 Task: Find people on LinkedIn with the service 'Visual Design', working at 'Edelweiss', attended 'Little Angels High School', located in 'Udumalai', with the title 'Mortgage Loan', and talking about 'Communities'.
Action: Mouse moved to (518, 84)
Screenshot: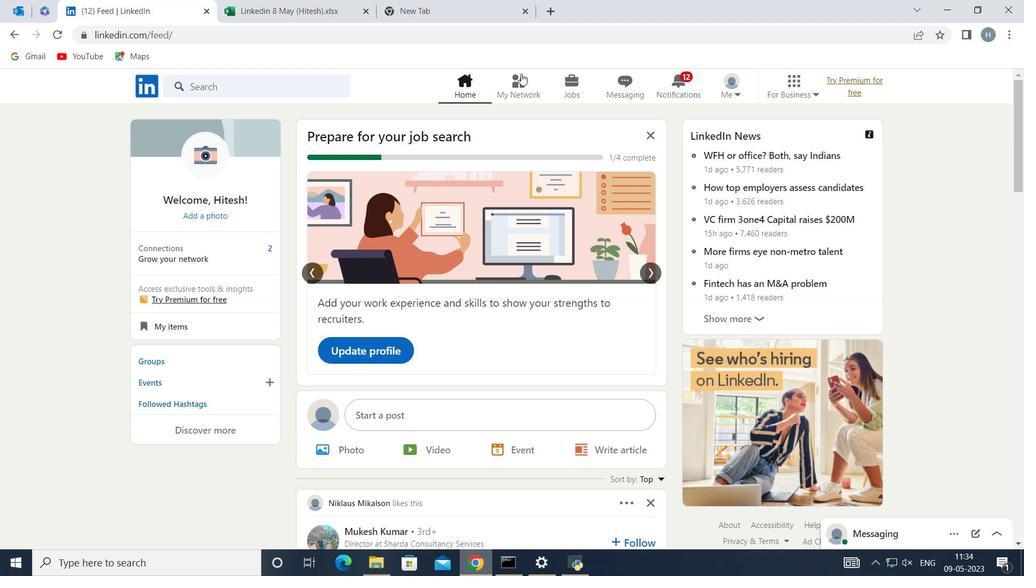 
Action: Mouse pressed left at (518, 84)
Screenshot: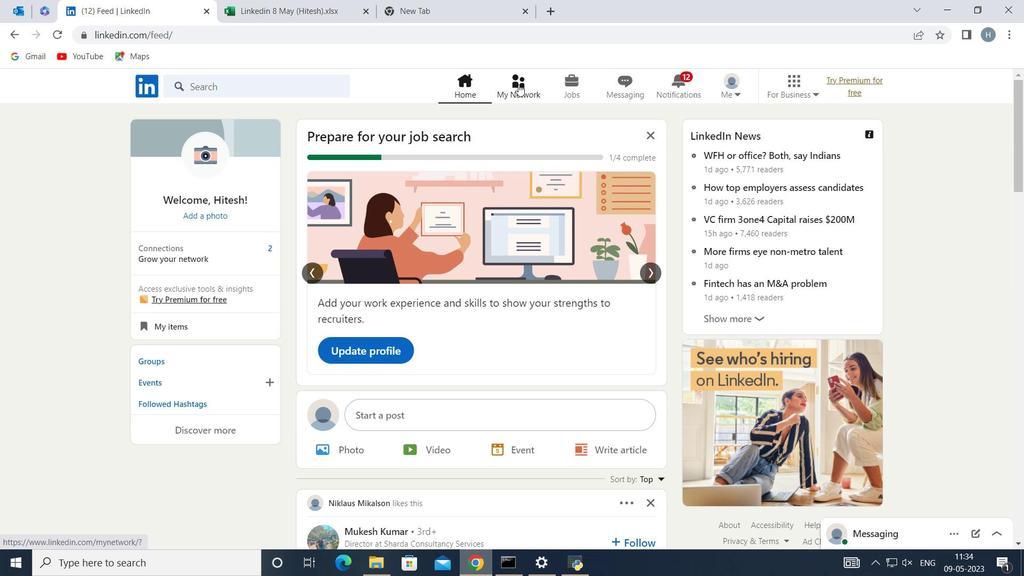 
Action: Mouse moved to (285, 157)
Screenshot: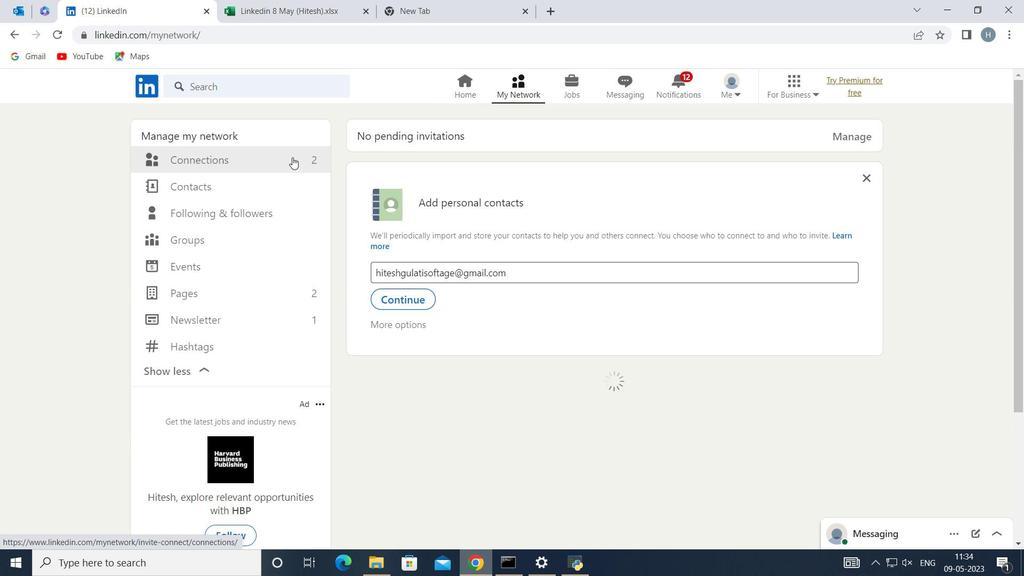 
Action: Mouse pressed left at (285, 157)
Screenshot: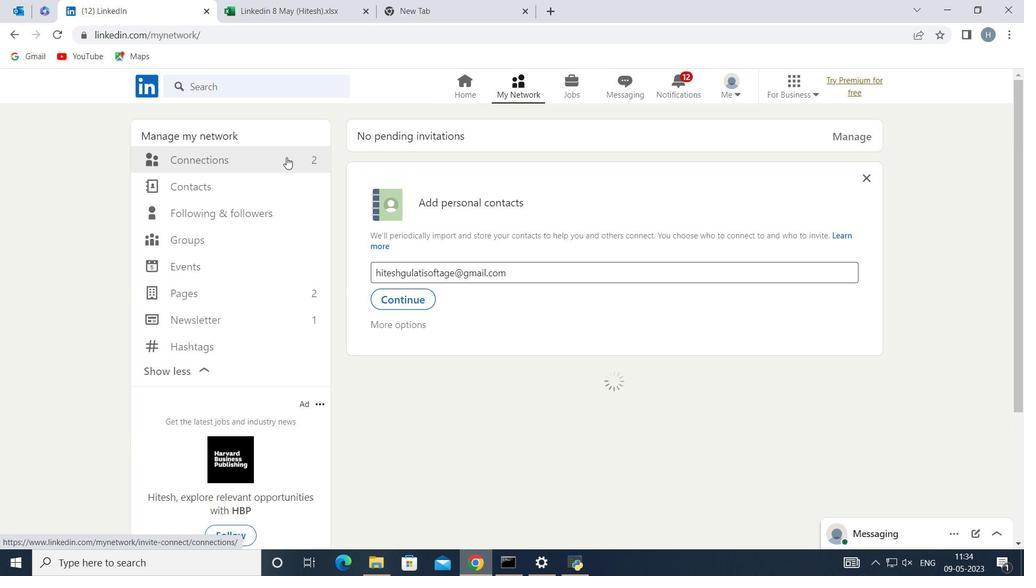 
Action: Mouse moved to (604, 155)
Screenshot: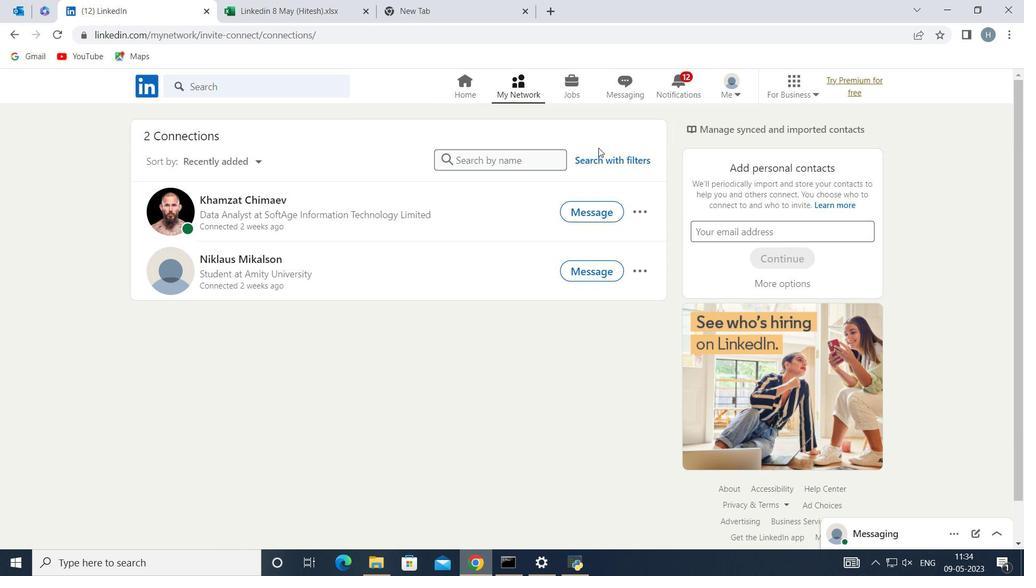 
Action: Mouse pressed left at (604, 155)
Screenshot: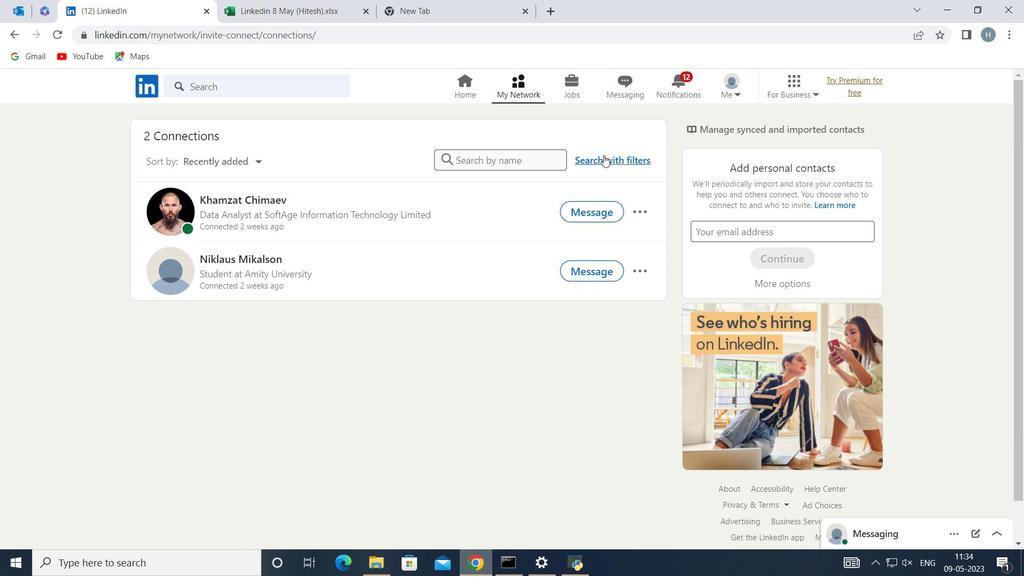 
Action: Mouse moved to (543, 118)
Screenshot: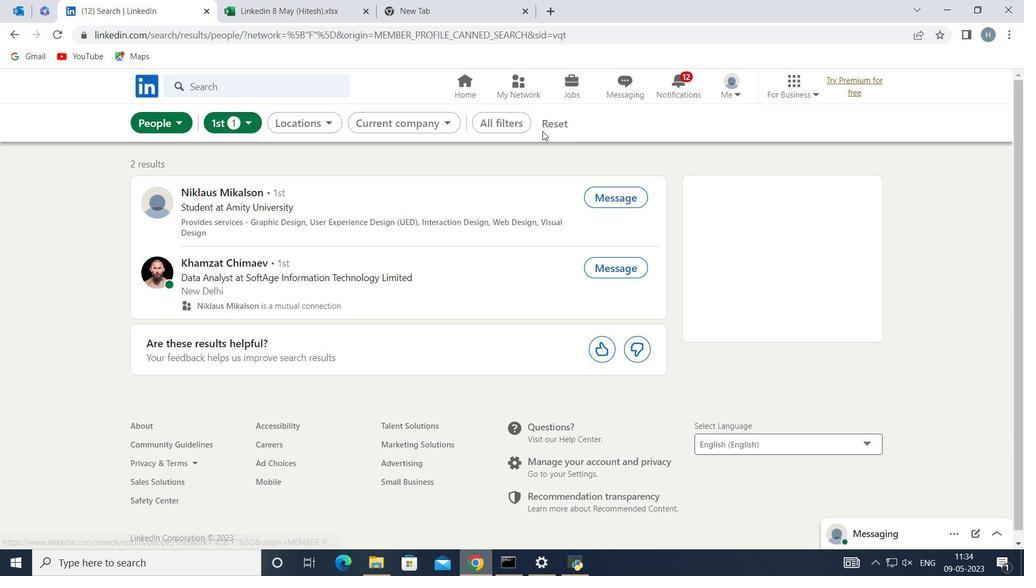
Action: Mouse pressed left at (543, 118)
Screenshot: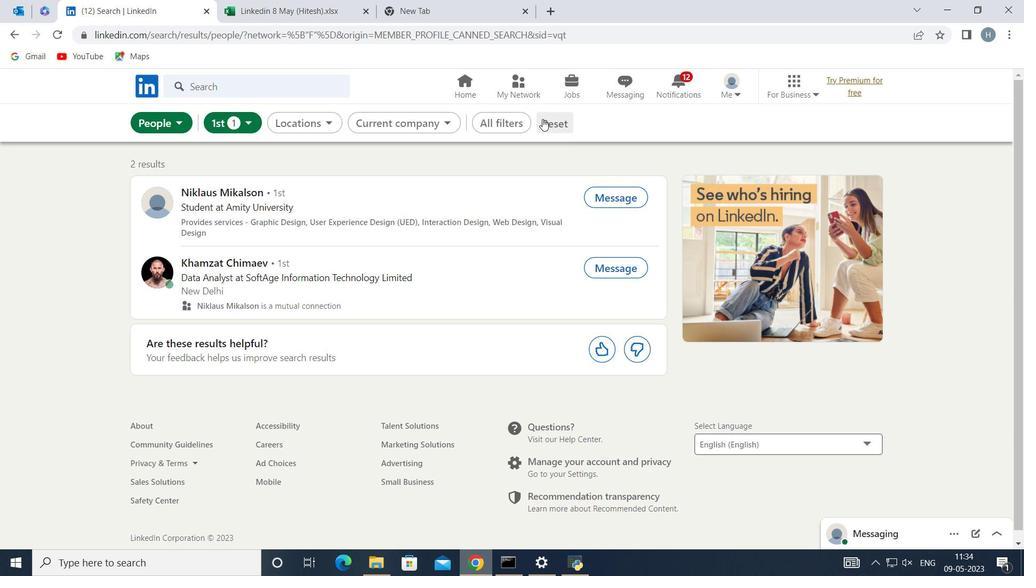 
Action: Mouse moved to (537, 120)
Screenshot: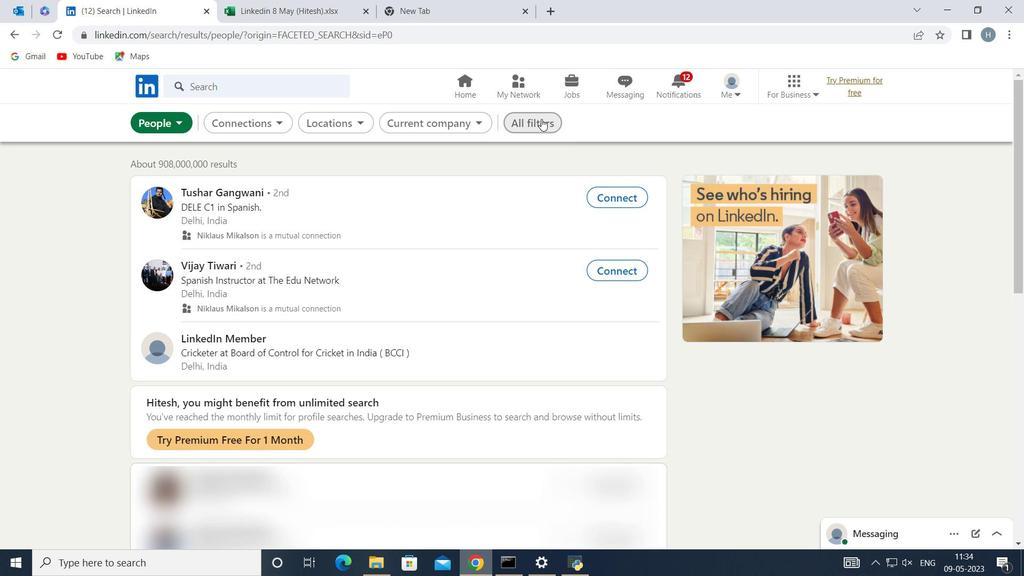 
Action: Mouse pressed left at (537, 120)
Screenshot: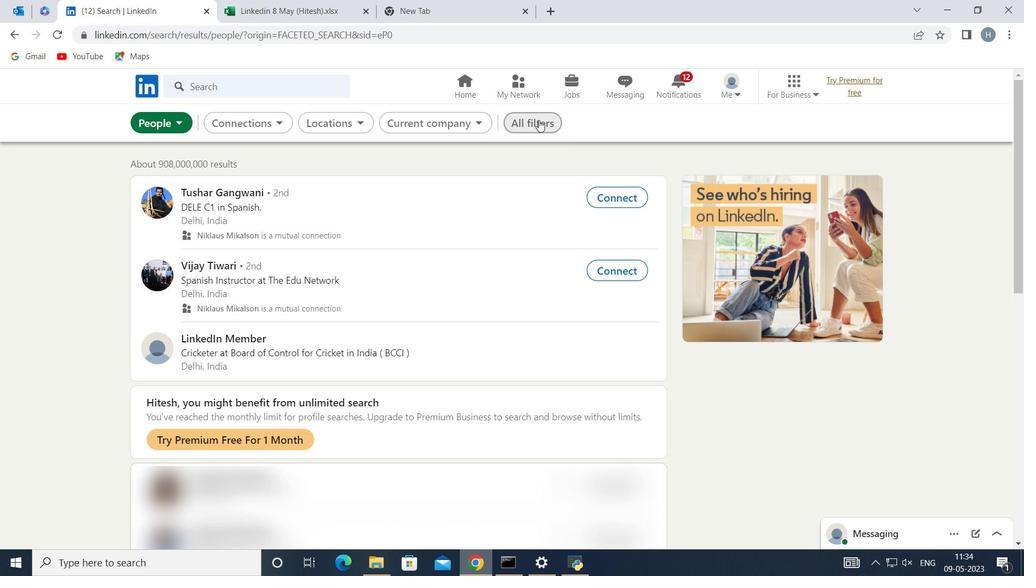 
Action: Mouse moved to (745, 218)
Screenshot: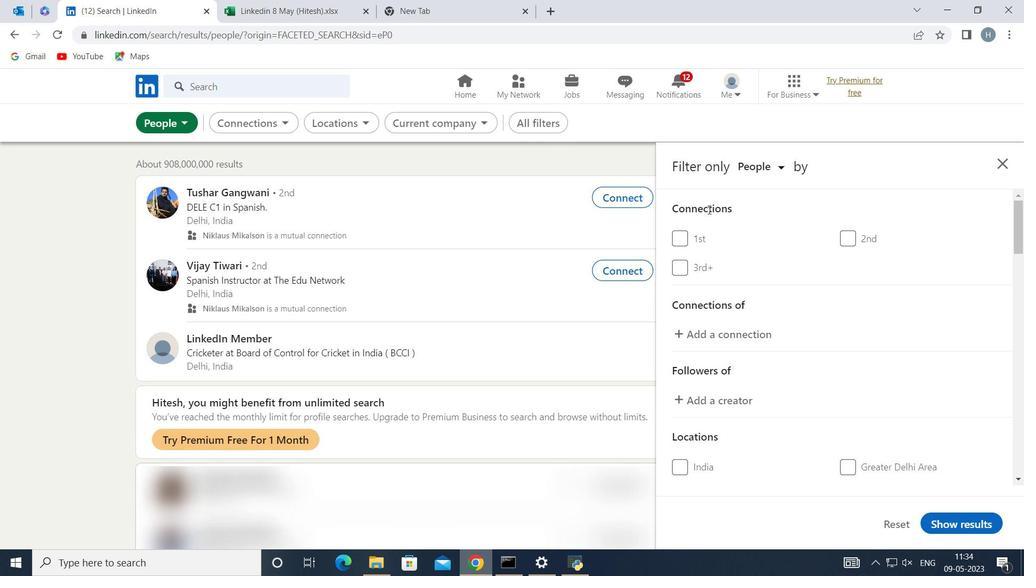 
Action: Mouse scrolled (745, 218) with delta (0, 0)
Screenshot: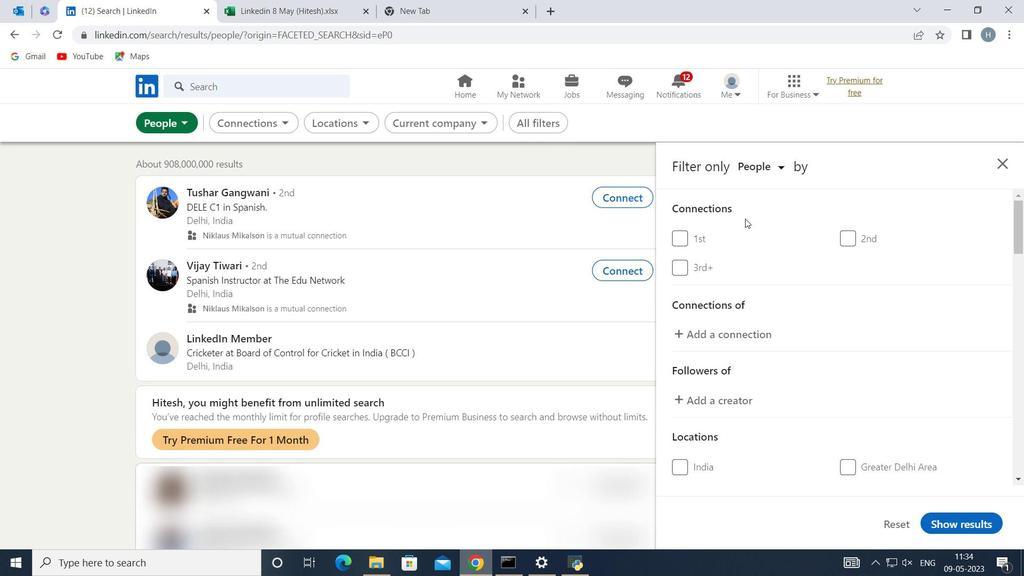 
Action: Mouse moved to (758, 227)
Screenshot: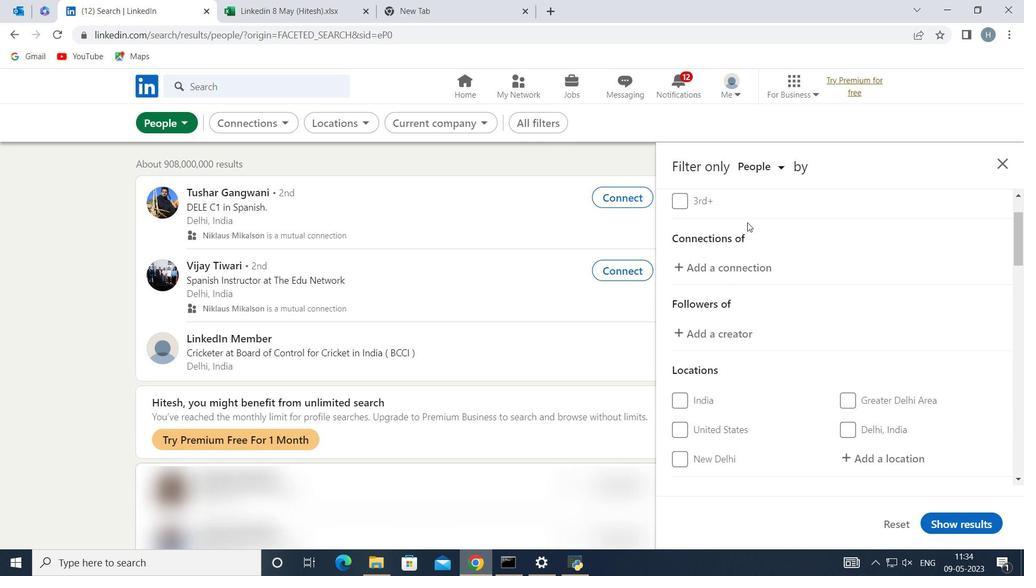
Action: Mouse scrolled (758, 227) with delta (0, 0)
Screenshot: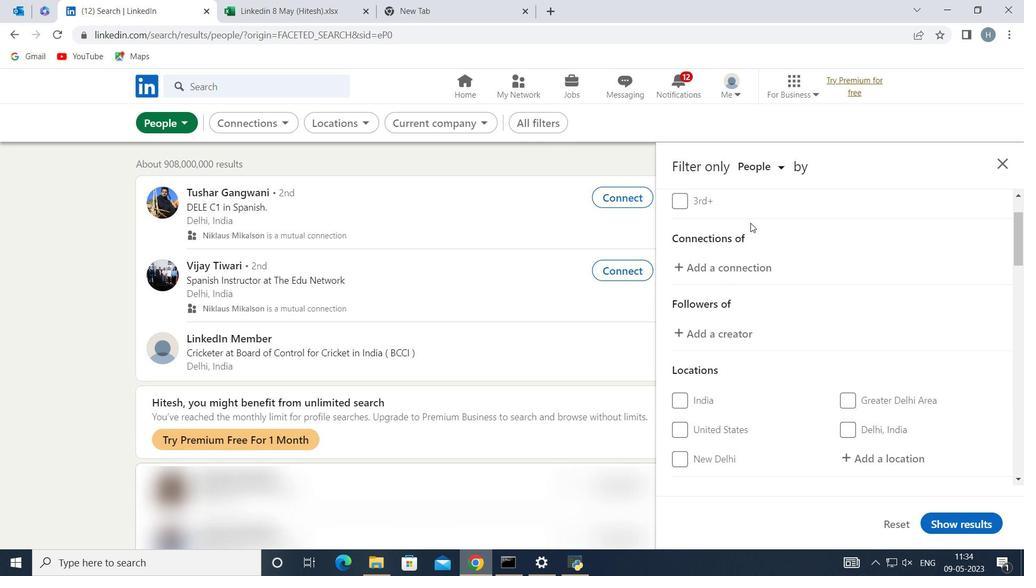 
Action: Mouse moved to (767, 231)
Screenshot: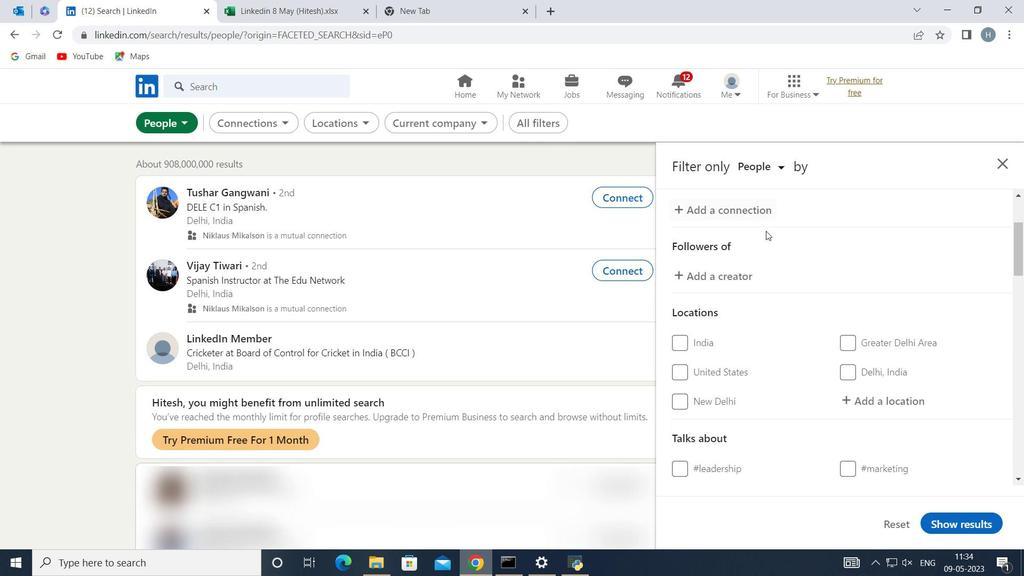 
Action: Mouse scrolled (767, 231) with delta (0, 0)
Screenshot: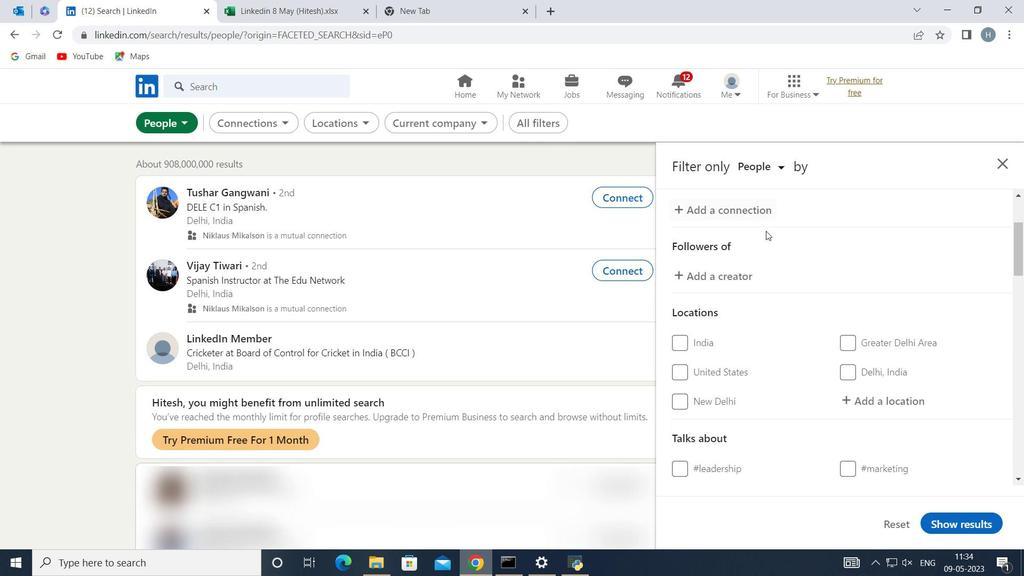 
Action: Mouse moved to (875, 321)
Screenshot: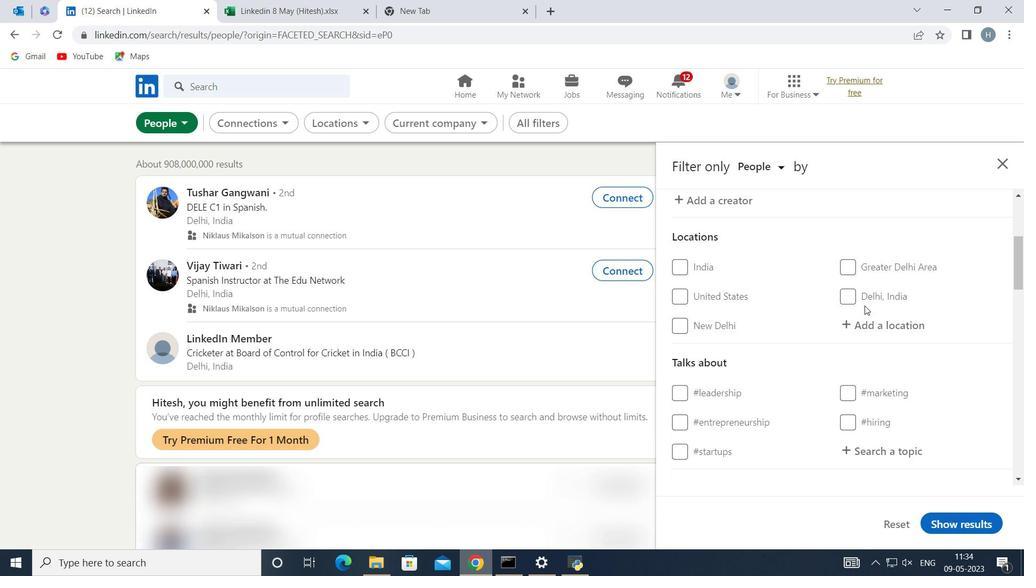 
Action: Mouse pressed left at (875, 321)
Screenshot: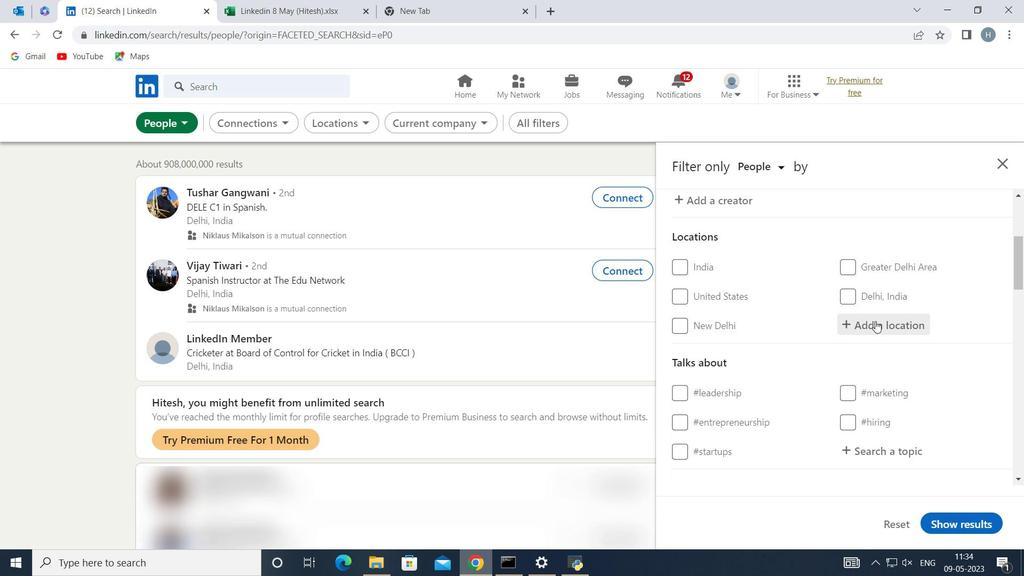 
Action: Key pressed <Key.shift>Udumalaipp
Screenshot: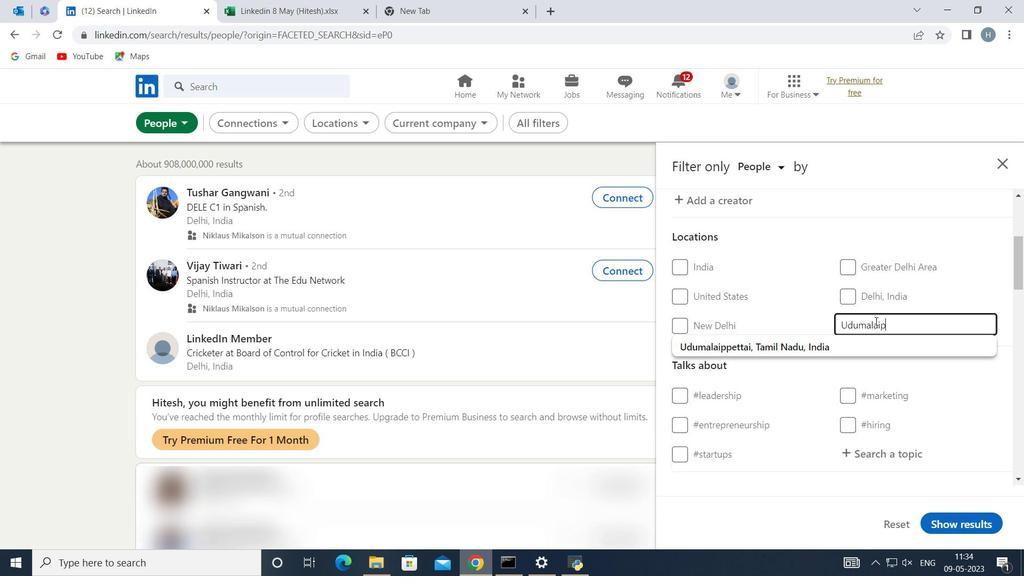 
Action: Mouse moved to (809, 350)
Screenshot: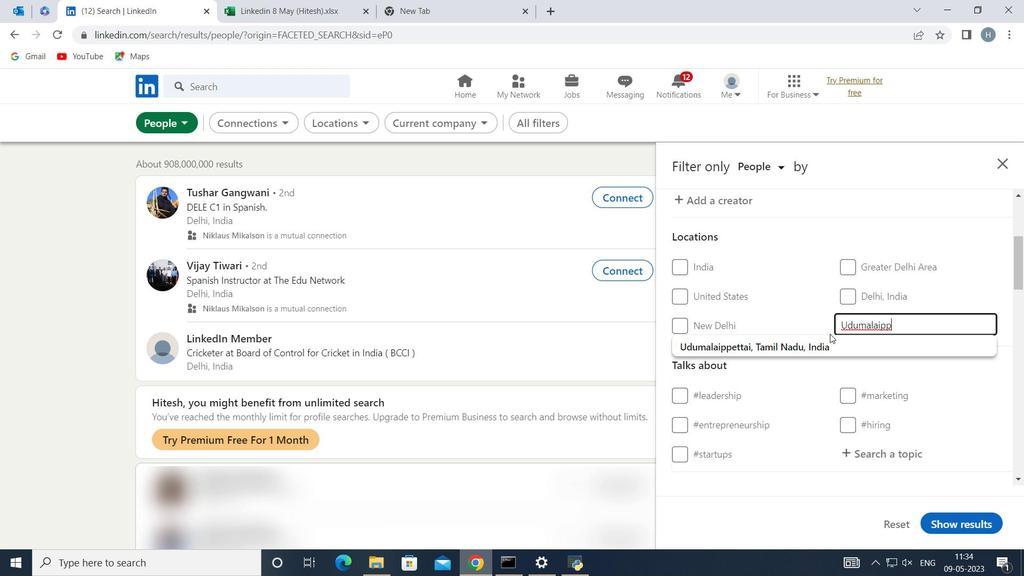 
Action: Mouse pressed left at (809, 350)
Screenshot: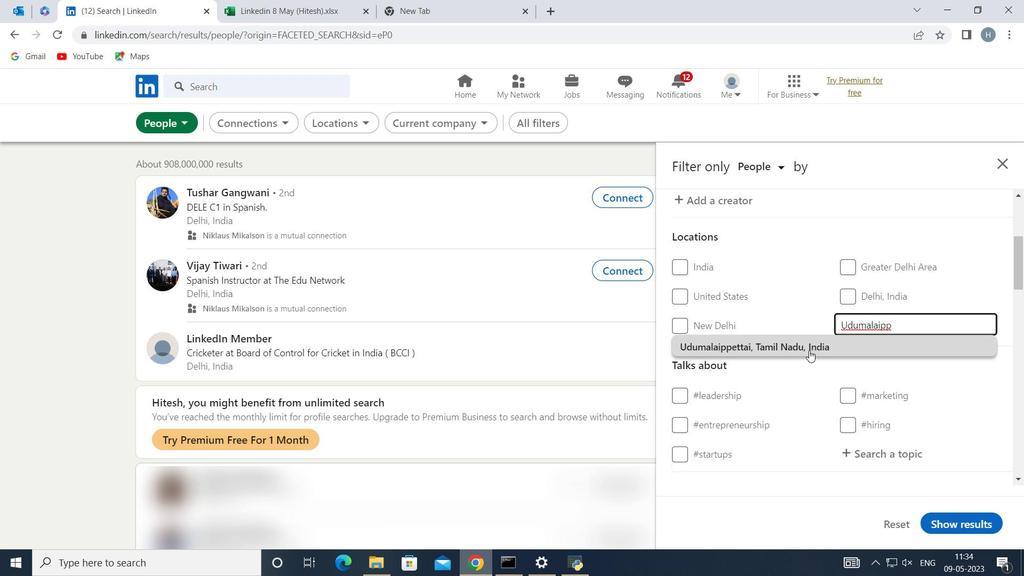 
Action: Mouse moved to (810, 343)
Screenshot: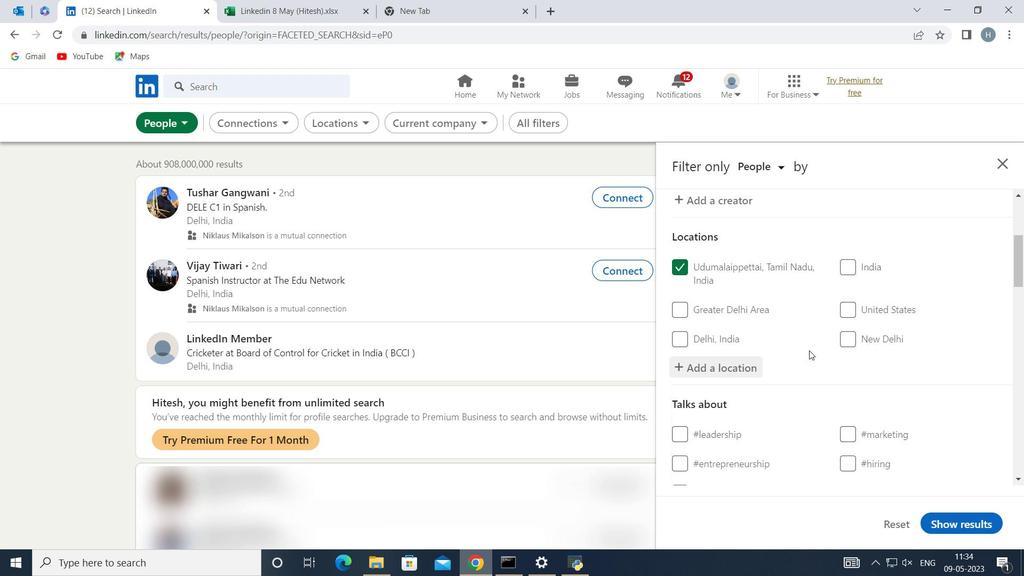 
Action: Mouse scrolled (810, 343) with delta (0, 0)
Screenshot: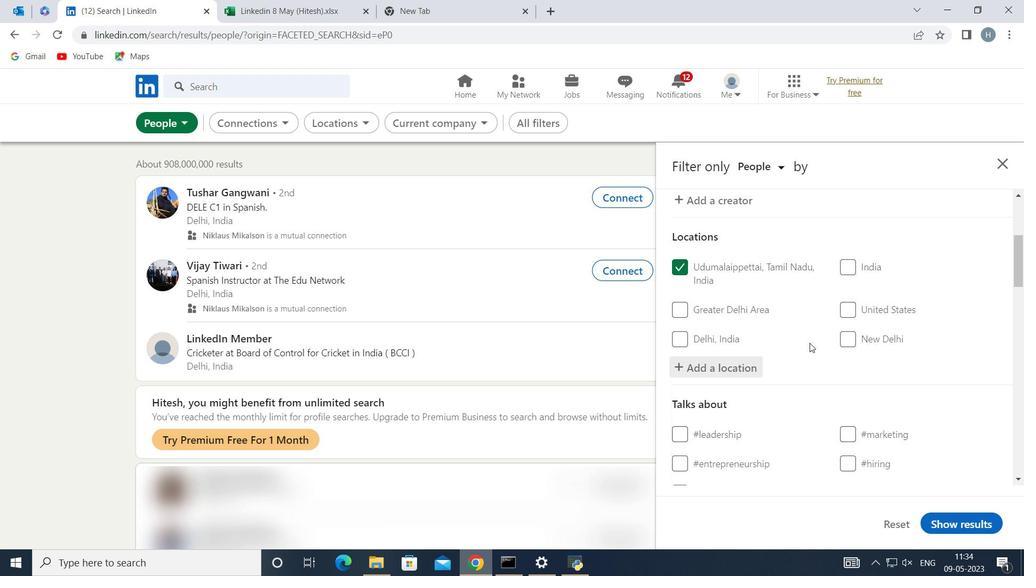 
Action: Mouse scrolled (810, 343) with delta (0, 0)
Screenshot: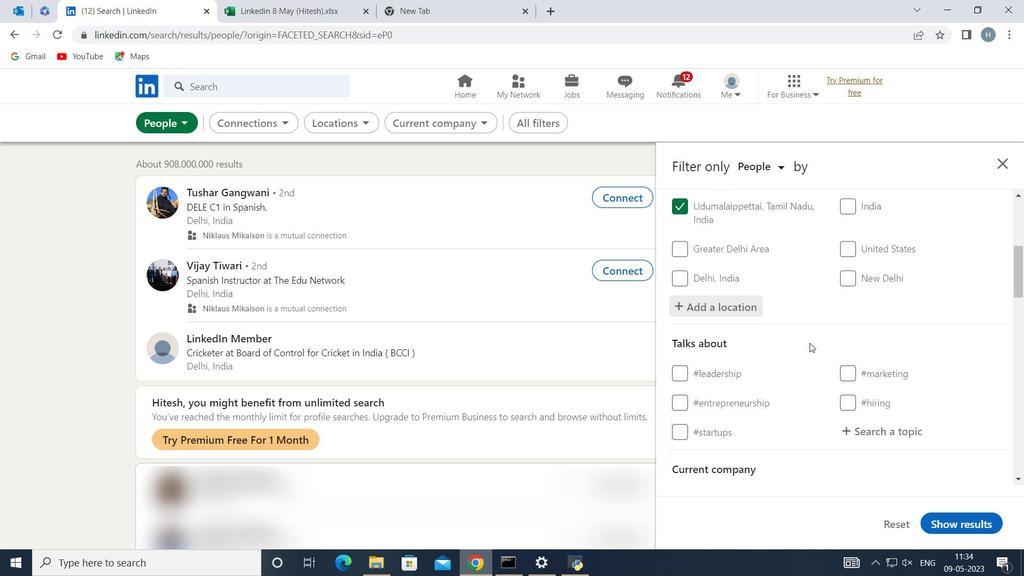 
Action: Mouse moved to (886, 359)
Screenshot: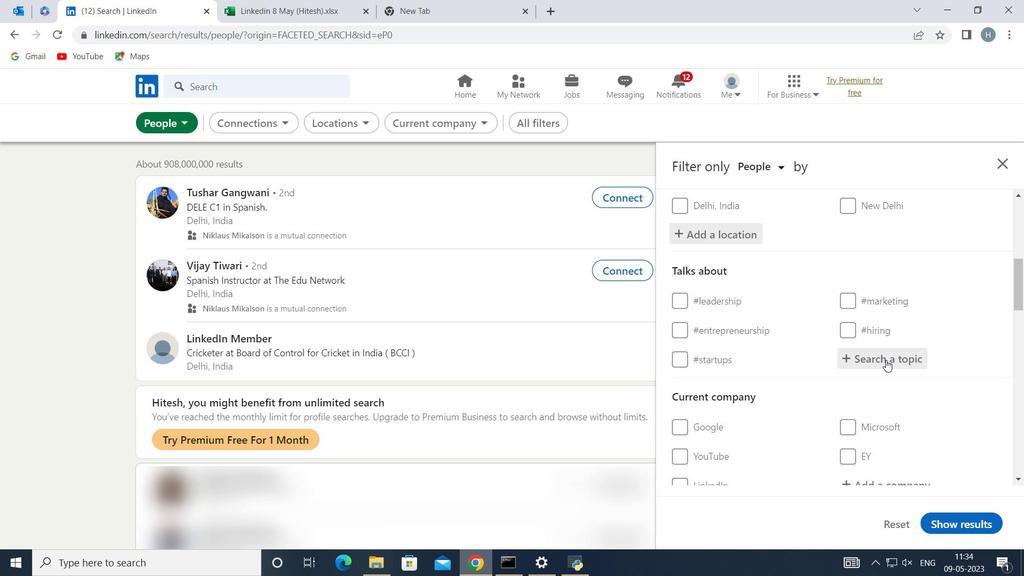 
Action: Mouse pressed left at (886, 359)
Screenshot: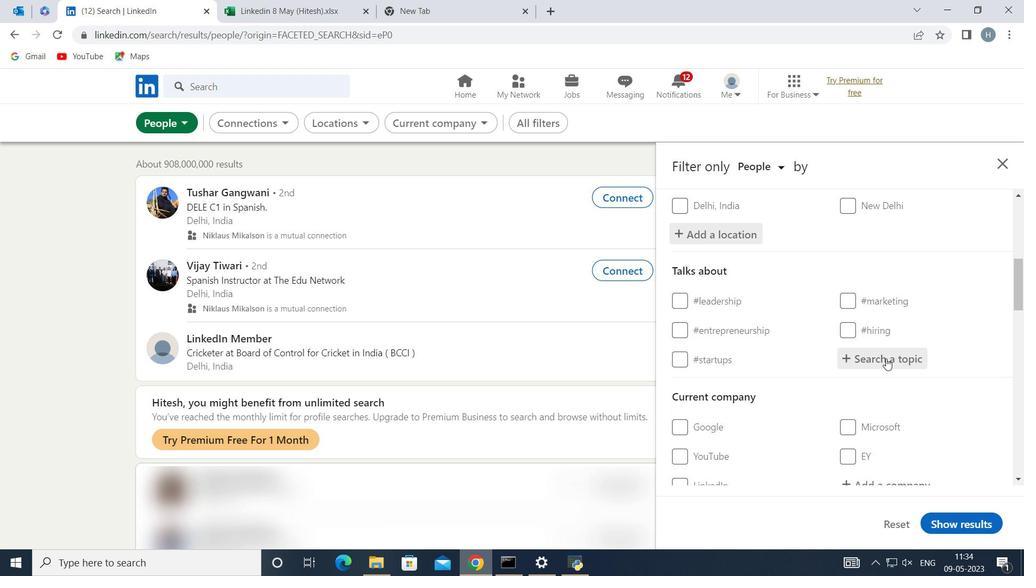 
Action: Key pressed communities
Screenshot: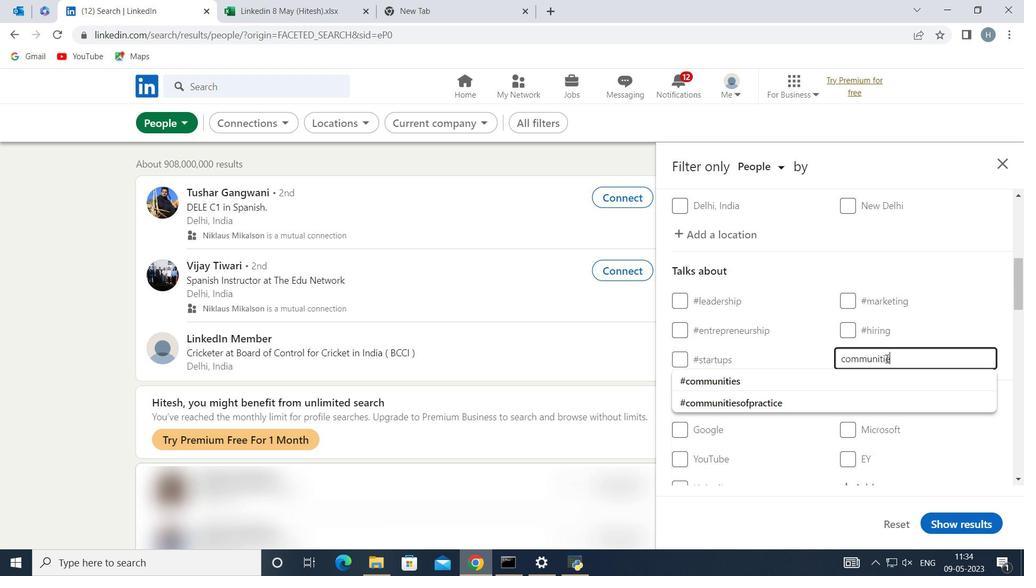 
Action: Mouse moved to (820, 372)
Screenshot: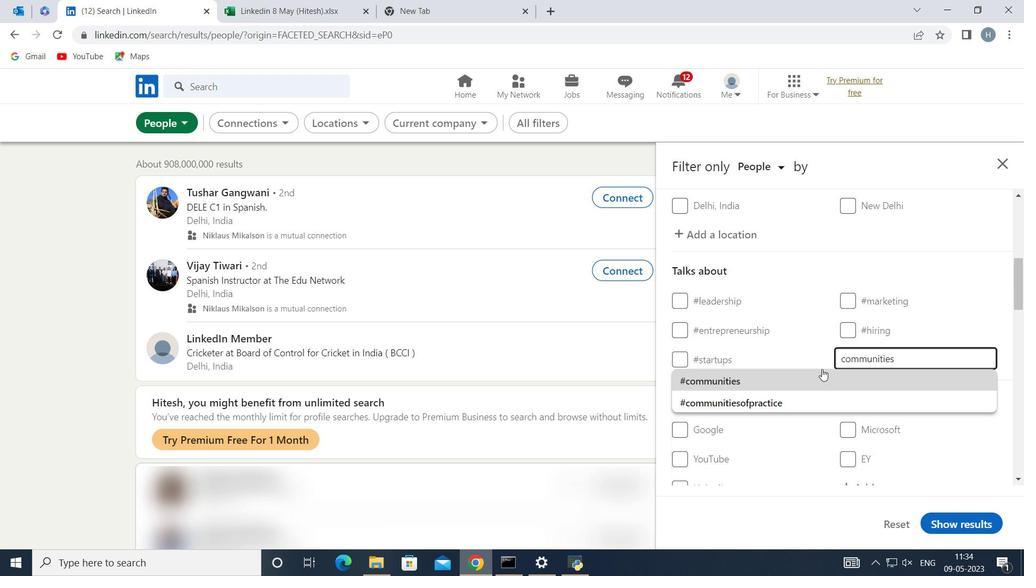
Action: Mouse pressed left at (820, 372)
Screenshot: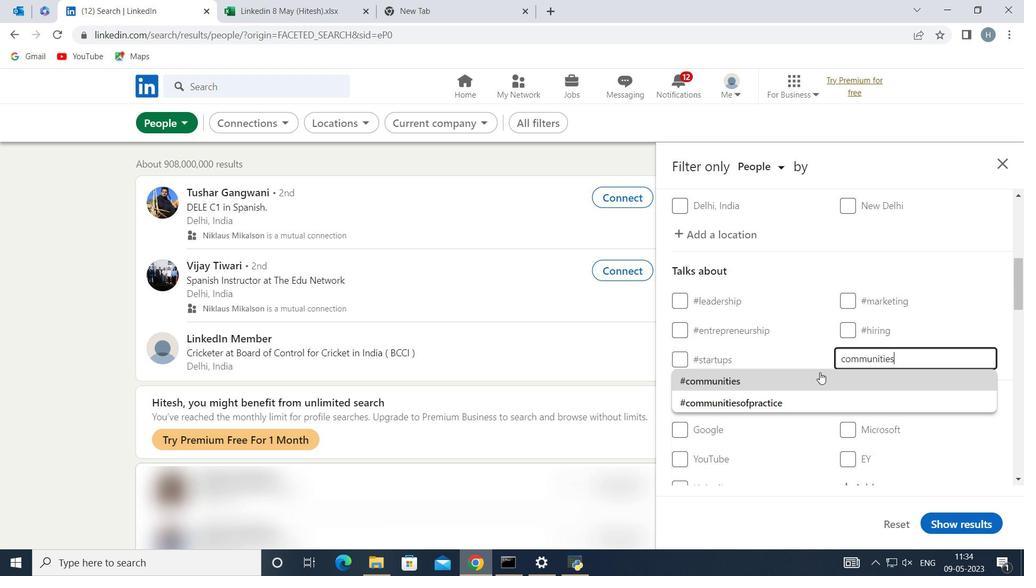 
Action: Mouse moved to (822, 353)
Screenshot: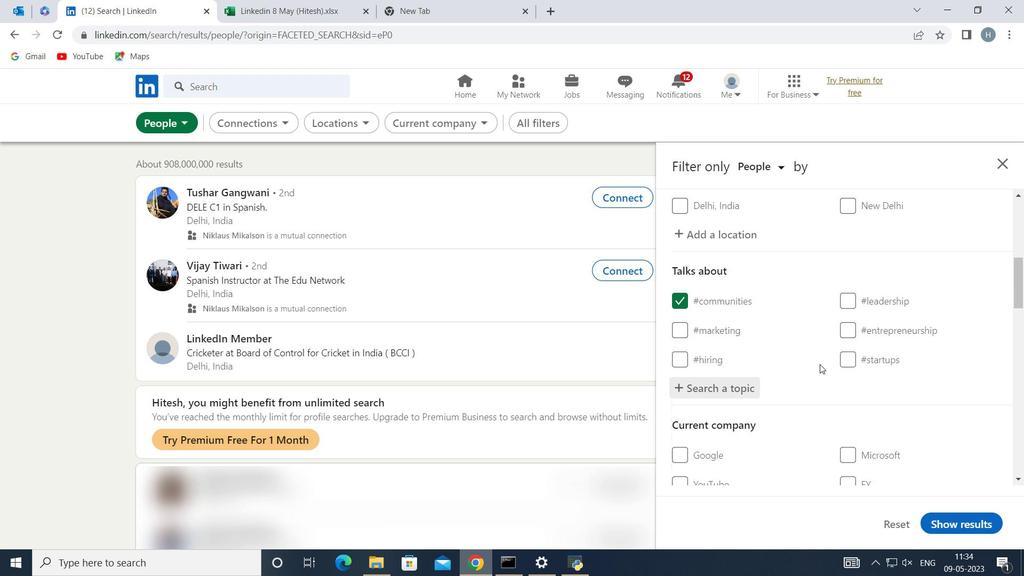 
Action: Mouse scrolled (822, 352) with delta (0, 0)
Screenshot: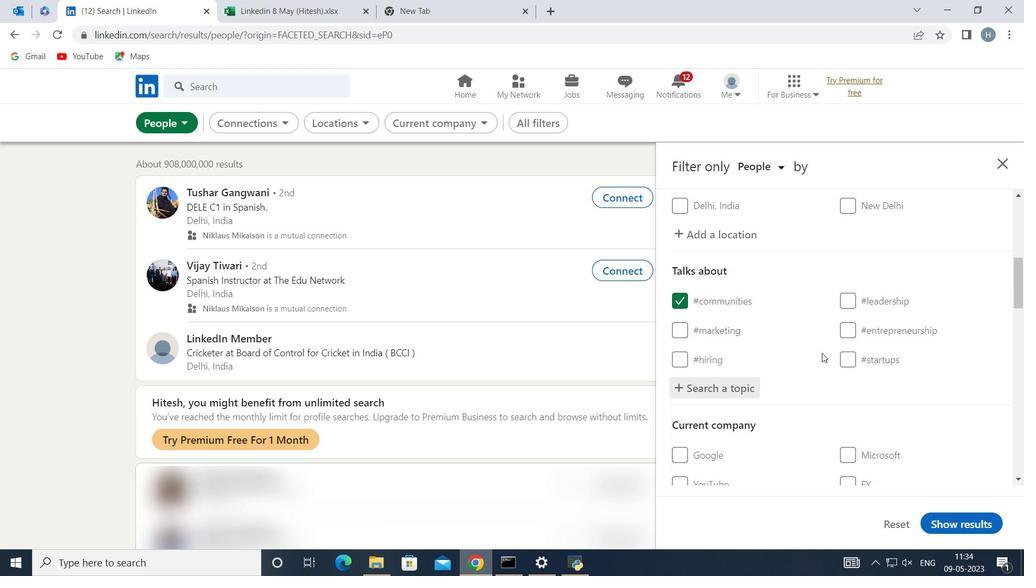 
Action: Mouse moved to (817, 347)
Screenshot: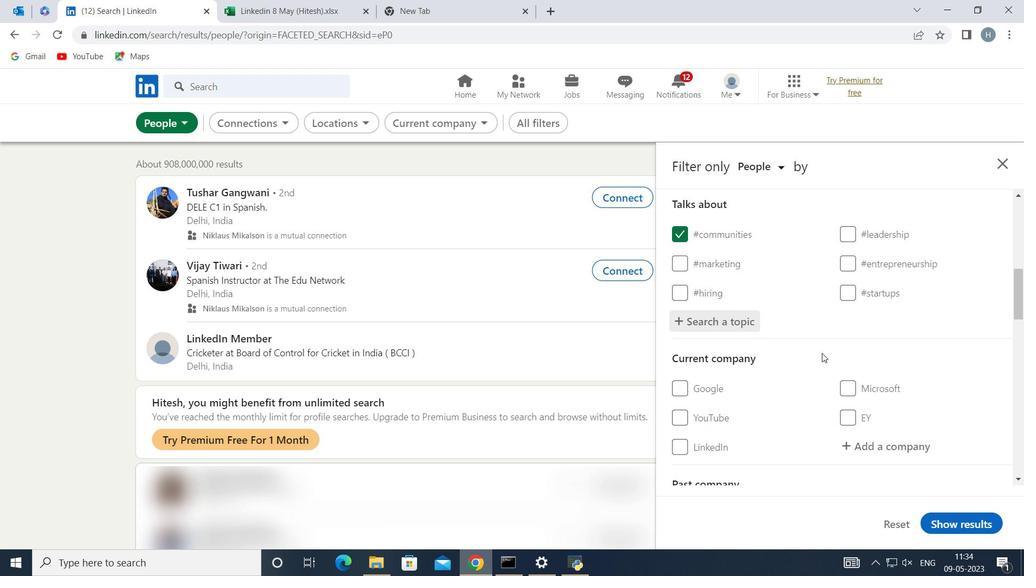 
Action: Mouse scrolled (817, 346) with delta (0, 0)
Screenshot: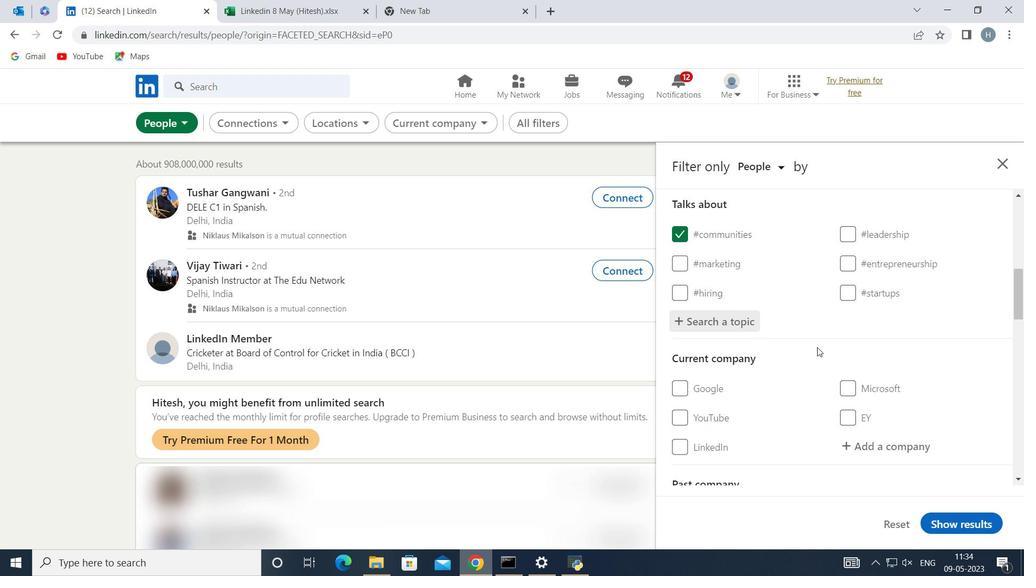 
Action: Mouse moved to (817, 344)
Screenshot: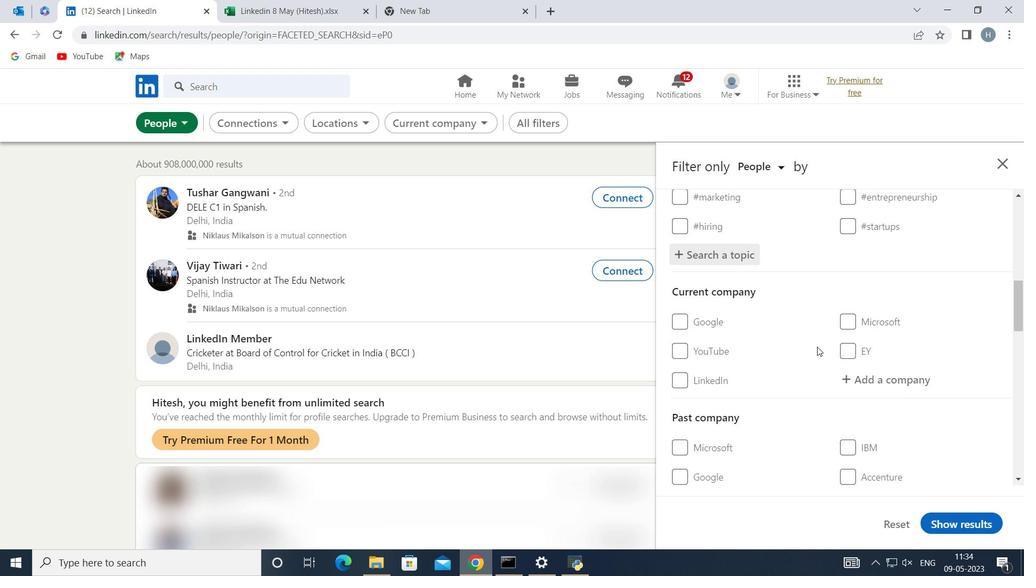 
Action: Mouse scrolled (817, 343) with delta (0, 0)
Screenshot: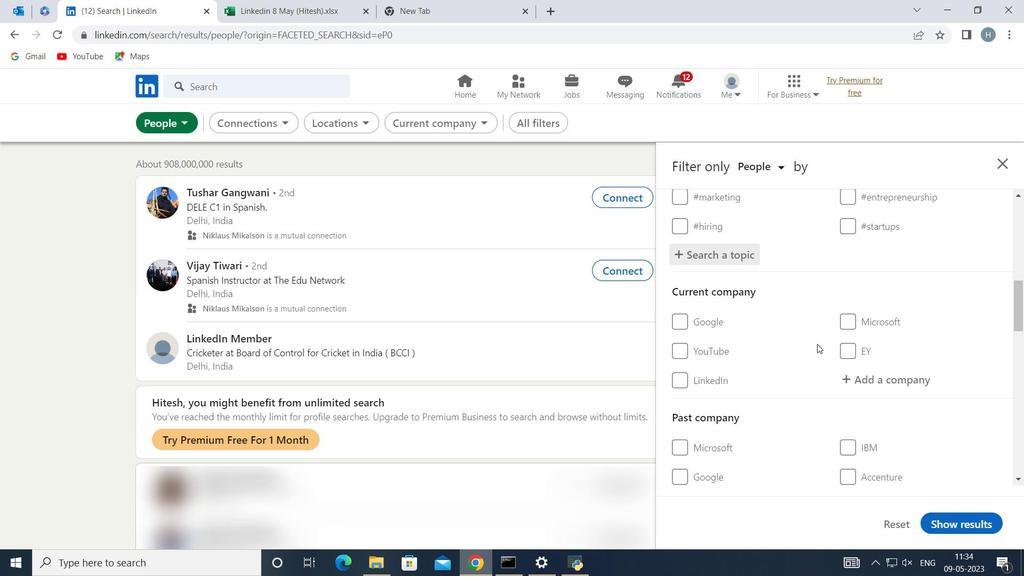 
Action: Mouse scrolled (817, 343) with delta (0, 0)
Screenshot: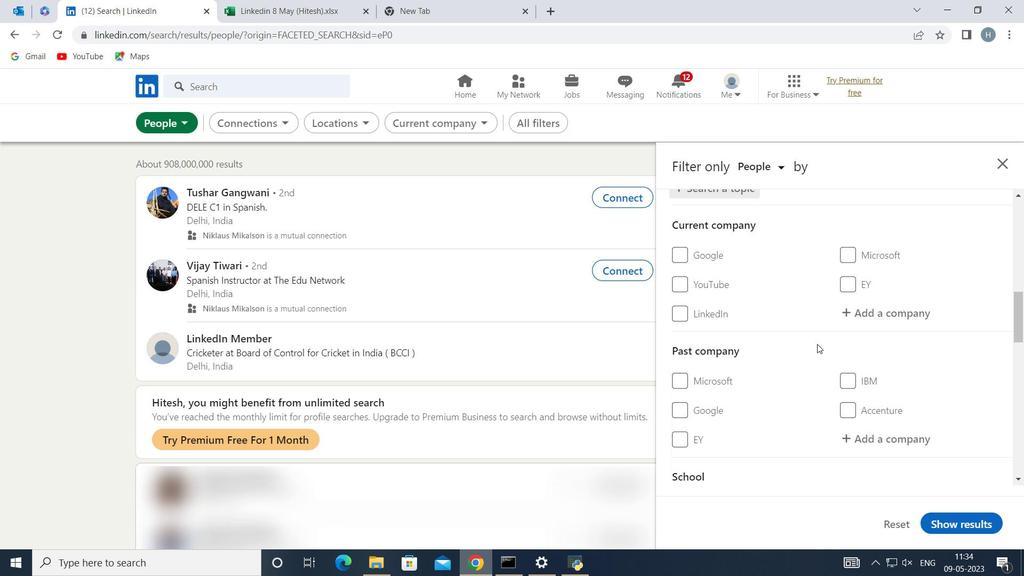 
Action: Mouse moved to (817, 342)
Screenshot: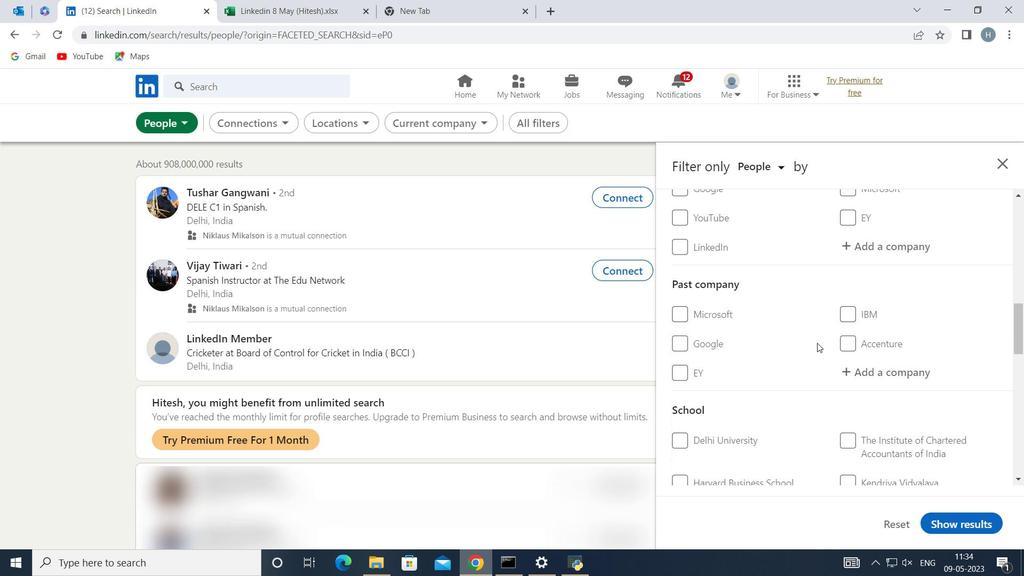 
Action: Mouse scrolled (817, 341) with delta (0, 0)
Screenshot: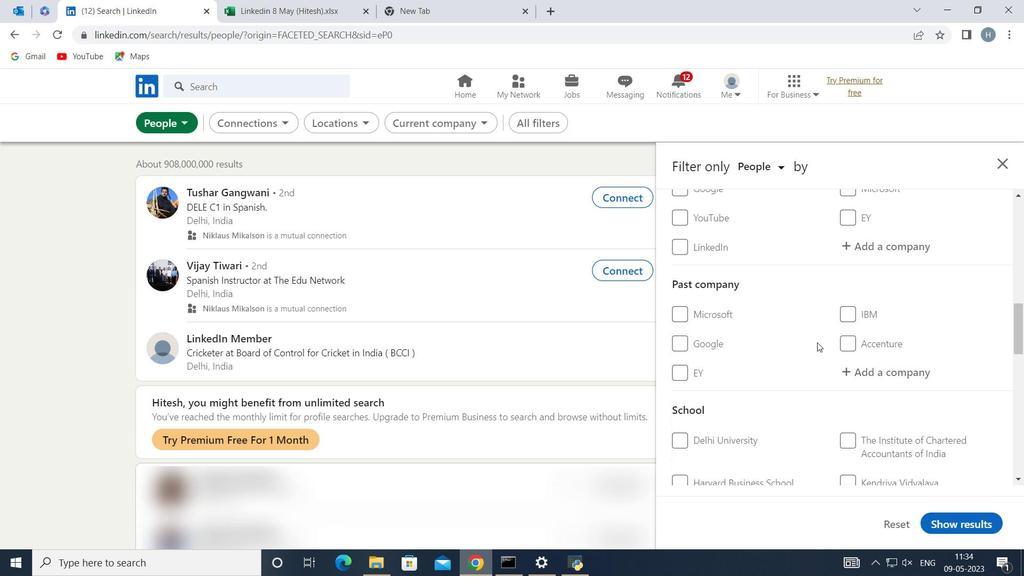 
Action: Mouse scrolled (817, 341) with delta (0, 0)
Screenshot: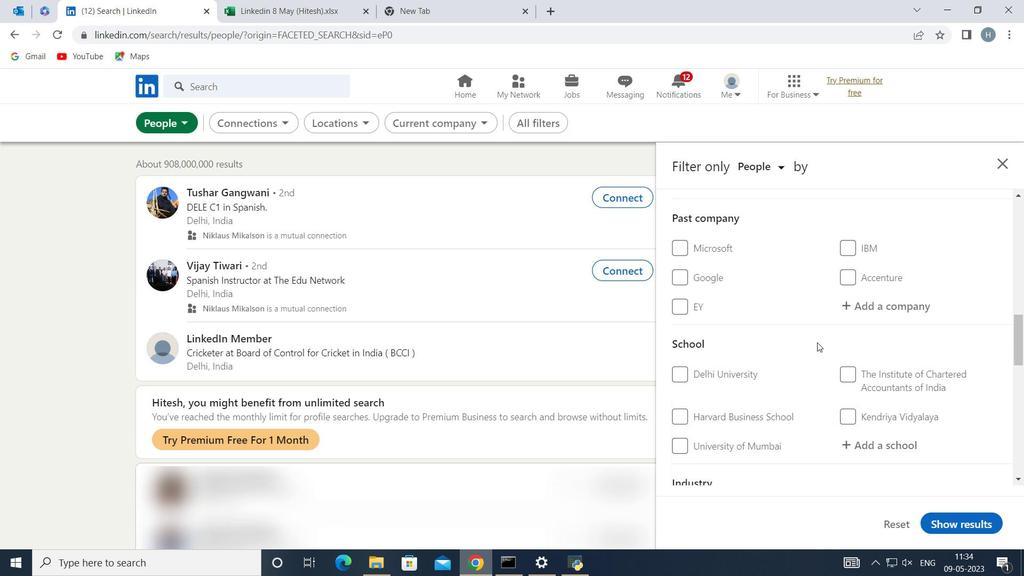 
Action: Mouse moved to (836, 342)
Screenshot: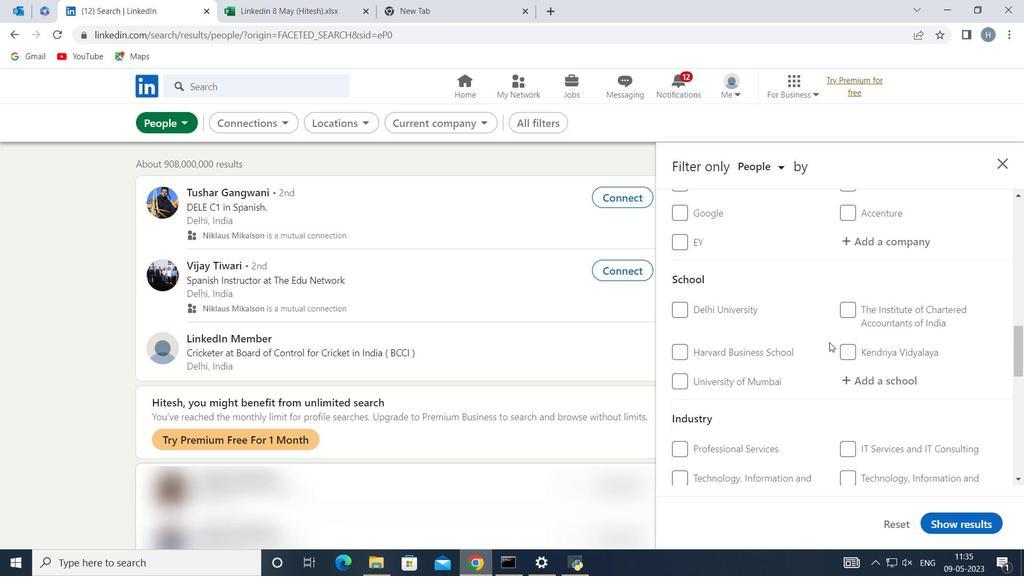 
Action: Mouse scrolled (836, 341) with delta (0, 0)
Screenshot: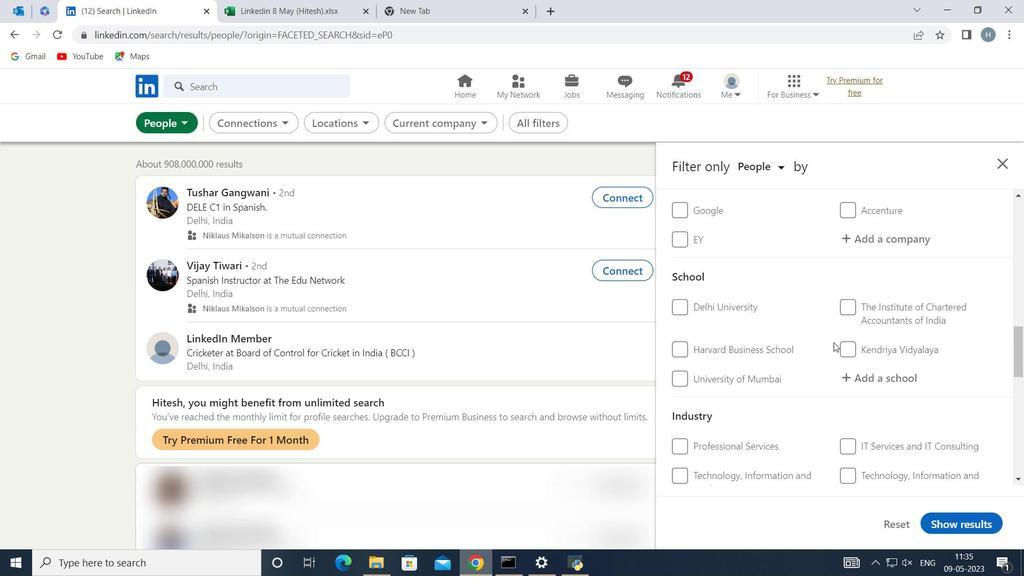 
Action: Mouse scrolled (836, 341) with delta (0, 0)
Screenshot: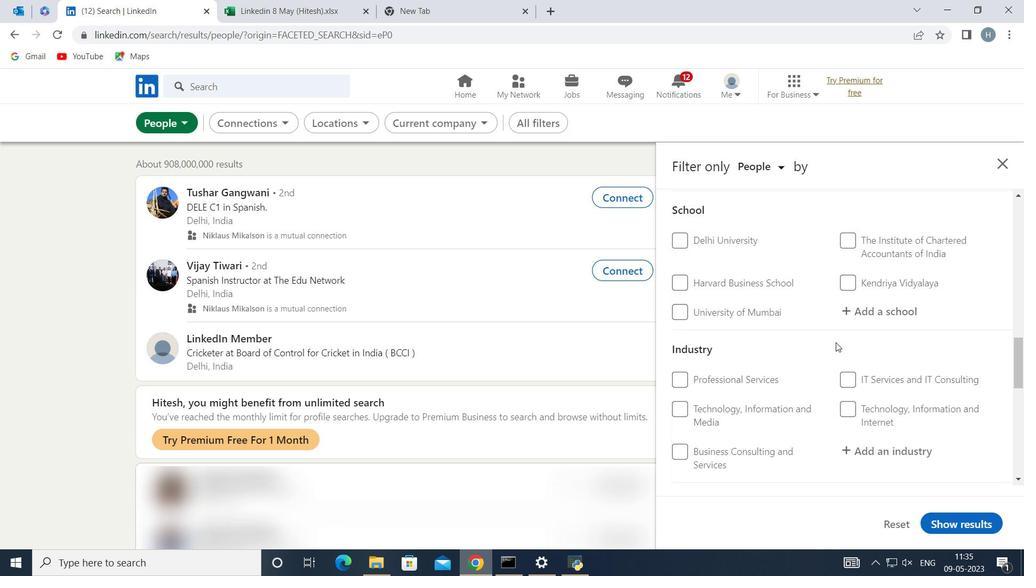 
Action: Mouse scrolled (836, 341) with delta (0, 0)
Screenshot: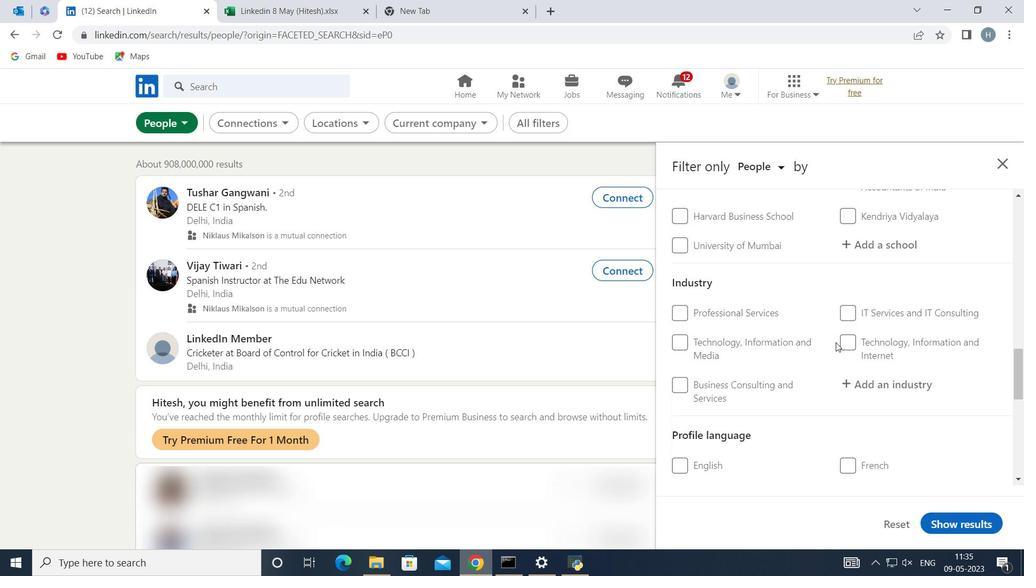 
Action: Mouse scrolled (836, 341) with delta (0, 0)
Screenshot: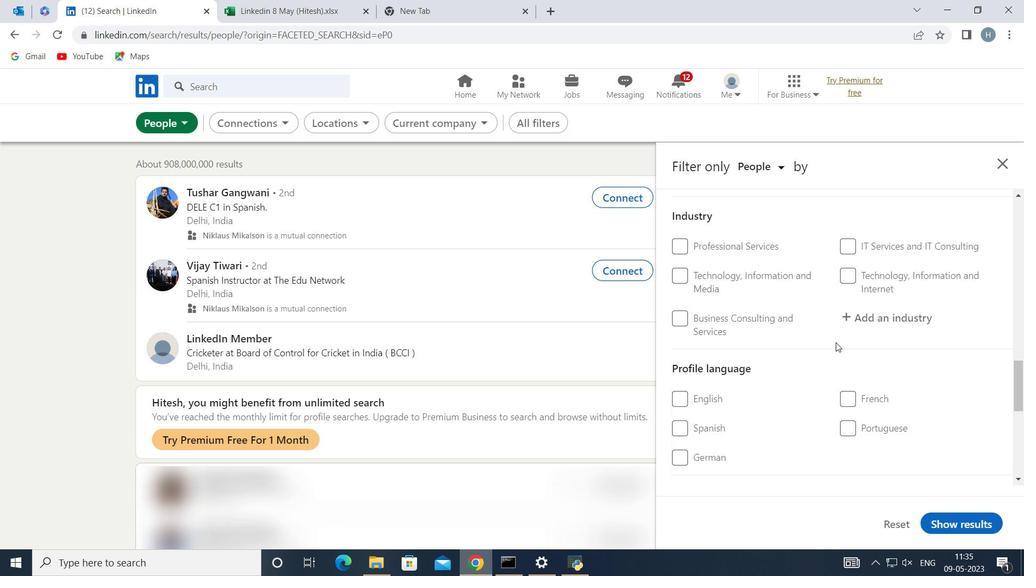 
Action: Mouse moved to (853, 359)
Screenshot: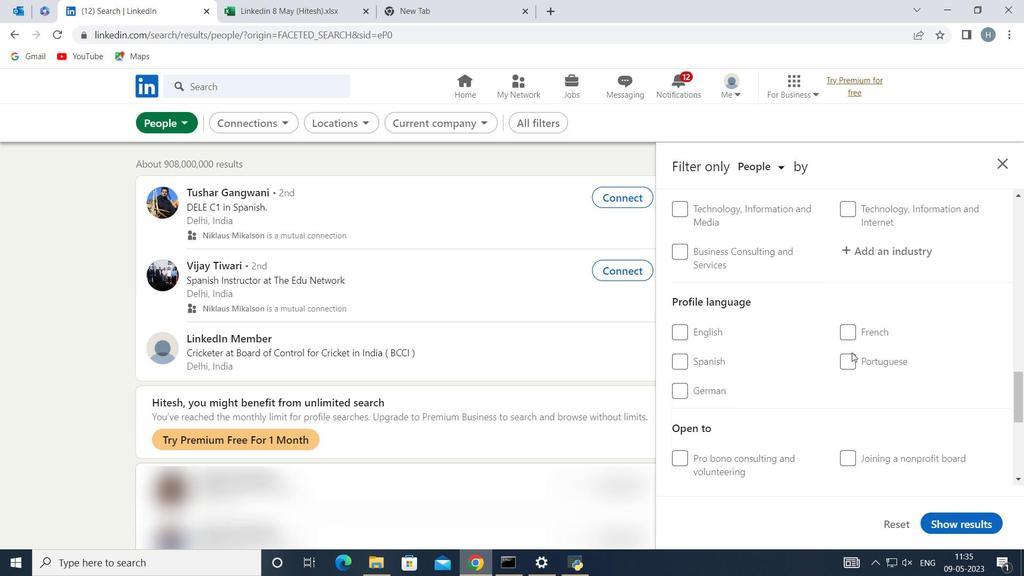
Action: Mouse pressed left at (853, 359)
Screenshot: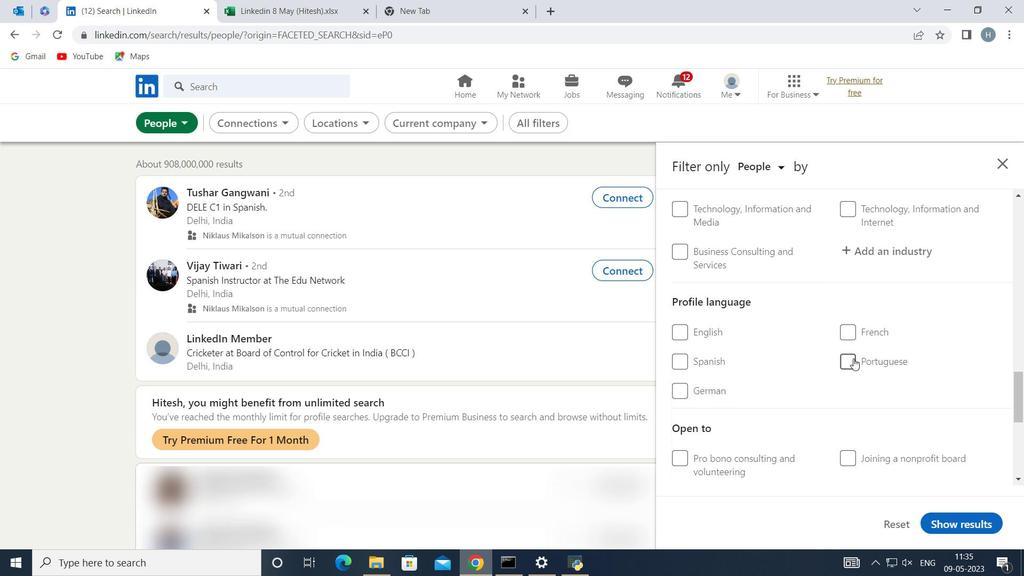 
Action: Mouse moved to (817, 370)
Screenshot: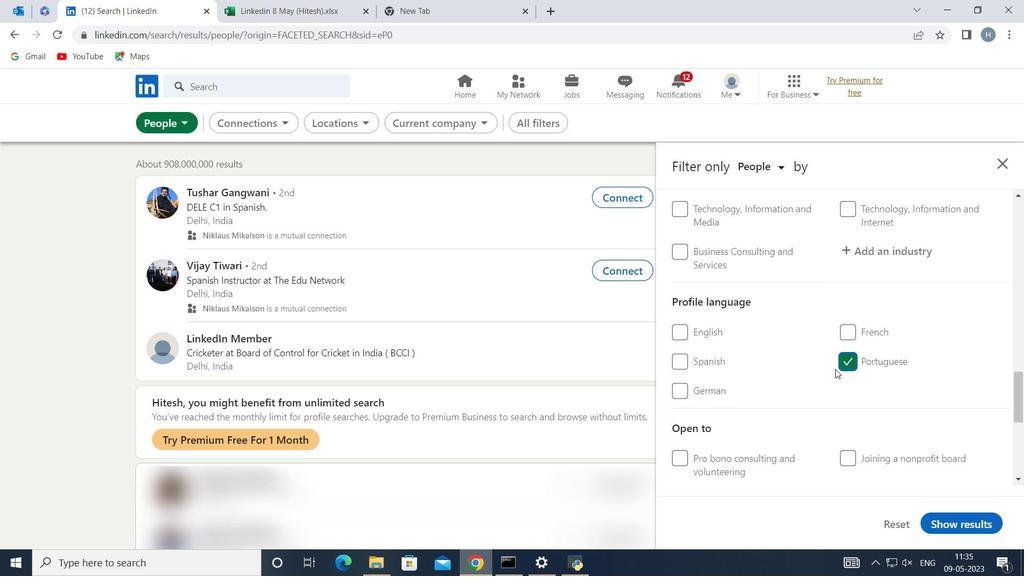 
Action: Mouse scrolled (817, 370) with delta (0, 0)
Screenshot: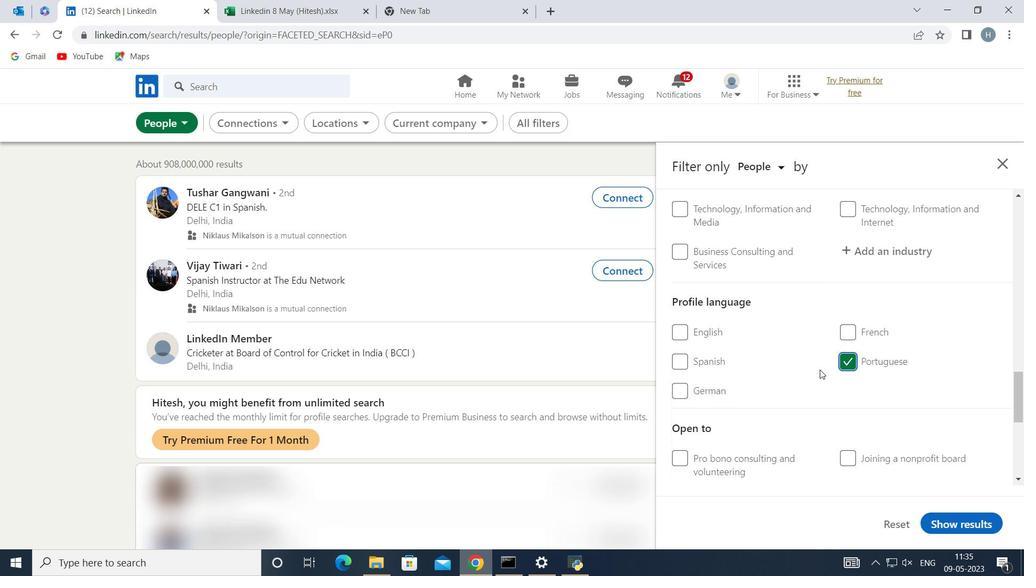 
Action: Mouse moved to (812, 359)
Screenshot: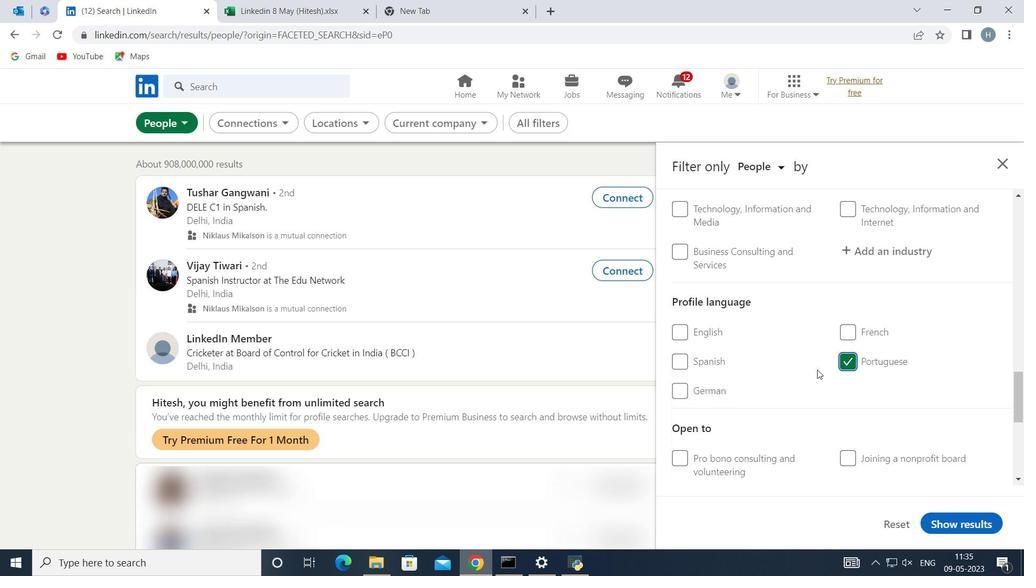 
Action: Mouse scrolled (812, 360) with delta (0, 0)
Screenshot: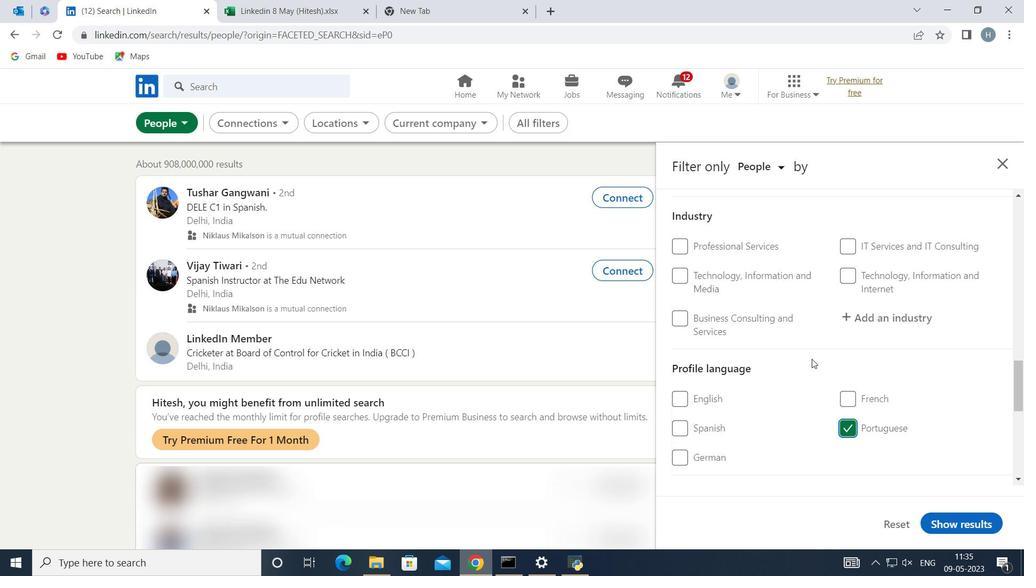 
Action: Mouse scrolled (812, 360) with delta (0, 0)
Screenshot: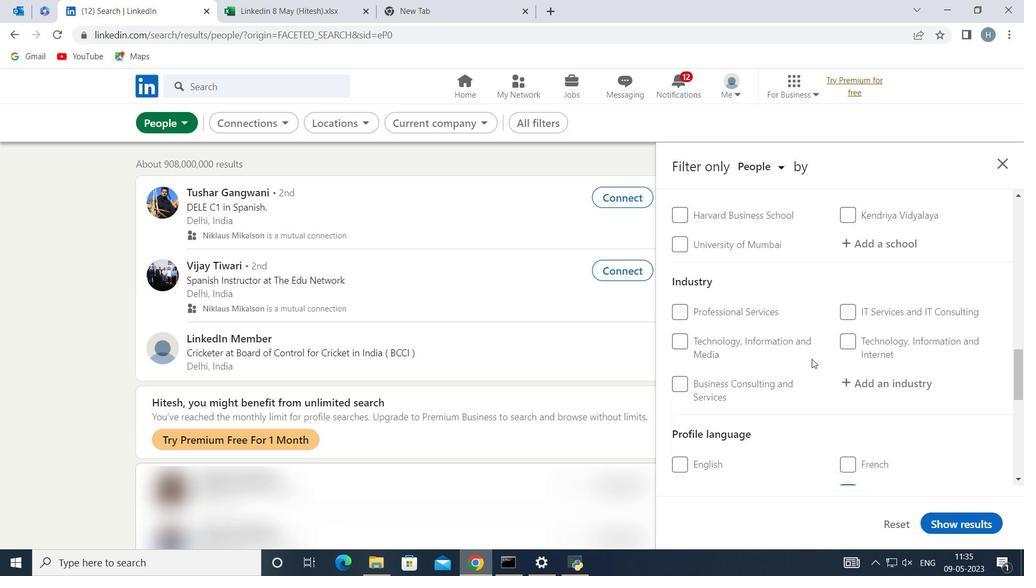 
Action: Mouse scrolled (812, 360) with delta (0, 0)
Screenshot: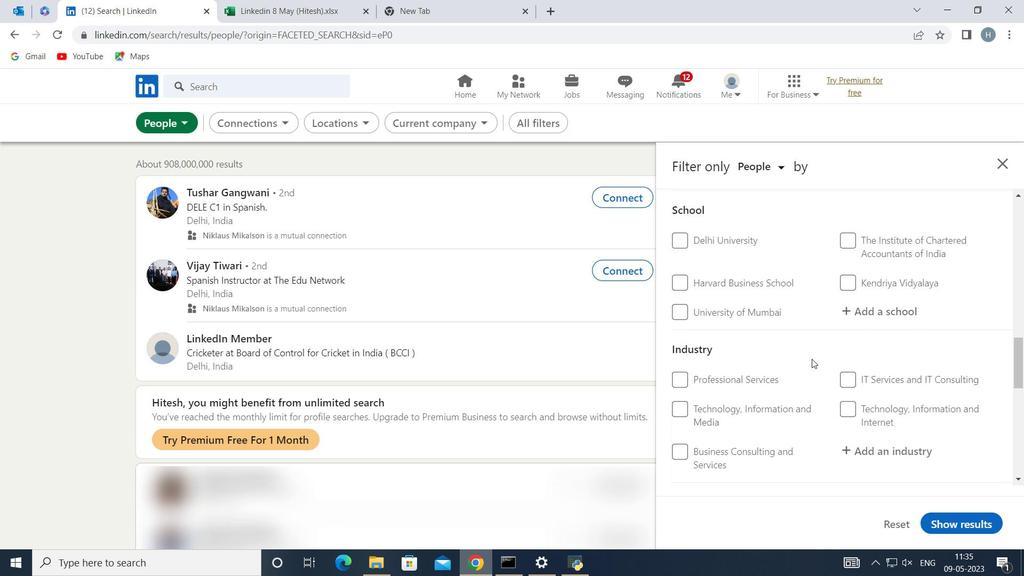 
Action: Mouse scrolled (812, 360) with delta (0, 0)
Screenshot: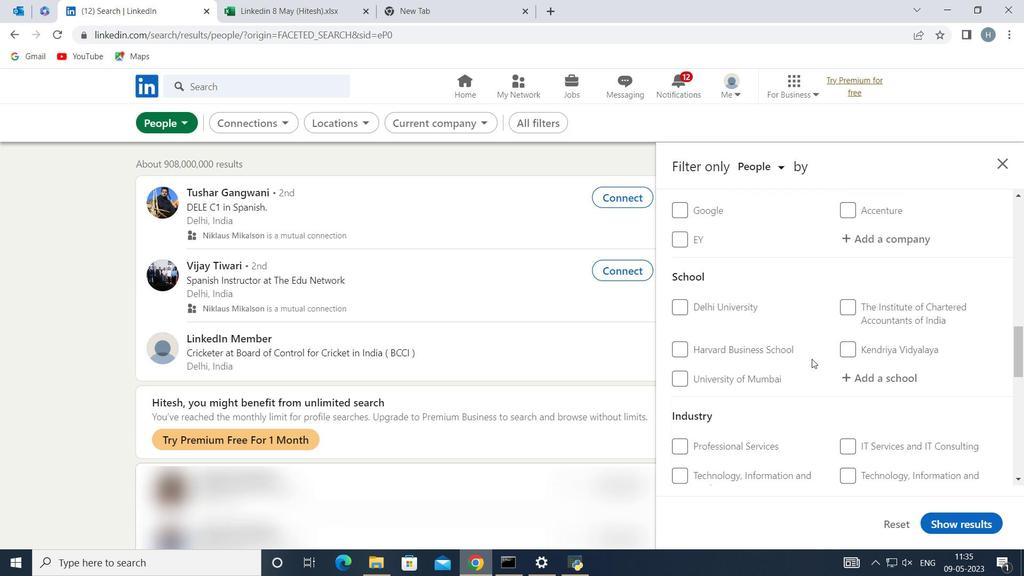 
Action: Mouse scrolled (812, 360) with delta (0, 0)
Screenshot: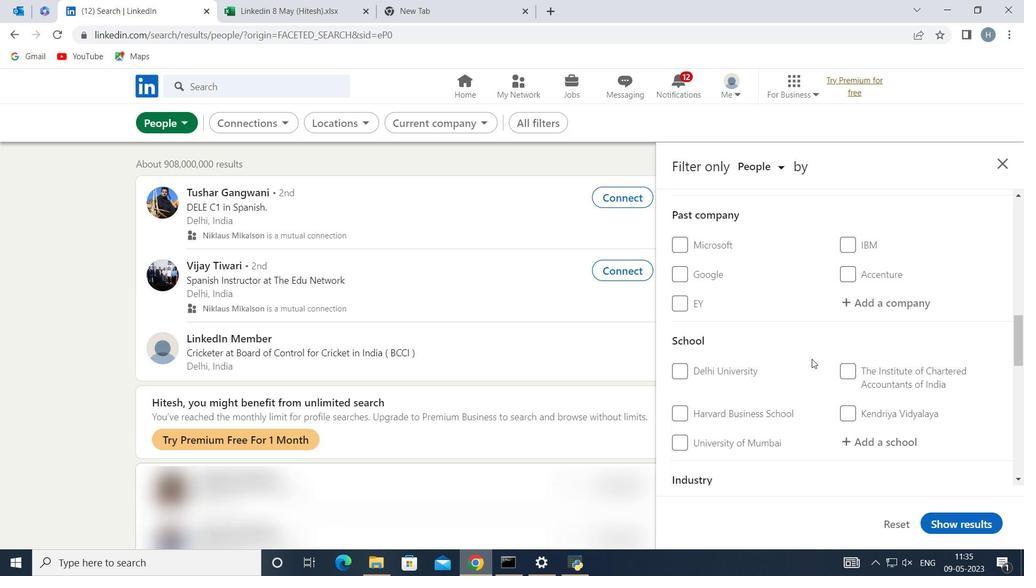 
Action: Mouse scrolled (812, 360) with delta (0, 0)
Screenshot: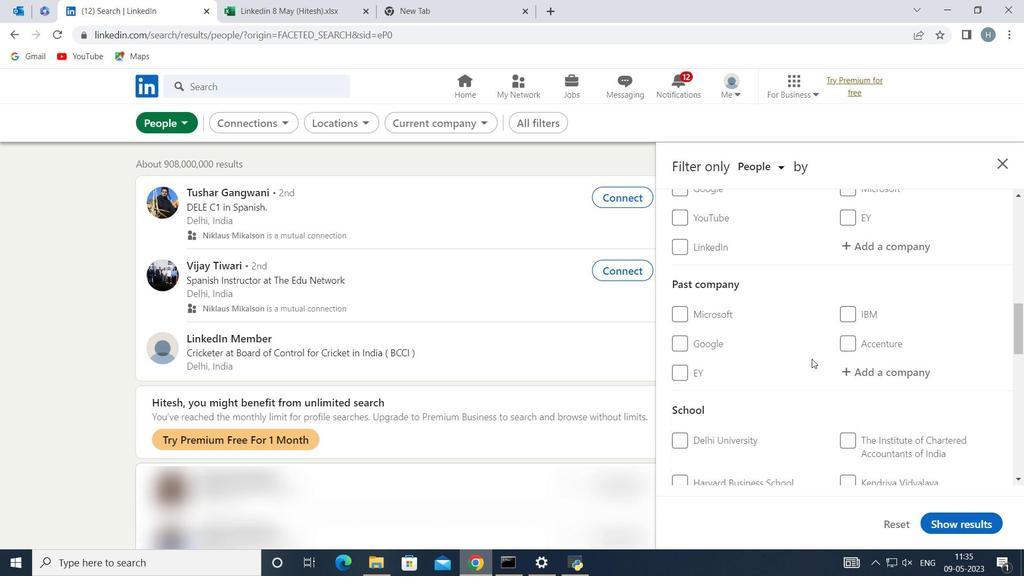 
Action: Mouse scrolled (812, 360) with delta (0, 0)
Screenshot: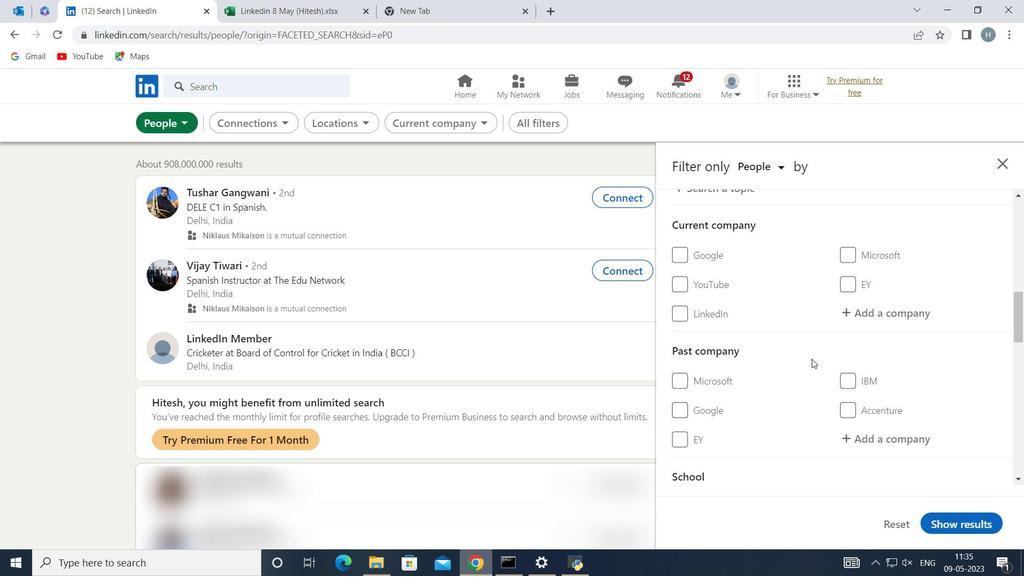 
Action: Mouse scrolled (812, 360) with delta (0, 0)
Screenshot: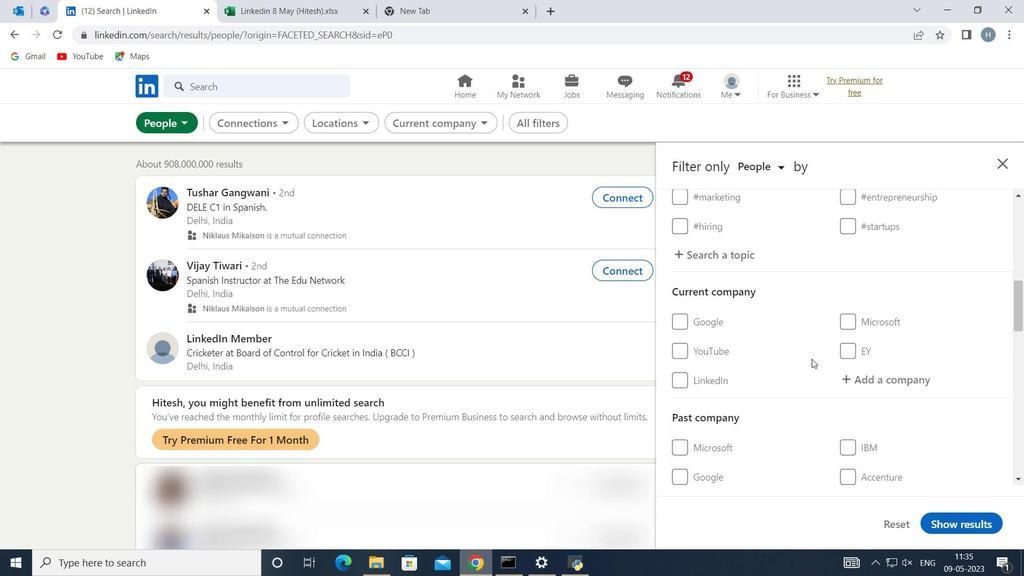 
Action: Mouse scrolled (812, 359) with delta (0, 0)
Screenshot: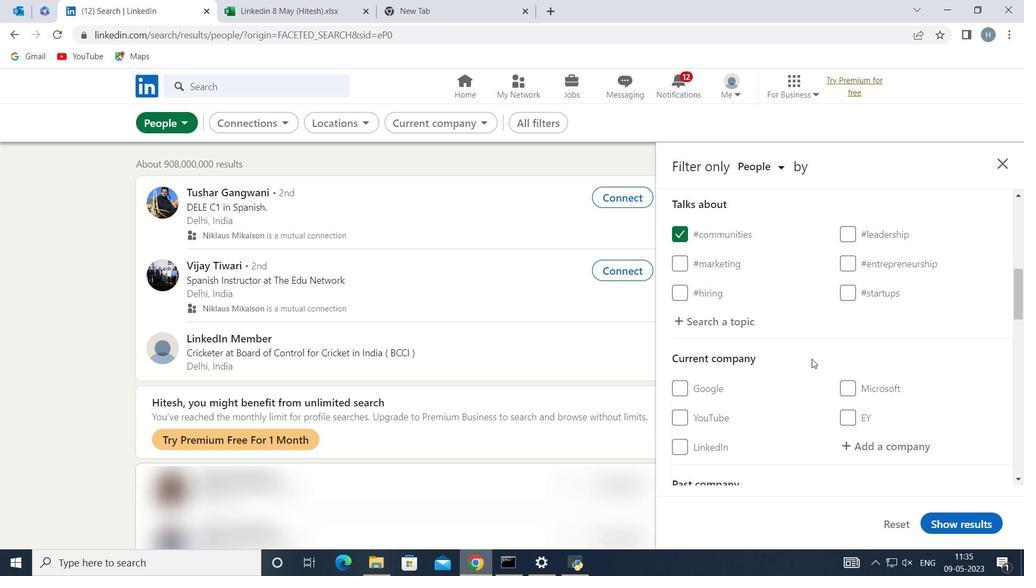 
Action: Mouse moved to (869, 377)
Screenshot: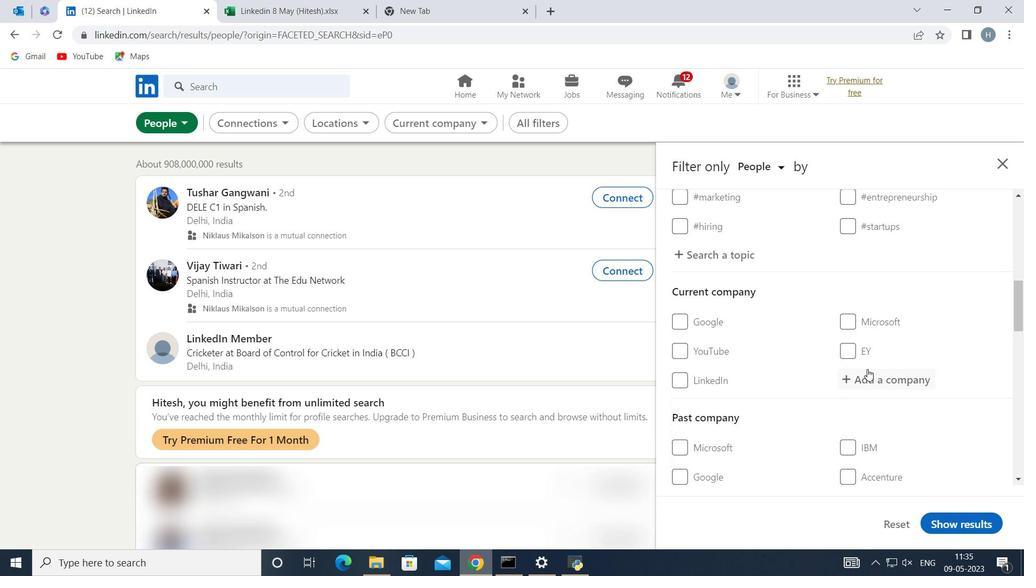 
Action: Mouse pressed left at (869, 377)
Screenshot: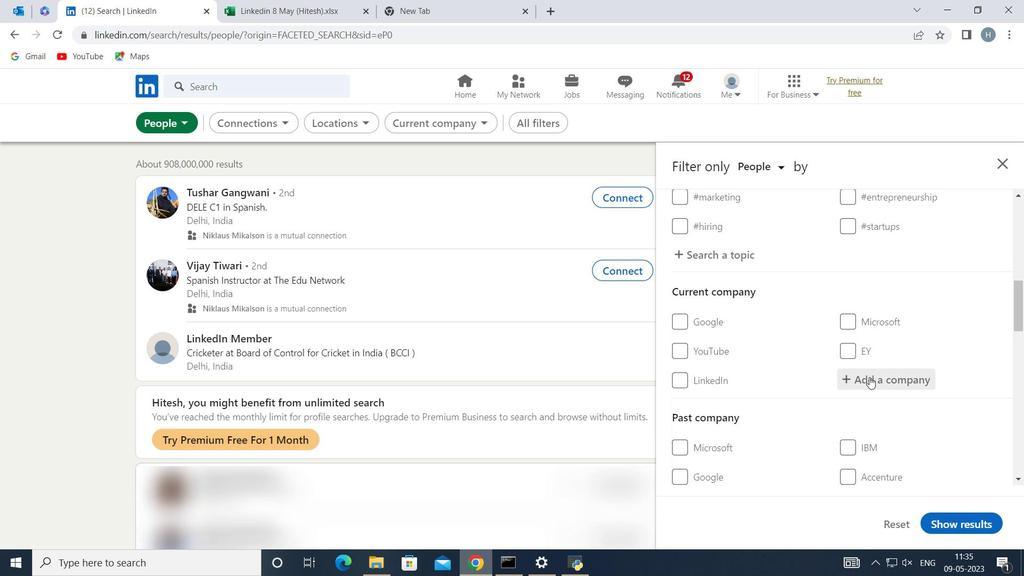
Action: Mouse moved to (853, 374)
Screenshot: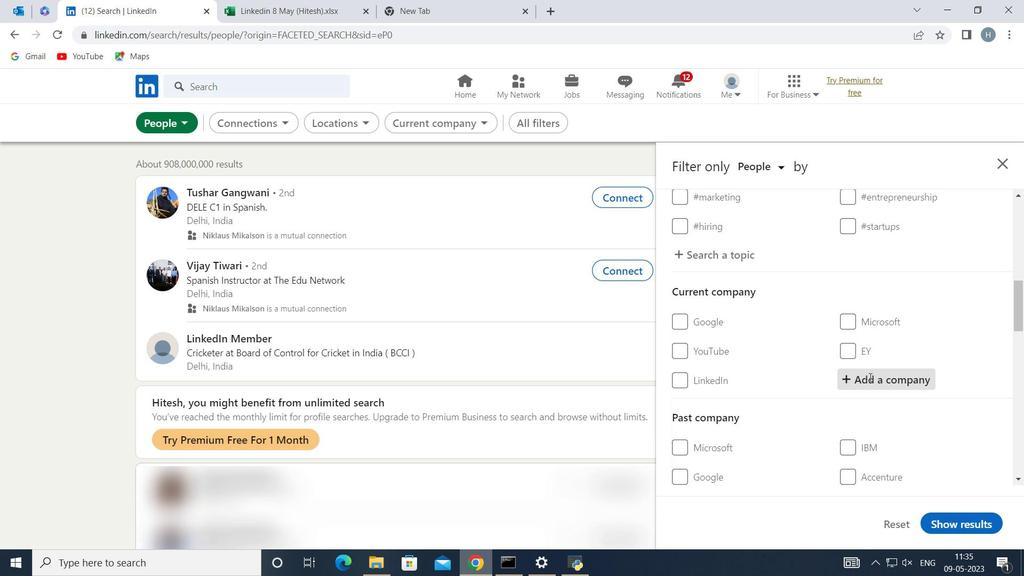 
Action: Key pressed <Key.shift>Edelweiss
Screenshot: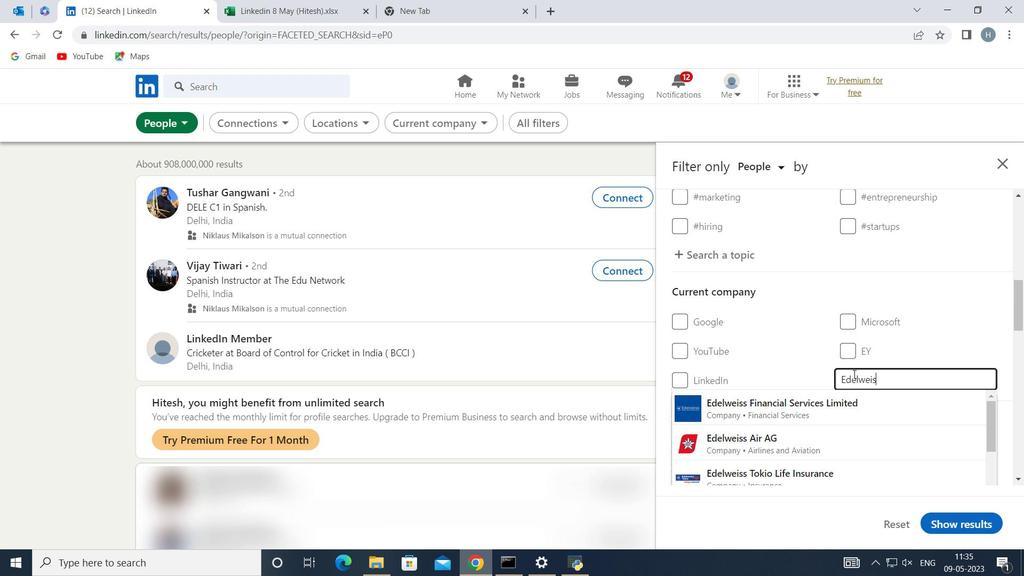 
Action: Mouse moved to (813, 432)
Screenshot: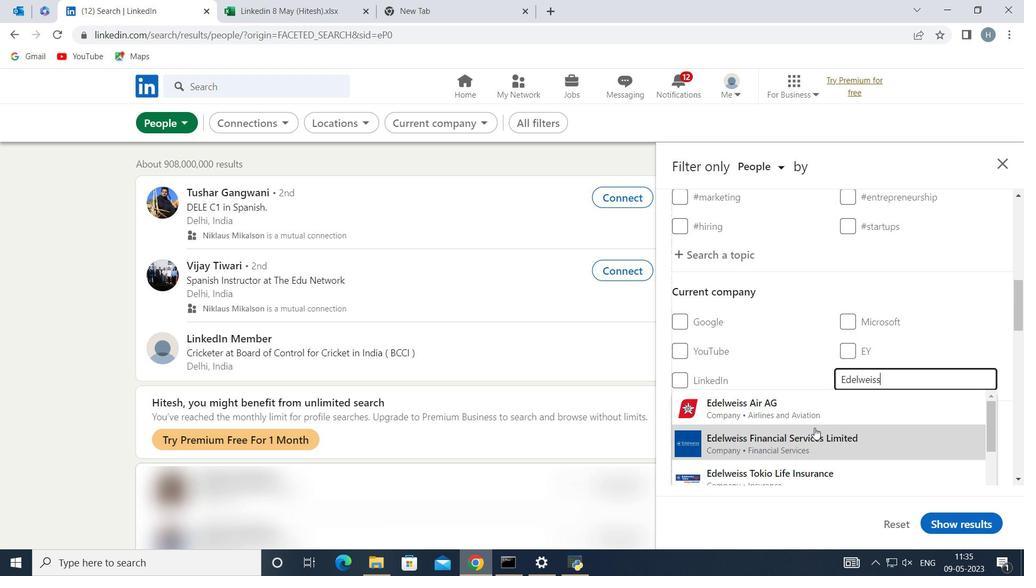
Action: Mouse pressed left at (813, 432)
Screenshot: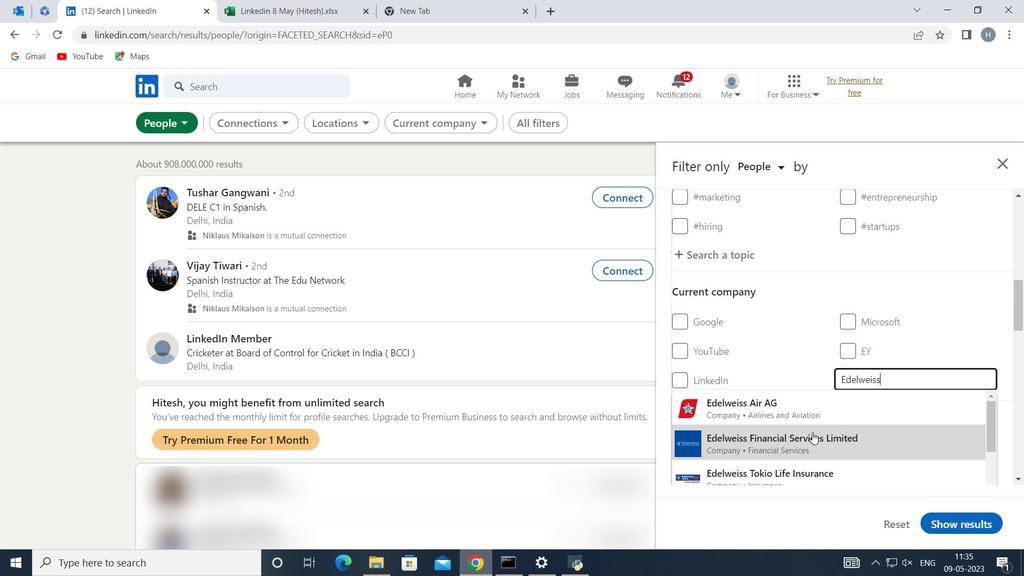 
Action: Mouse moved to (839, 358)
Screenshot: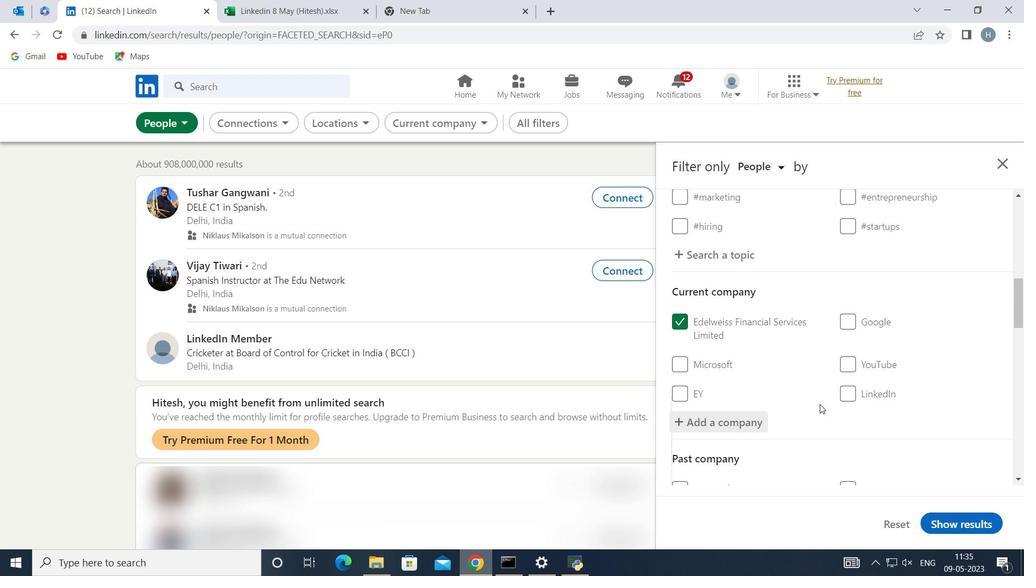 
Action: Mouse scrolled (839, 357) with delta (0, 0)
Screenshot: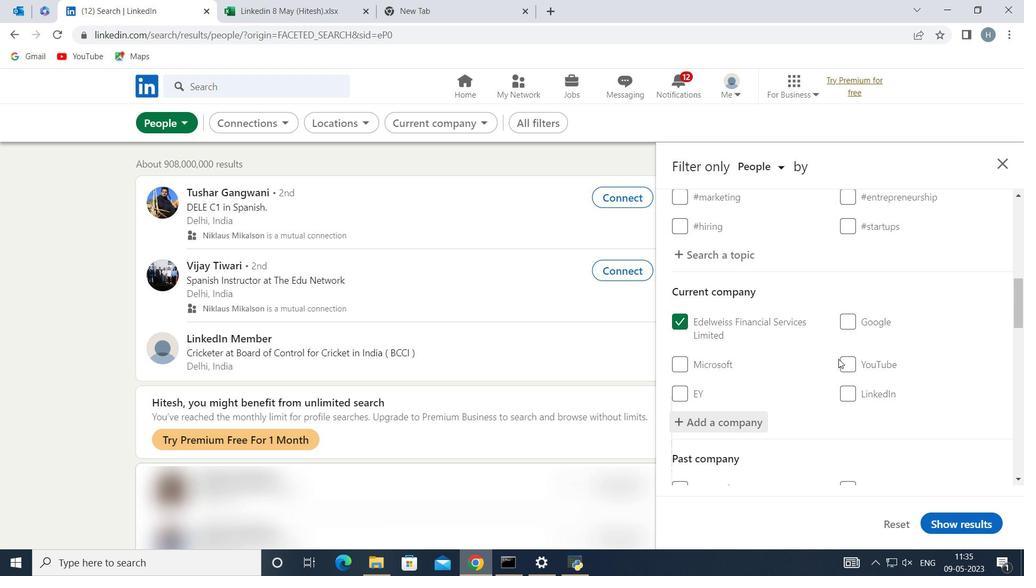 
Action: Mouse moved to (839, 357)
Screenshot: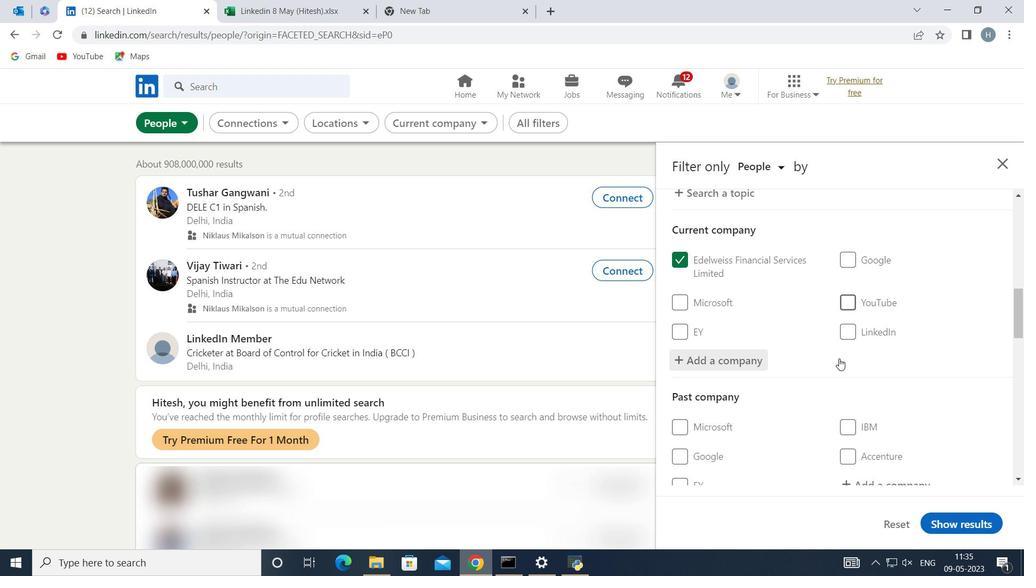 
Action: Mouse scrolled (839, 357) with delta (0, 0)
Screenshot: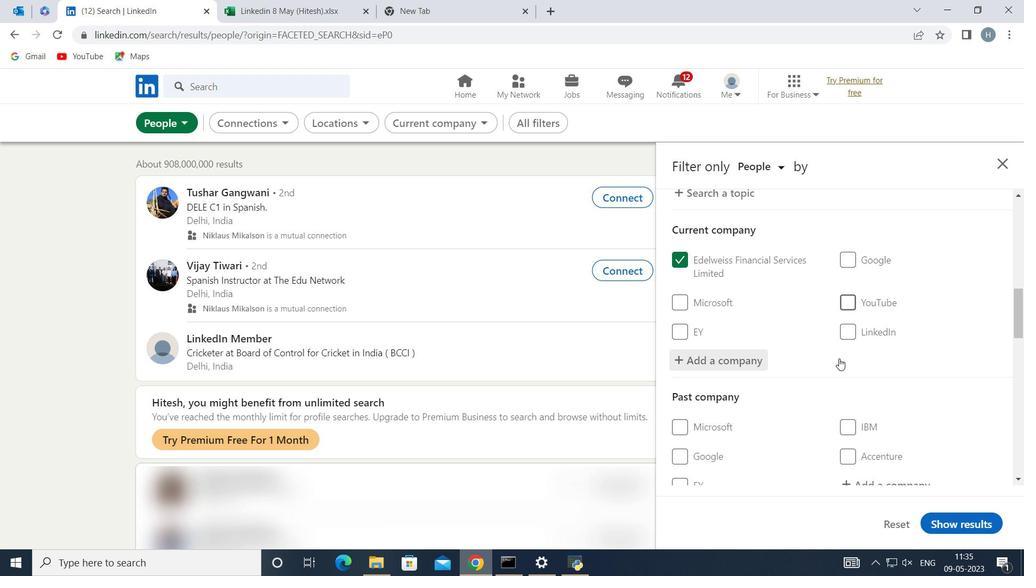 
Action: Mouse scrolled (839, 357) with delta (0, 0)
Screenshot: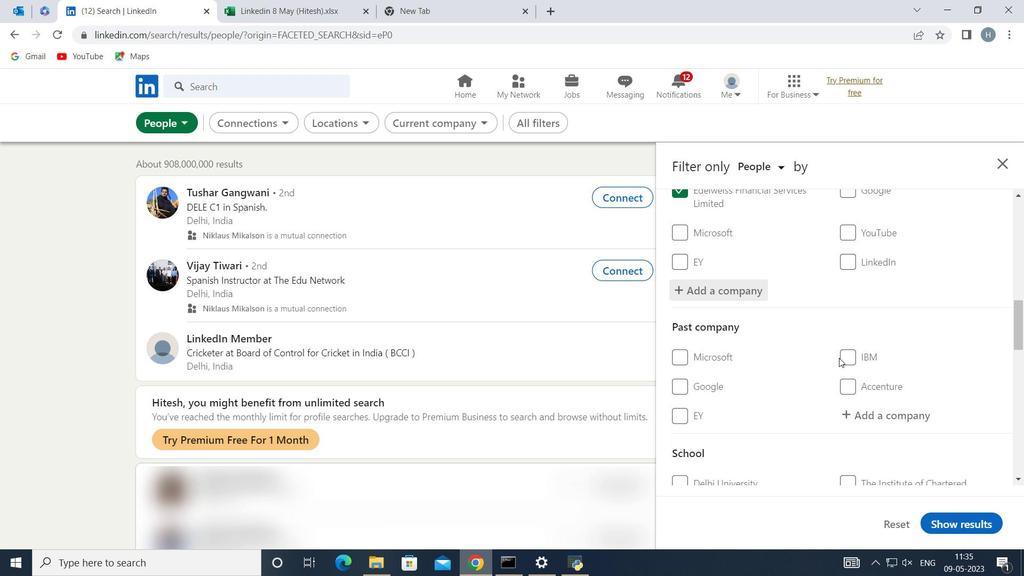 
Action: Mouse moved to (843, 357)
Screenshot: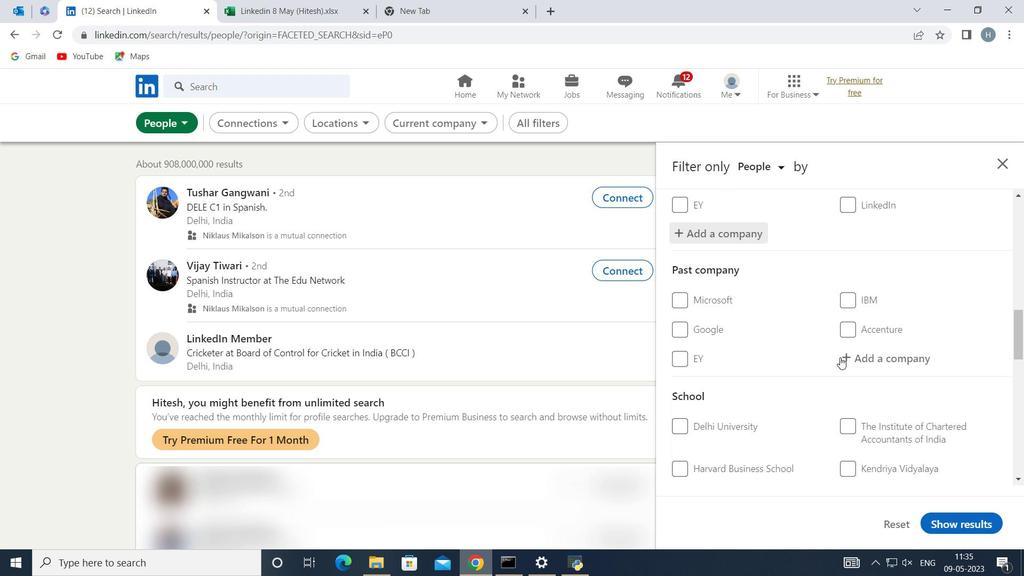 
Action: Mouse scrolled (843, 356) with delta (0, 0)
Screenshot: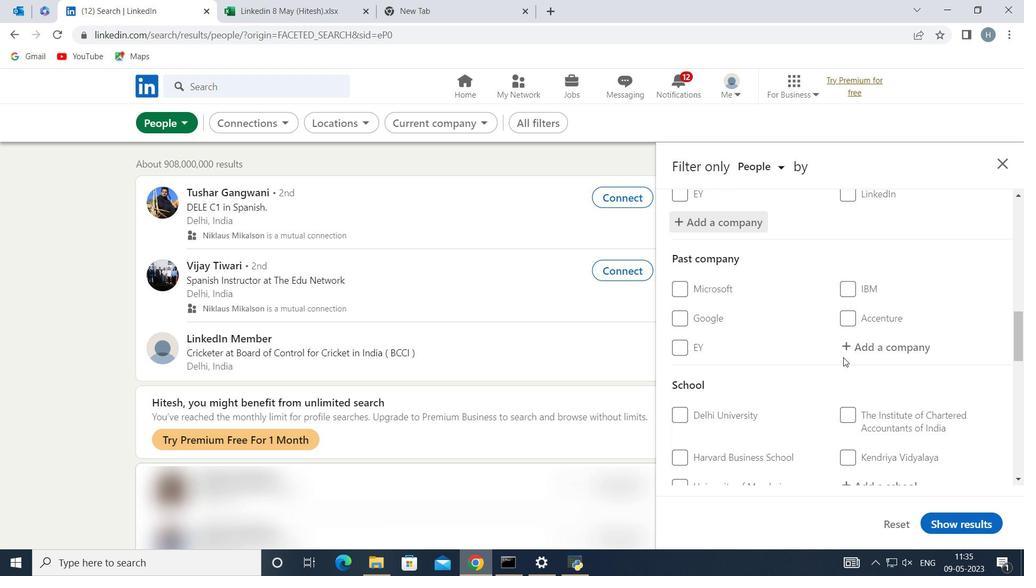 
Action: Mouse scrolled (843, 356) with delta (0, 0)
Screenshot: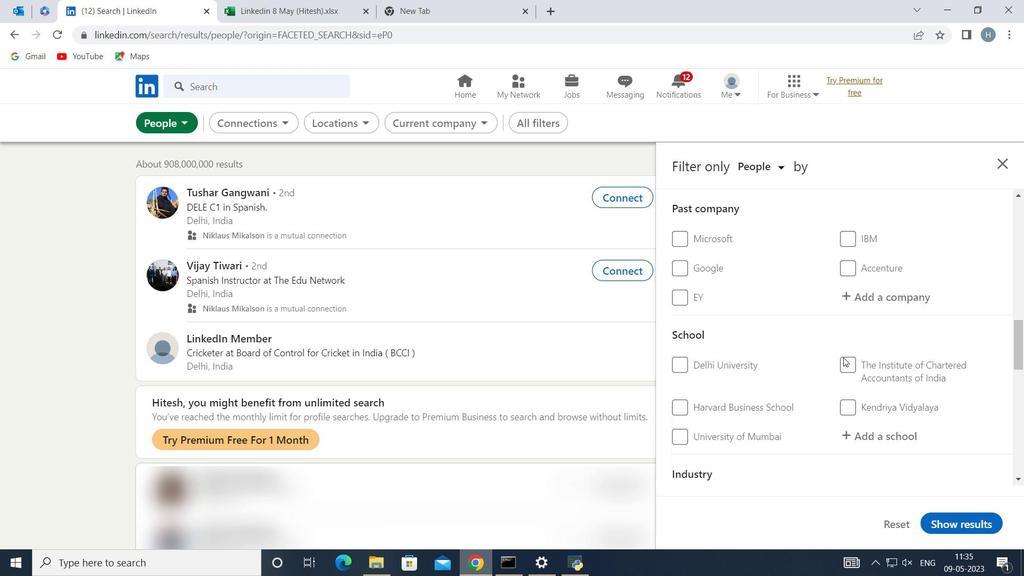 
Action: Mouse moved to (886, 353)
Screenshot: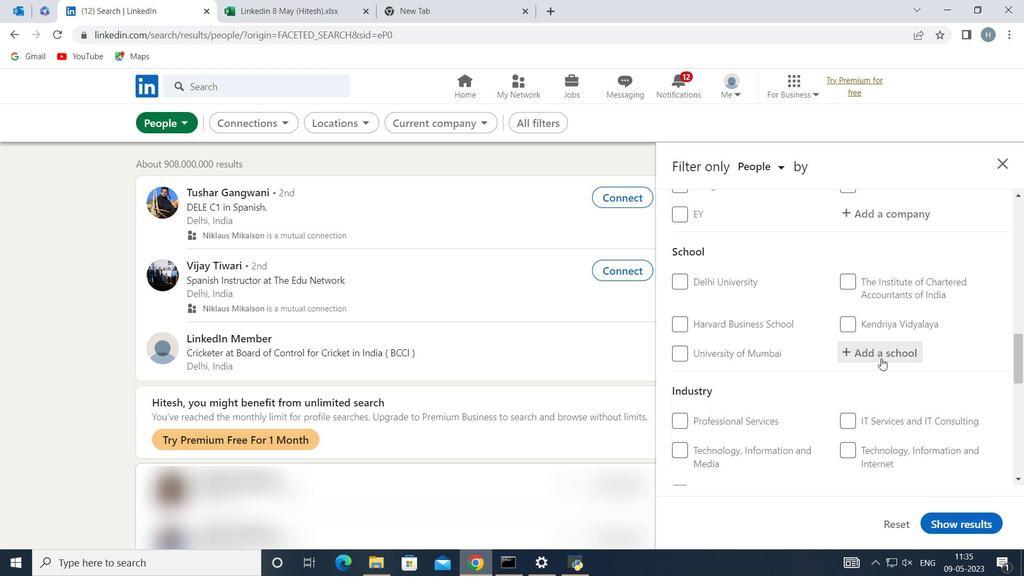 
Action: Mouse pressed left at (886, 353)
Screenshot: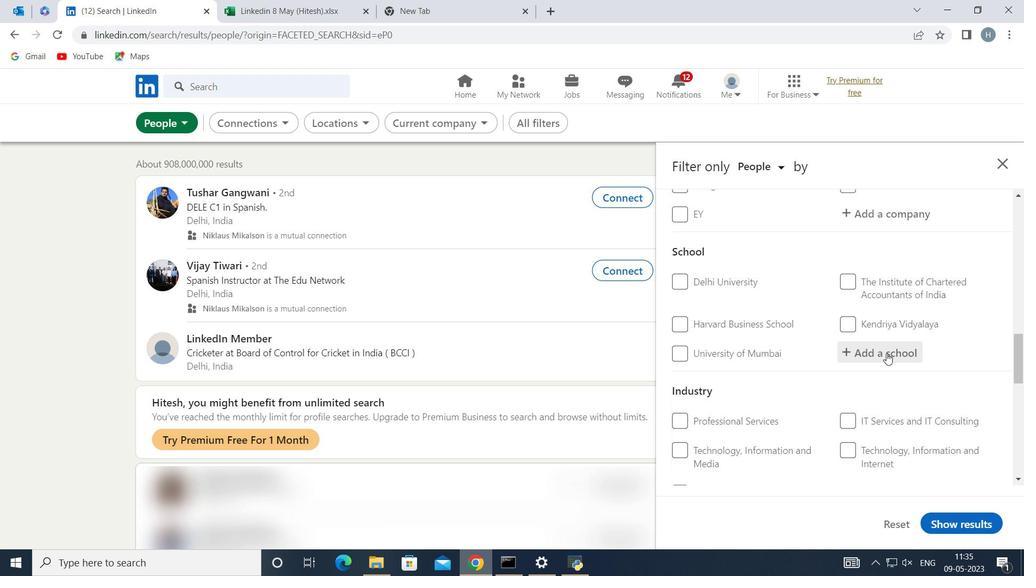 
Action: Mouse moved to (881, 353)
Screenshot: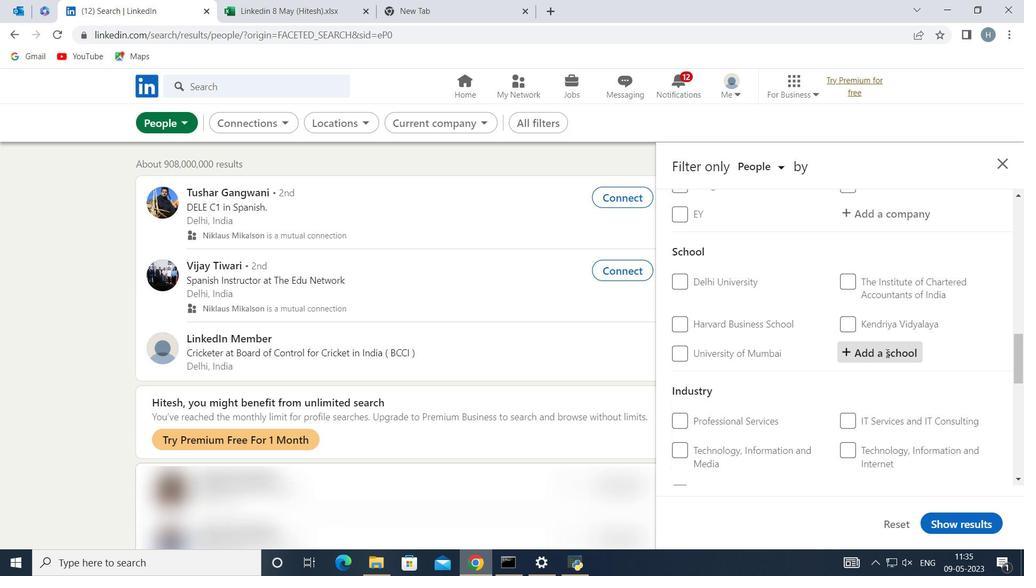 
Action: Key pressed <Key.shift>Little<Key.space><Key.shift>Angels<Key.space><Key.shift>High<Key.space><Key.shift>School
Screenshot: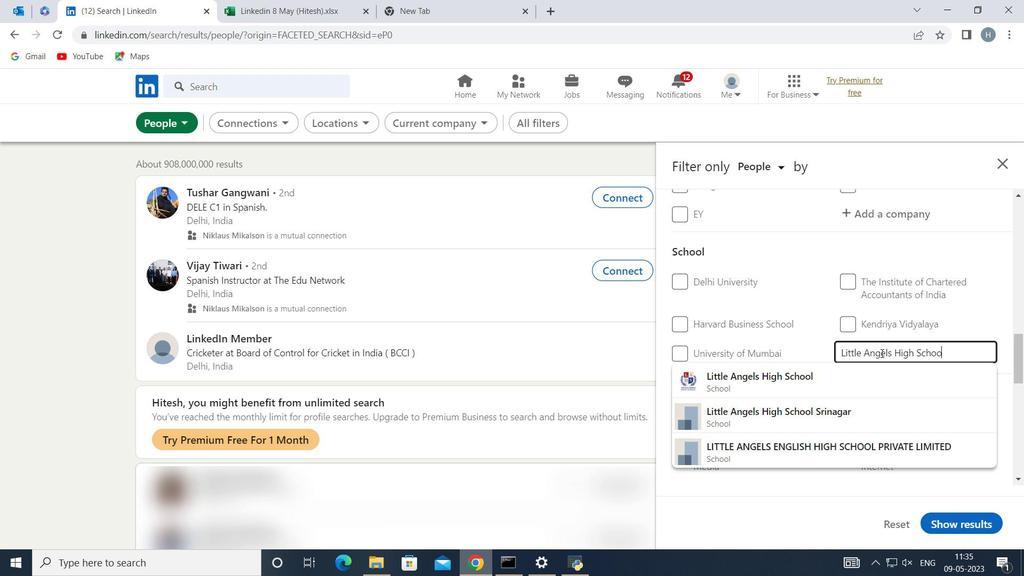 
Action: Mouse moved to (796, 369)
Screenshot: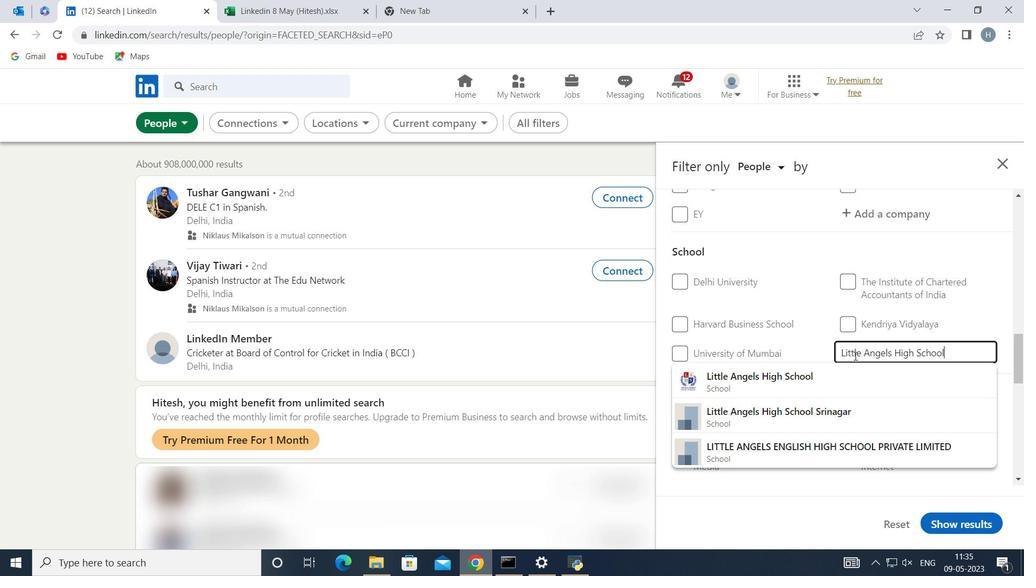 
Action: Mouse pressed left at (796, 369)
Screenshot: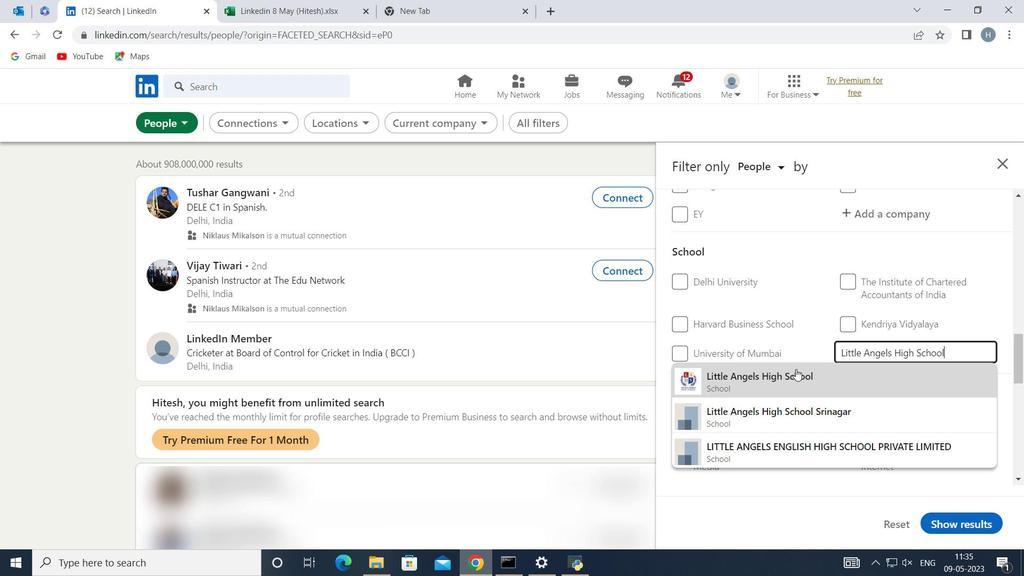 
Action: Mouse moved to (804, 324)
Screenshot: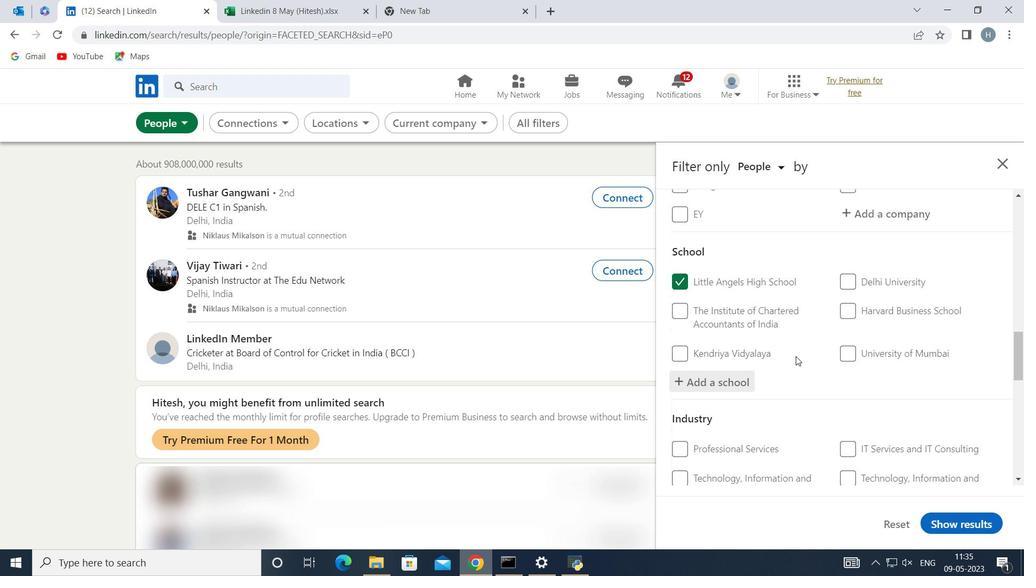 
Action: Mouse scrolled (804, 323) with delta (0, 0)
Screenshot: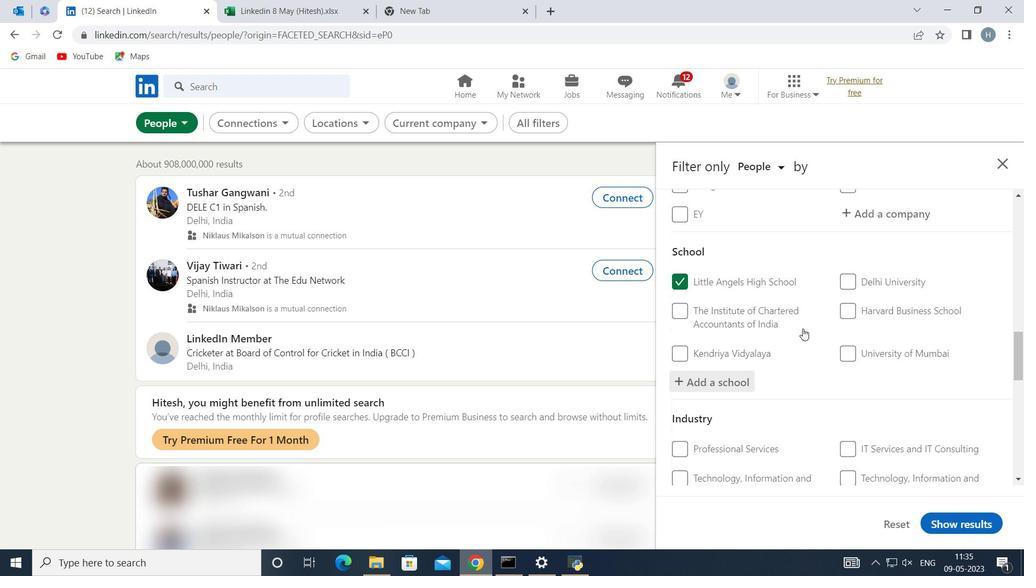 
Action: Mouse scrolled (804, 323) with delta (0, 0)
Screenshot: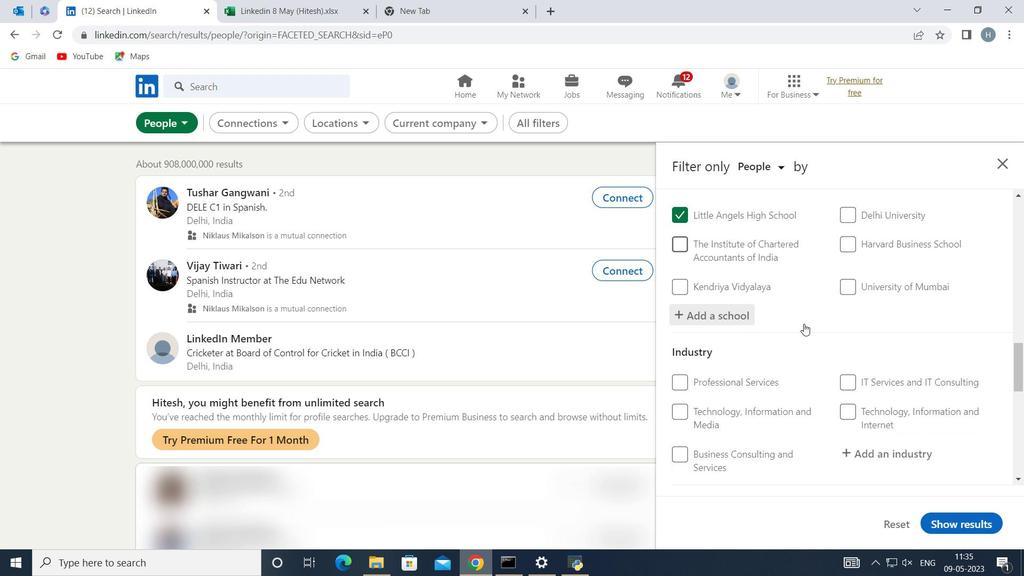 
Action: Mouse moved to (881, 378)
Screenshot: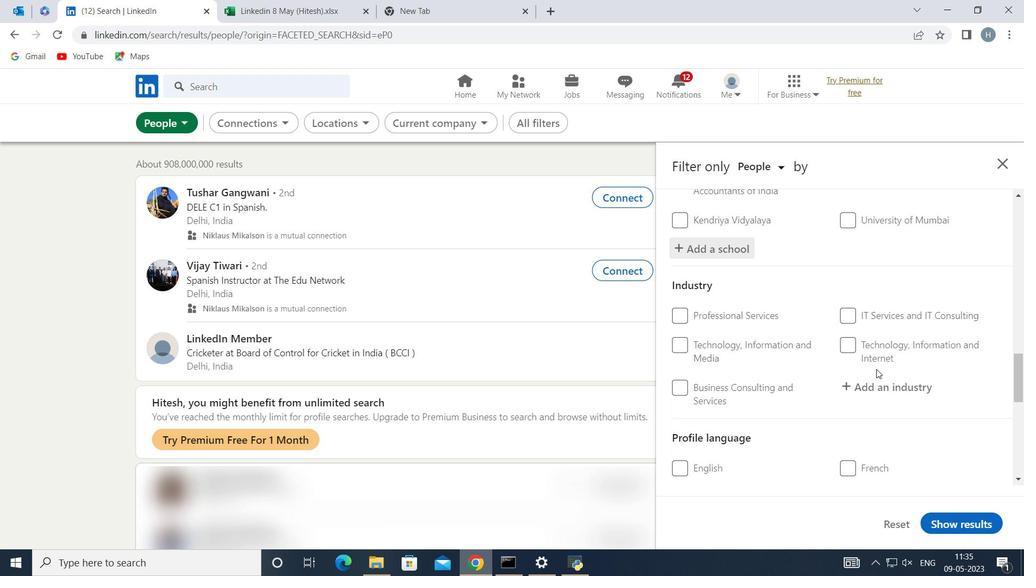 
Action: Mouse pressed left at (881, 378)
Screenshot: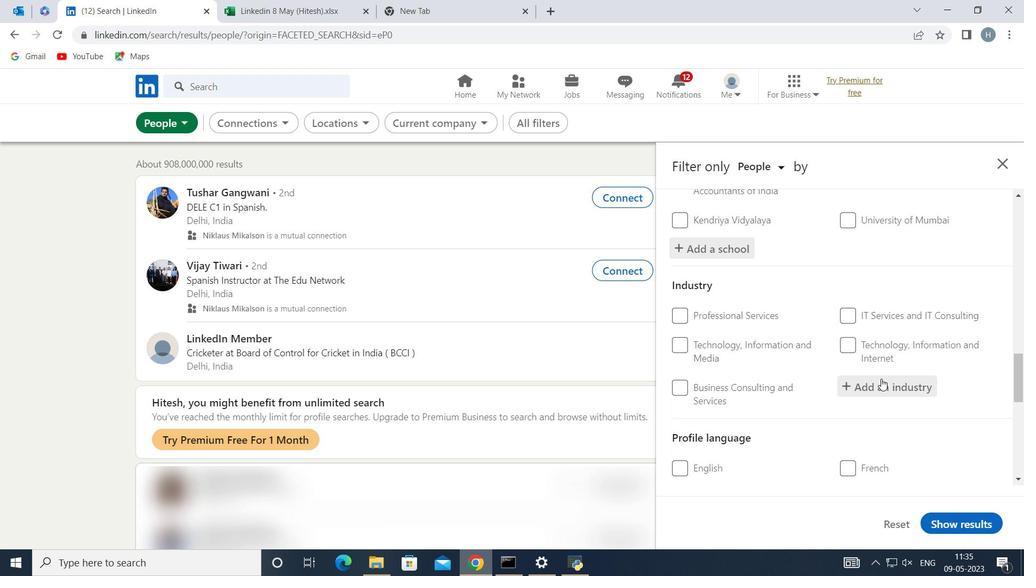 
Action: Mouse moved to (878, 379)
Screenshot: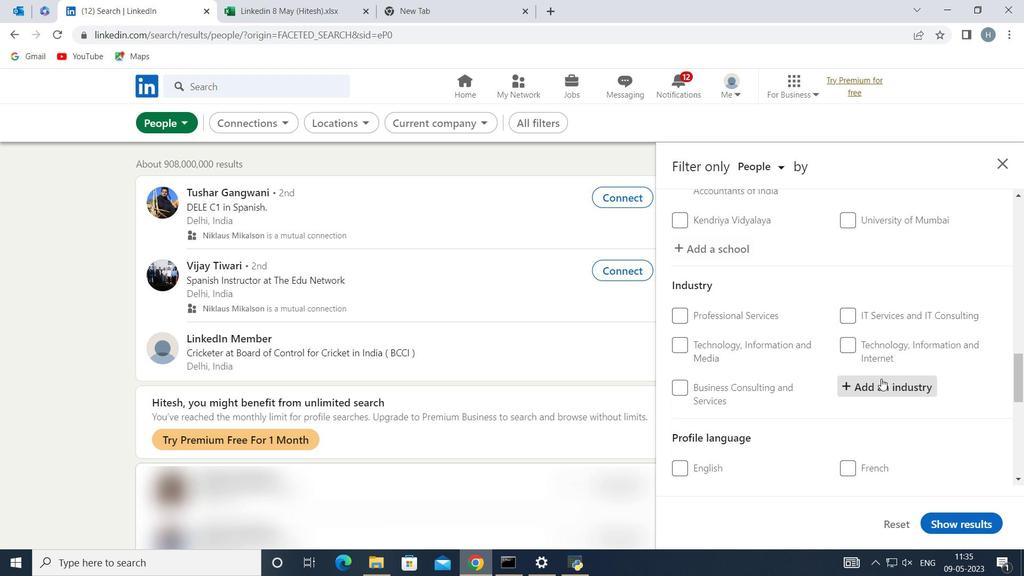
Action: Key pressed <Key.shift>Service<Key.space>for<Key.space><Key.shift>Rene
Screenshot: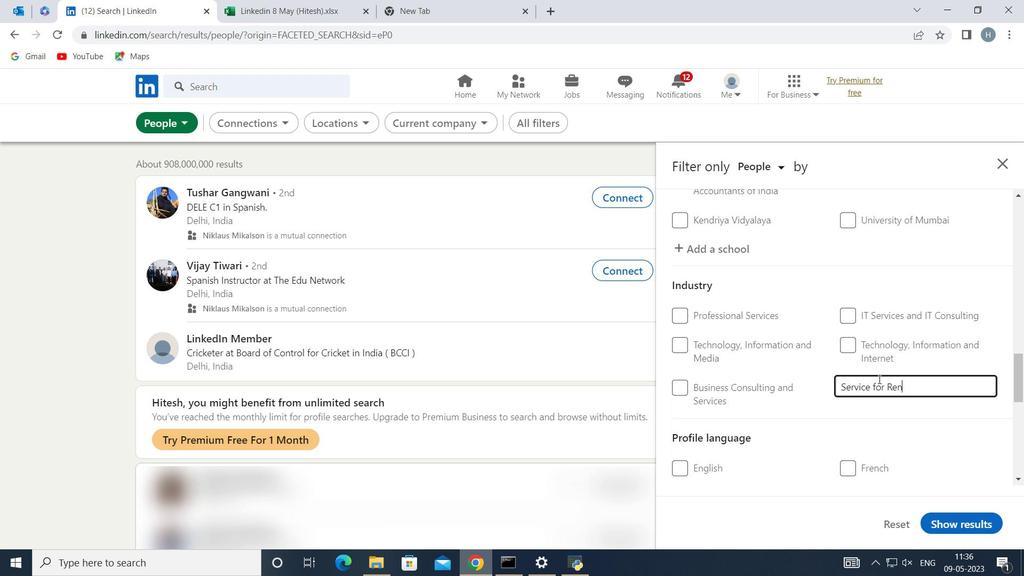 
Action: Mouse moved to (959, 339)
Screenshot: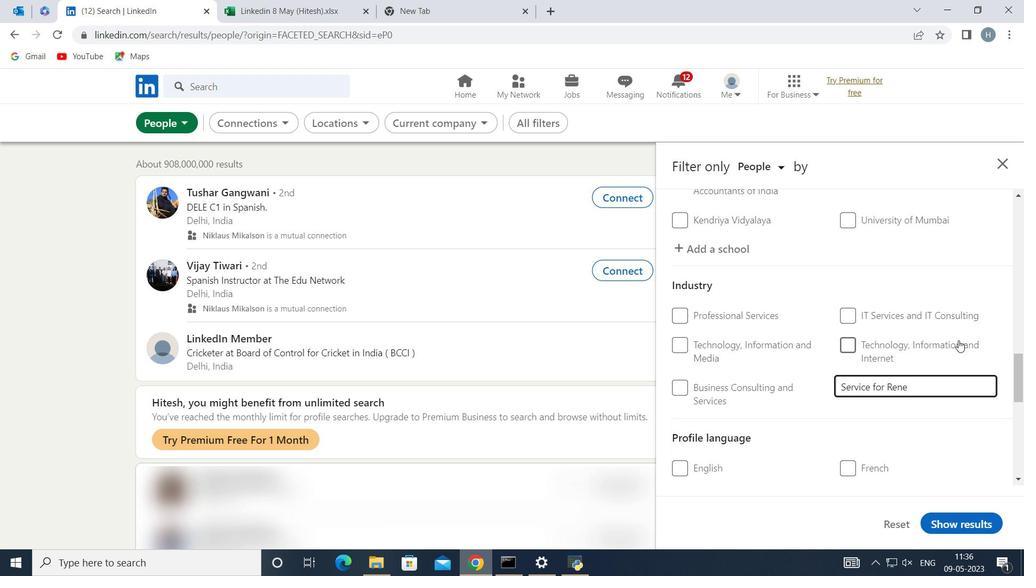 
Action: Key pressed <Key.backspace><Key.backspace><Key.backspace><Key.backspace><Key.backspace><Key.backspace><Key.backspace><Key.backspace><Key.backspace>s<Key.space>for
Screenshot: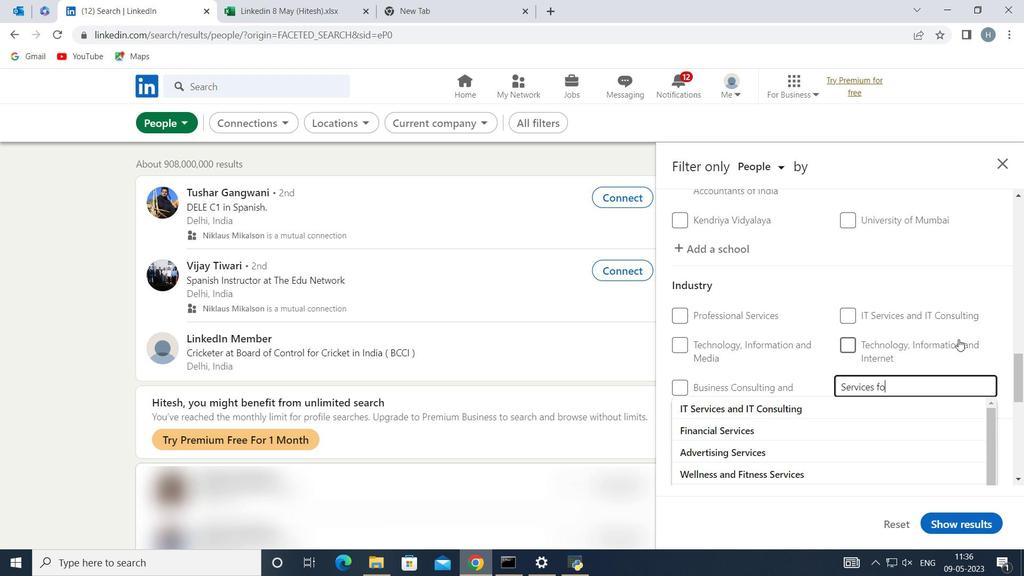 
Action: Mouse moved to (807, 408)
Screenshot: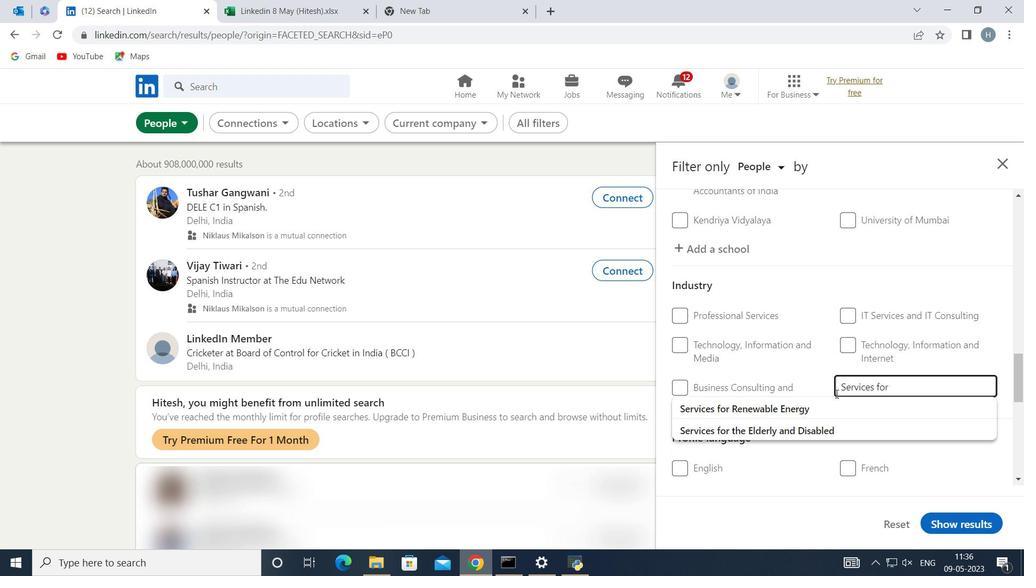 
Action: Mouse pressed left at (807, 408)
Screenshot: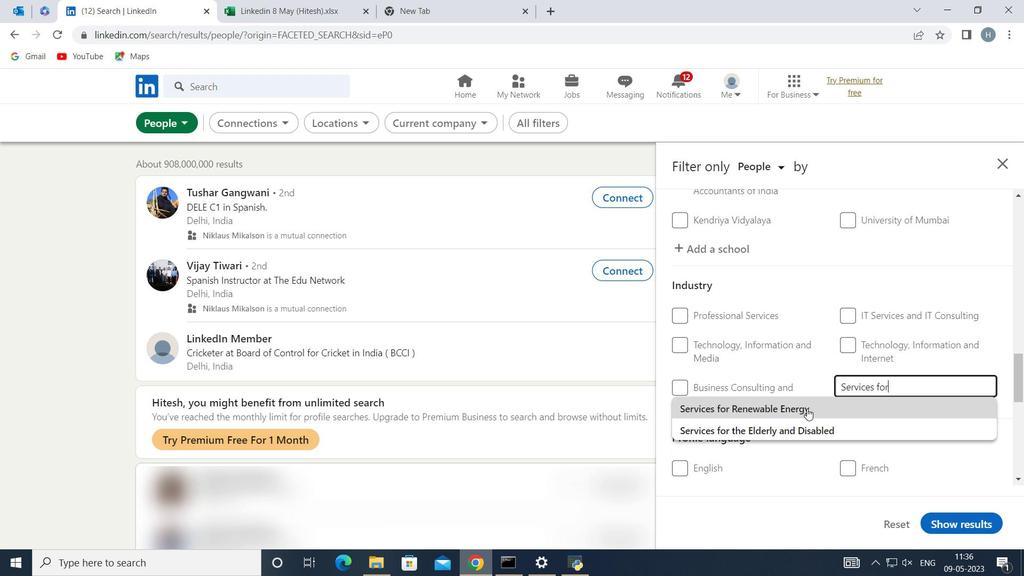 
Action: Mouse moved to (827, 359)
Screenshot: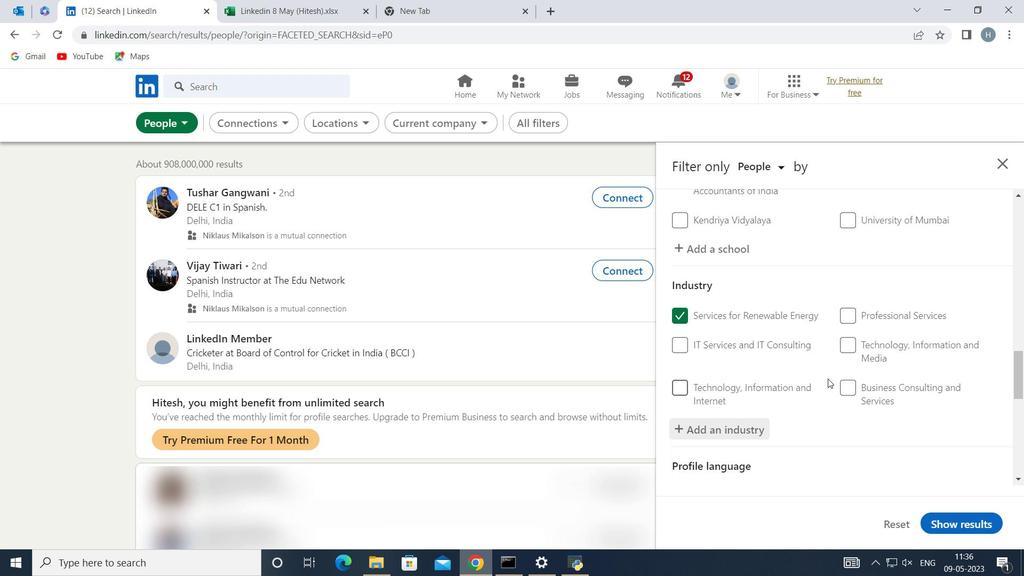 
Action: Mouse scrolled (827, 359) with delta (0, 0)
Screenshot: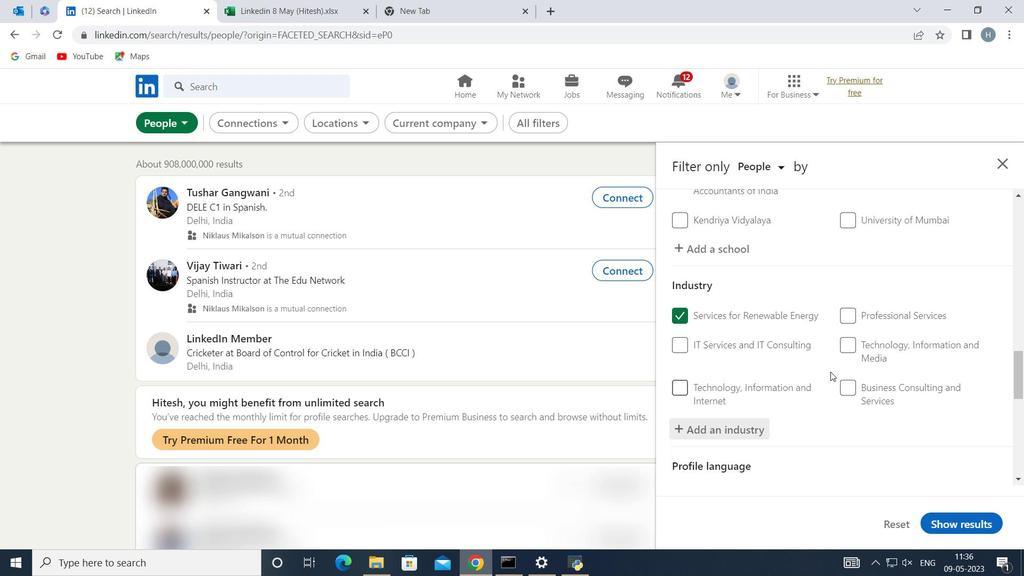 
Action: Mouse scrolled (827, 359) with delta (0, 0)
Screenshot: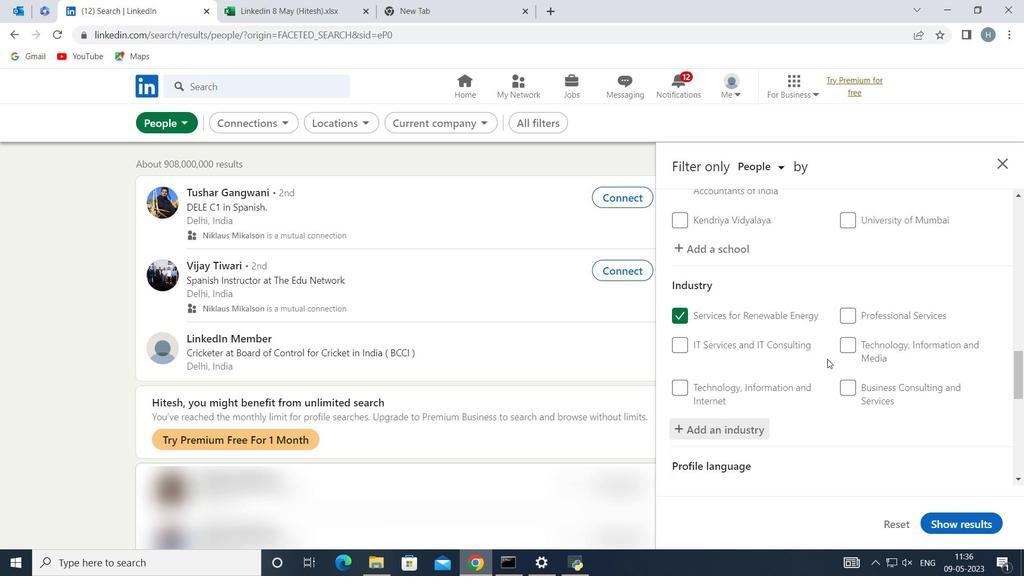 
Action: Mouse moved to (827, 357)
Screenshot: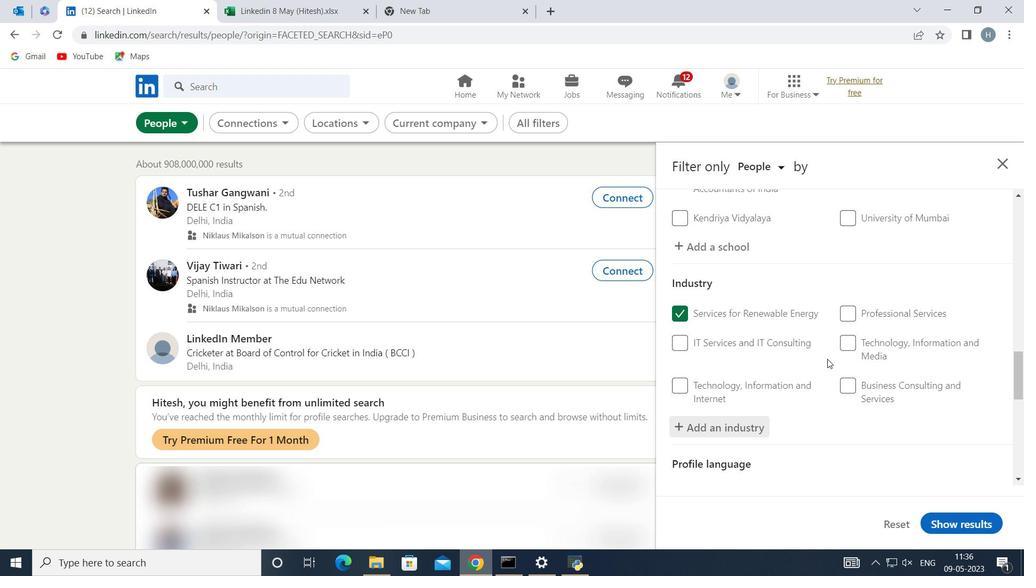 
Action: Mouse scrolled (827, 356) with delta (0, 0)
Screenshot: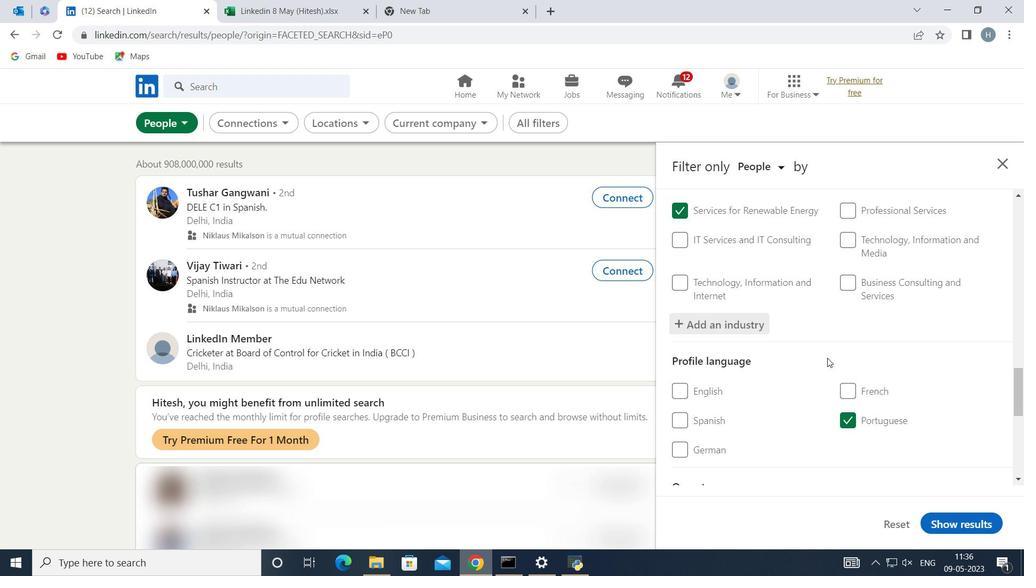 
Action: Mouse moved to (827, 355)
Screenshot: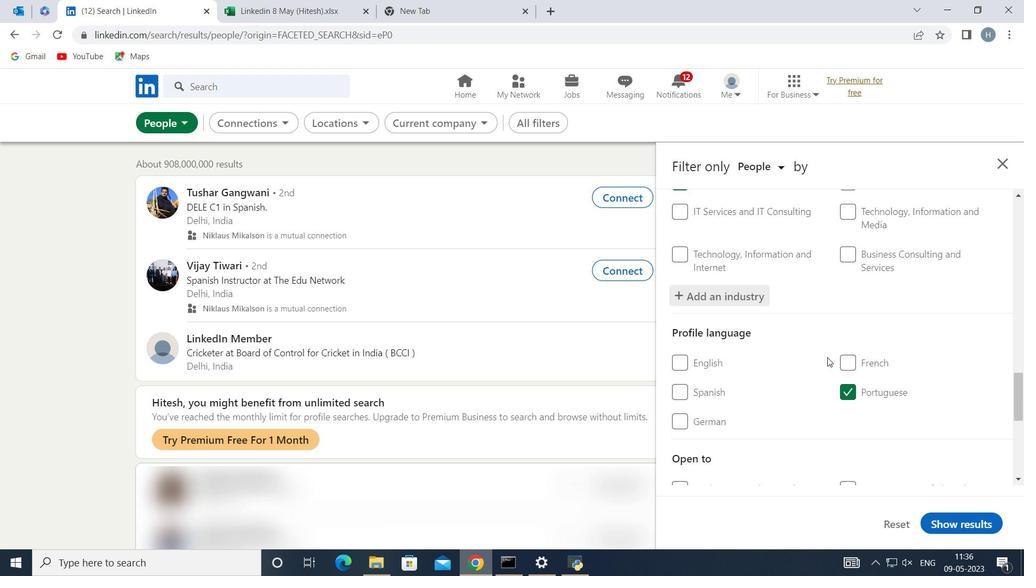 
Action: Mouse scrolled (827, 355) with delta (0, 0)
Screenshot: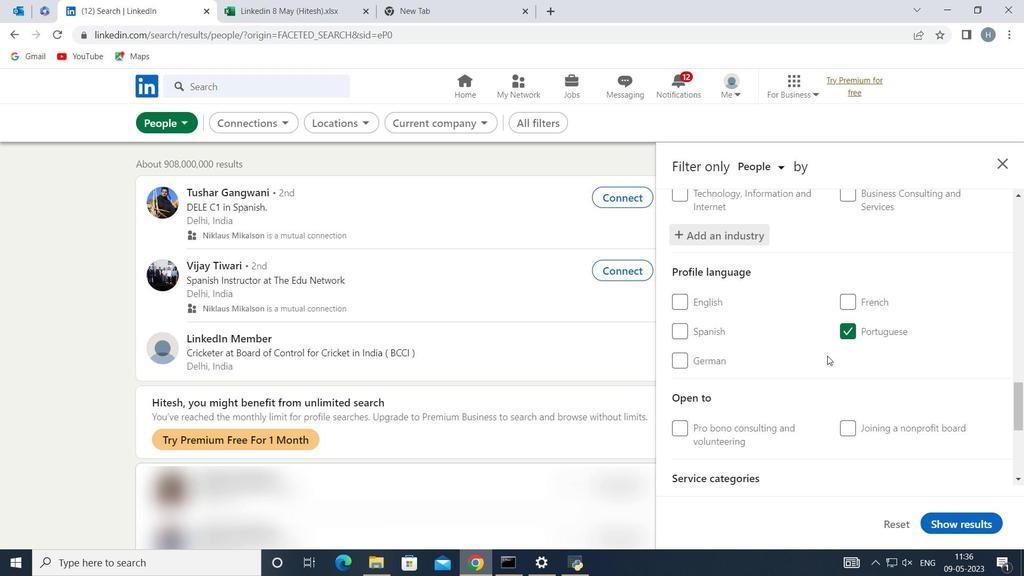 
Action: Mouse moved to (828, 354)
Screenshot: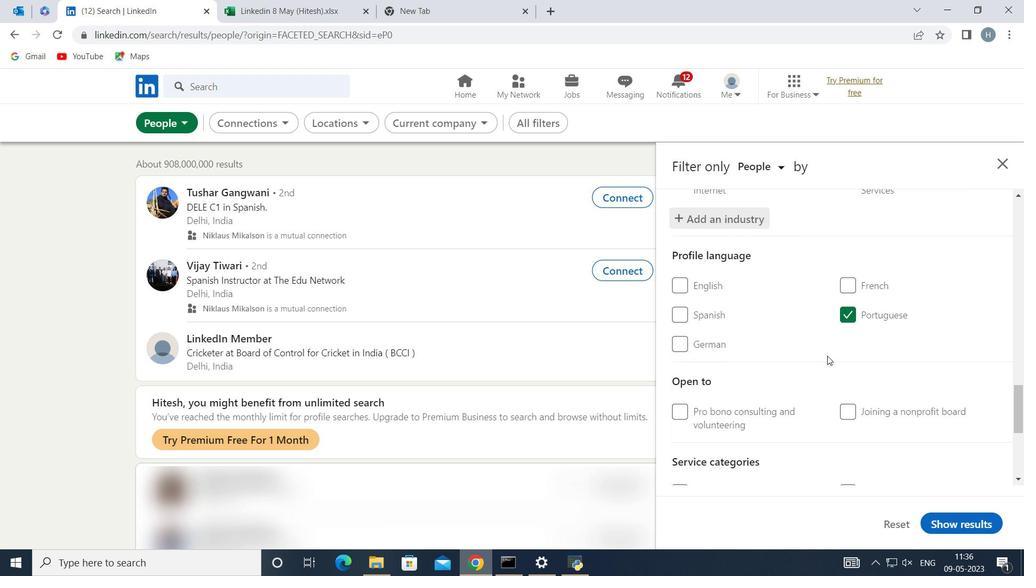 
Action: Mouse scrolled (828, 353) with delta (0, 0)
Screenshot: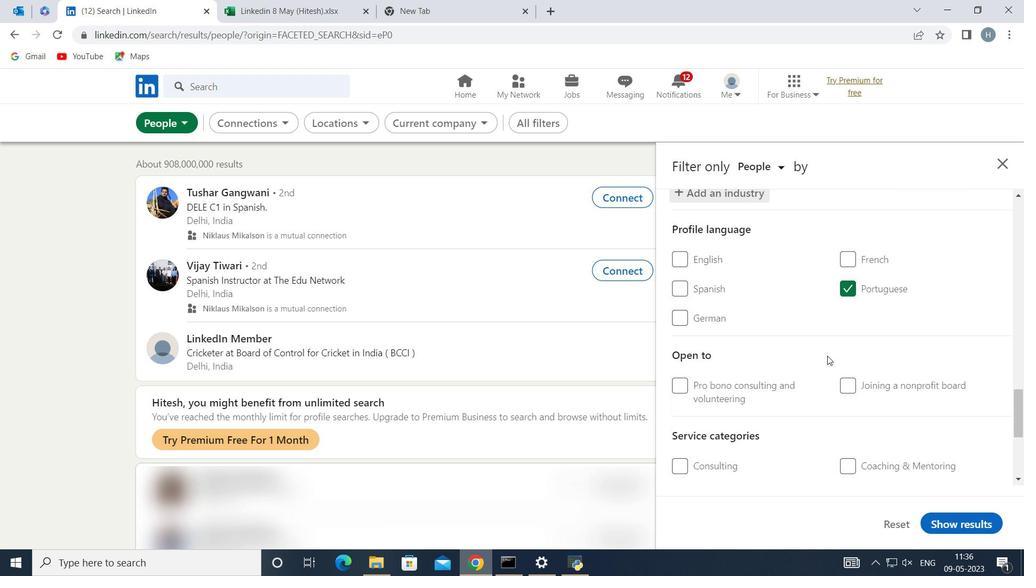 
Action: Mouse moved to (829, 354)
Screenshot: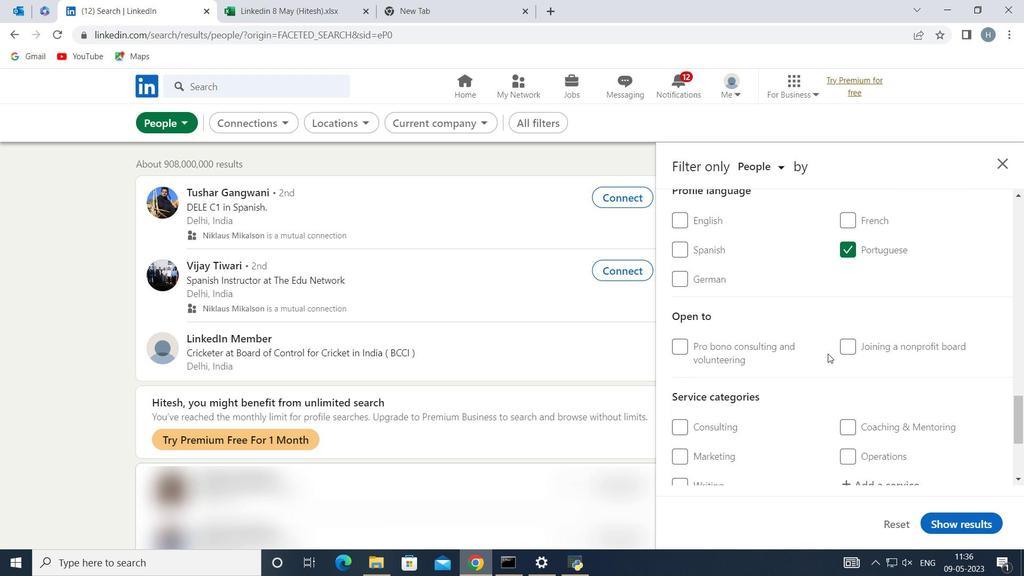 
Action: Mouse scrolled (829, 353) with delta (0, 0)
Screenshot: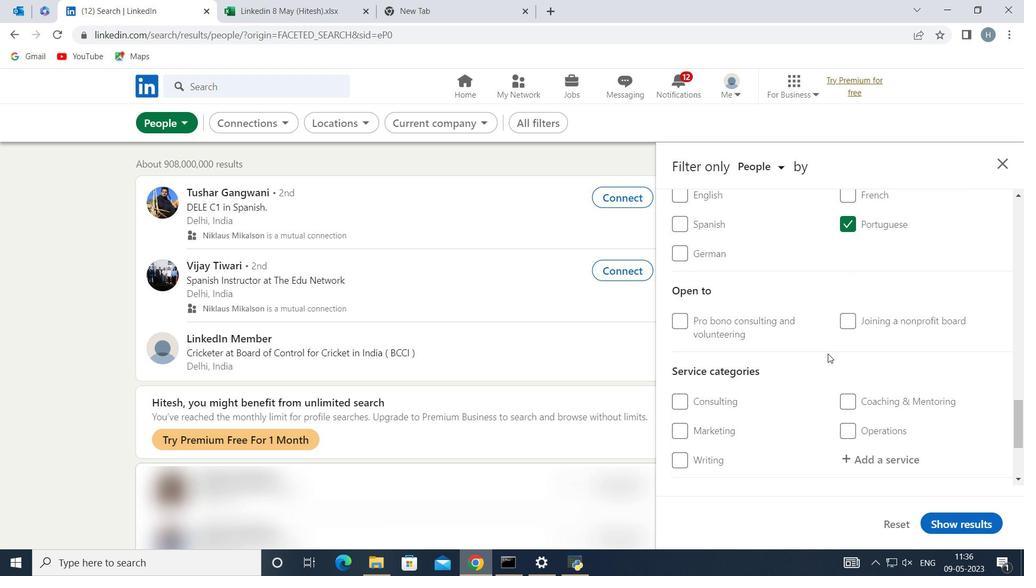 
Action: Mouse moved to (872, 352)
Screenshot: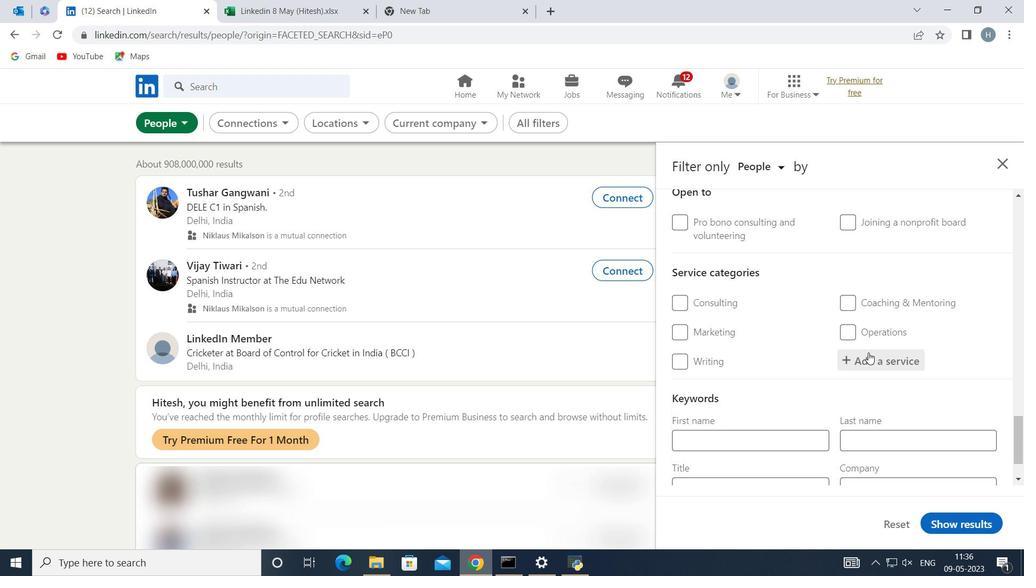 
Action: Mouse pressed left at (872, 352)
Screenshot: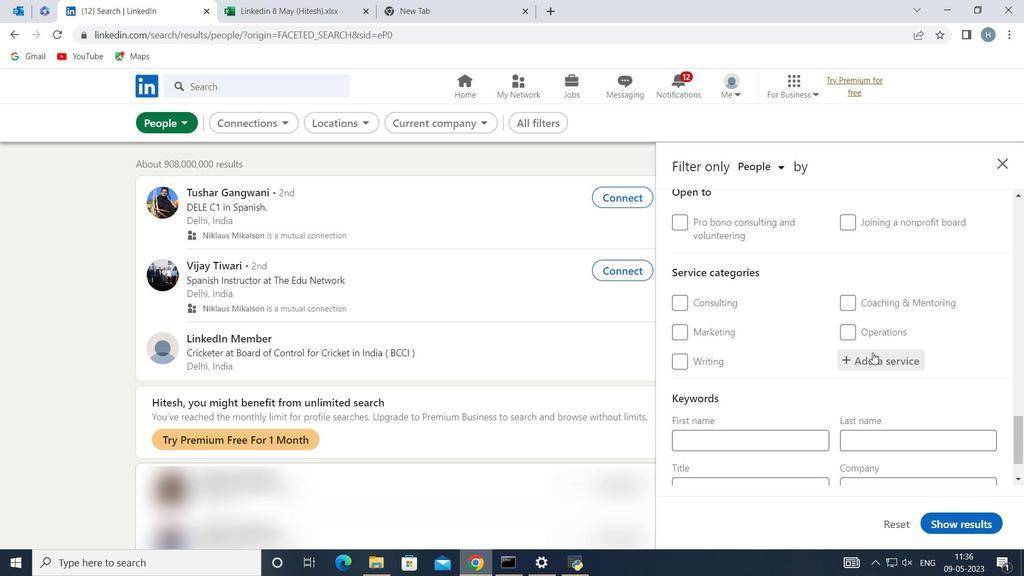 
Action: Mouse moved to (873, 352)
Screenshot: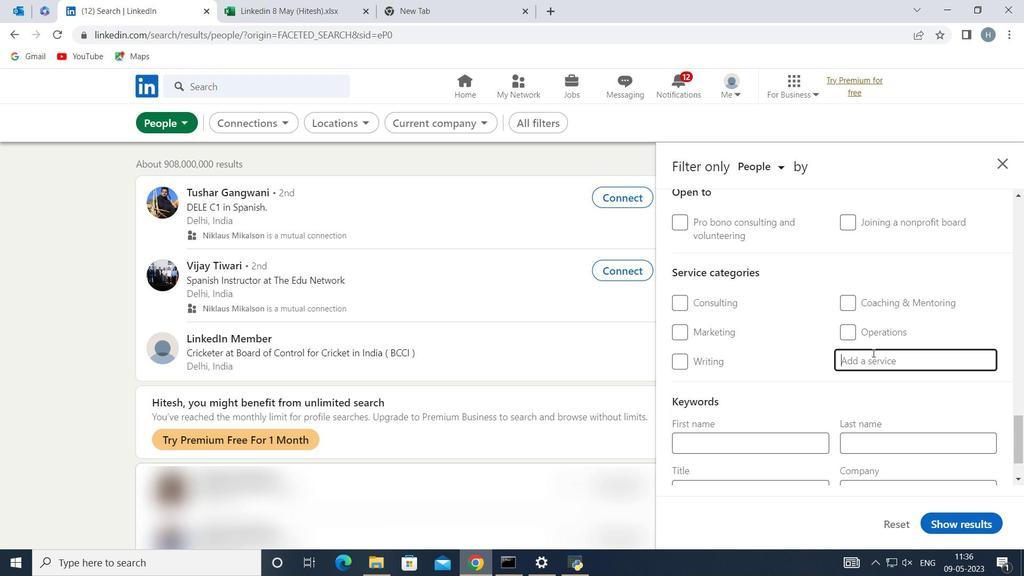 
Action: Key pressed <Key.shift>Visual<Key.space><Key.shift>Des
Screenshot: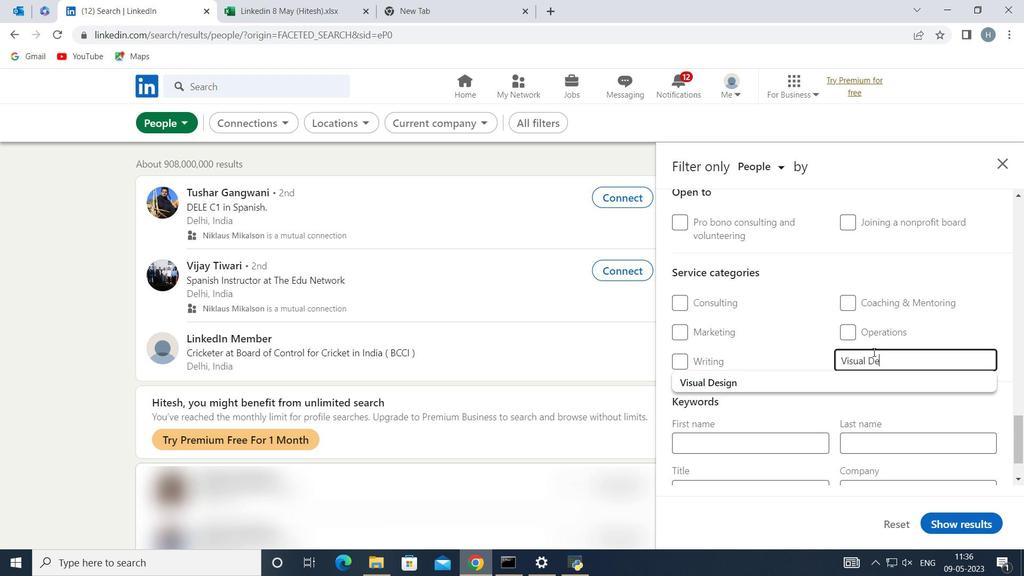 
Action: Mouse moved to (801, 380)
Screenshot: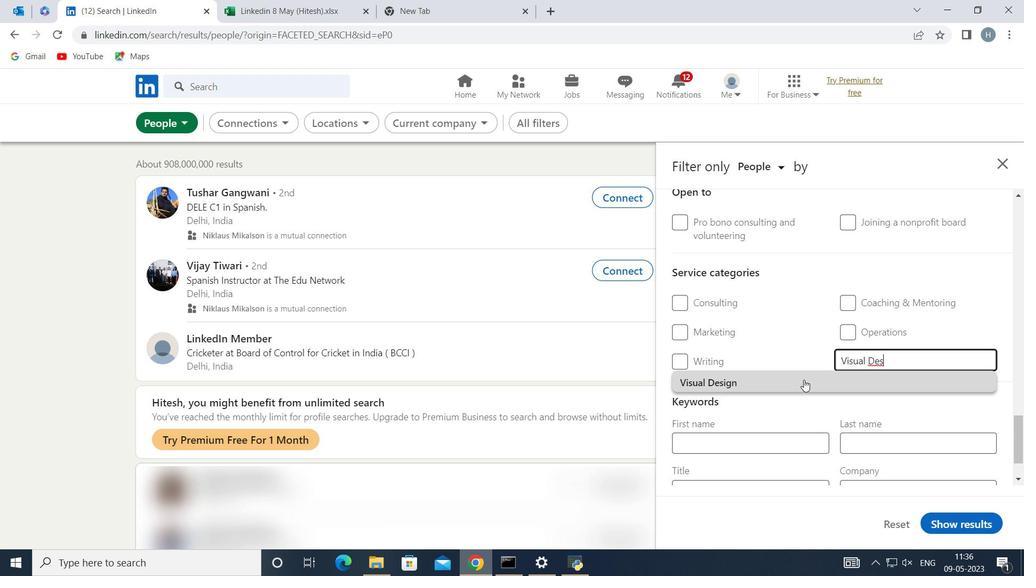 
Action: Mouse pressed left at (801, 380)
Screenshot: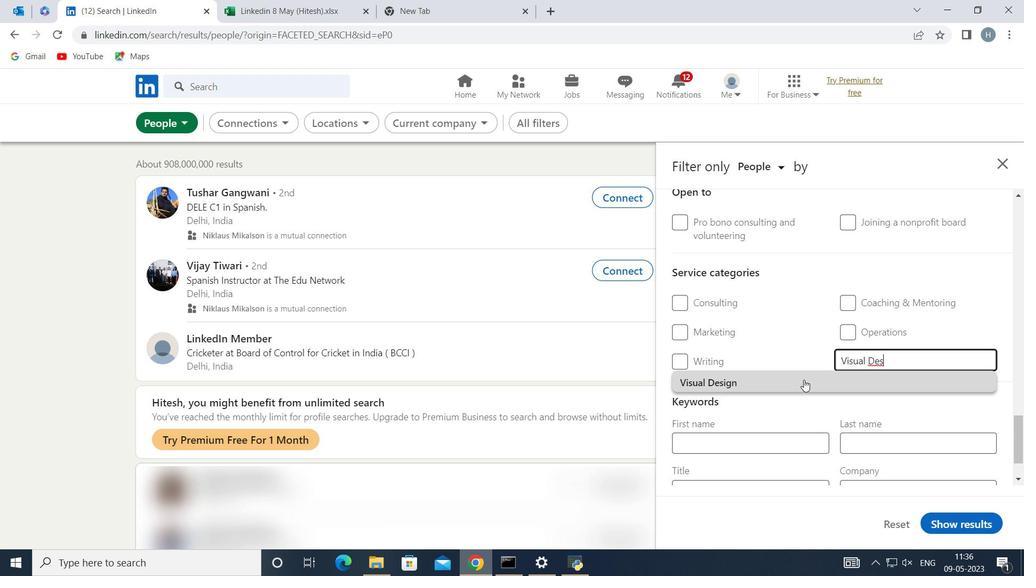 
Action: Mouse moved to (800, 380)
Screenshot: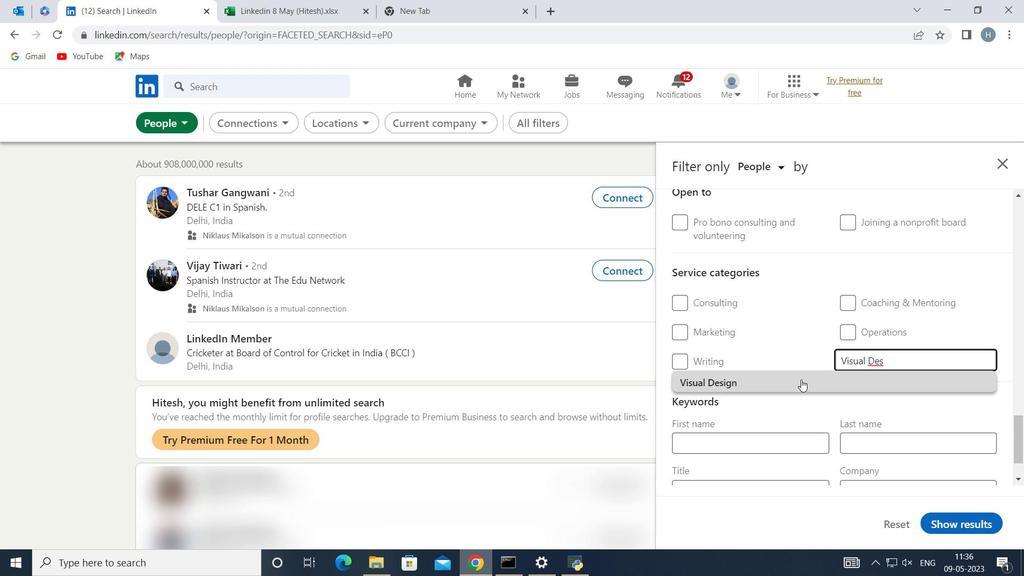 
Action: Mouse scrolled (800, 380) with delta (0, 0)
Screenshot: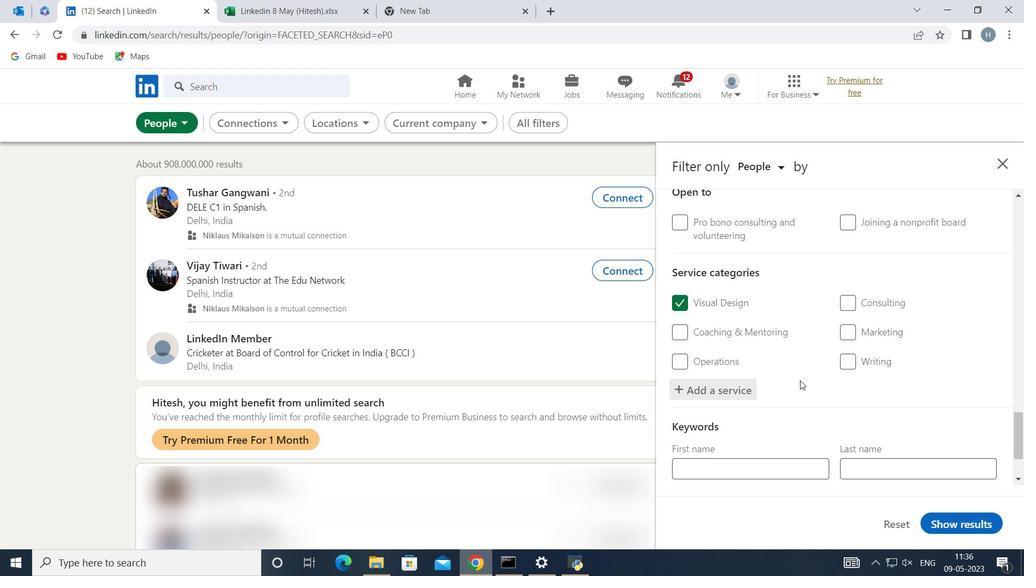 
Action: Mouse scrolled (800, 380) with delta (0, 0)
Screenshot: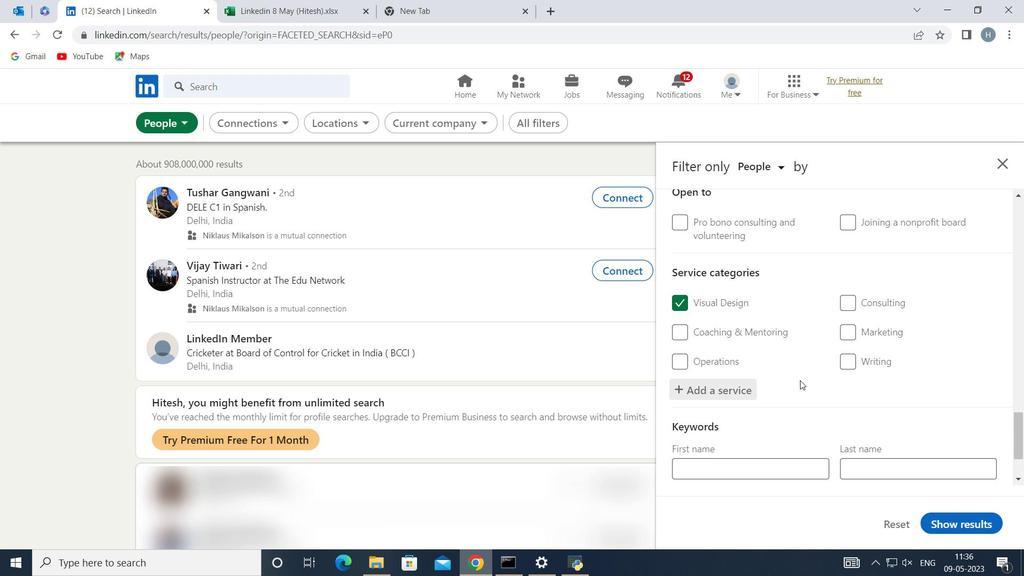 
Action: Mouse scrolled (800, 380) with delta (0, 0)
Screenshot: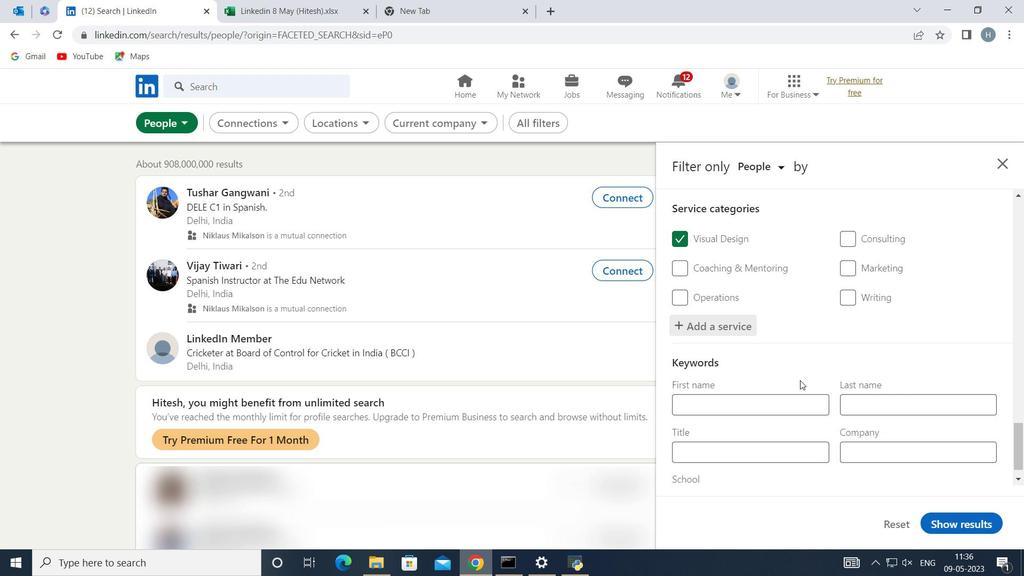 
Action: Mouse moved to (782, 416)
Screenshot: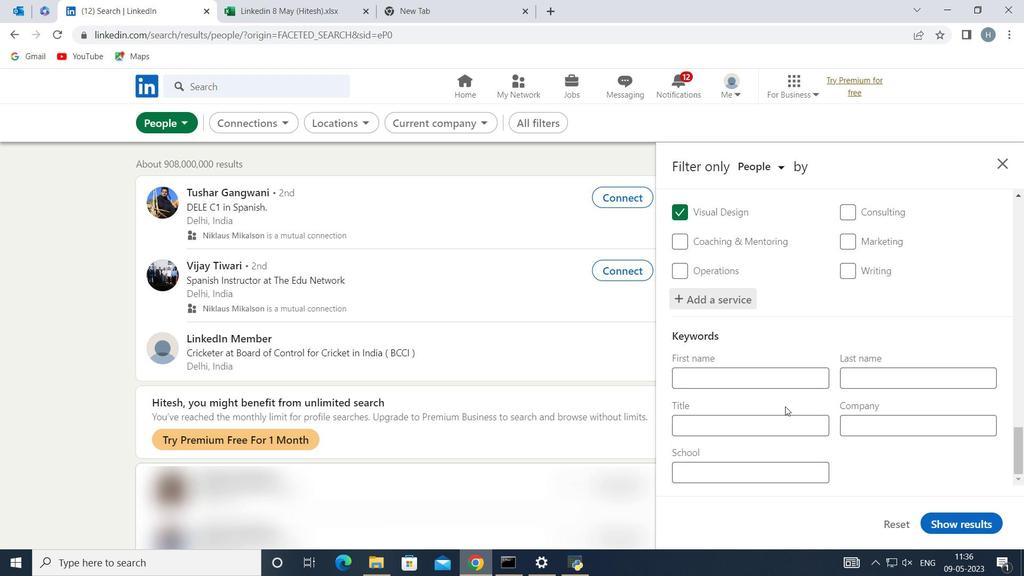 
Action: Mouse pressed left at (782, 416)
Screenshot: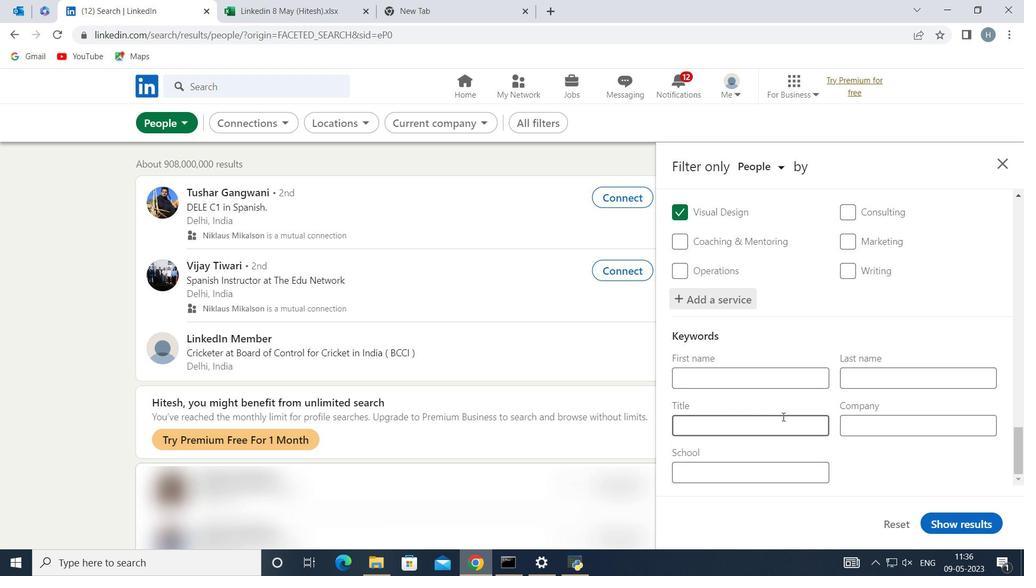 
Action: Key pressed <Key.shift>Mortgage<Key.space><Key.shift>Loan<Key.space><Key.shift>Processor
Screenshot: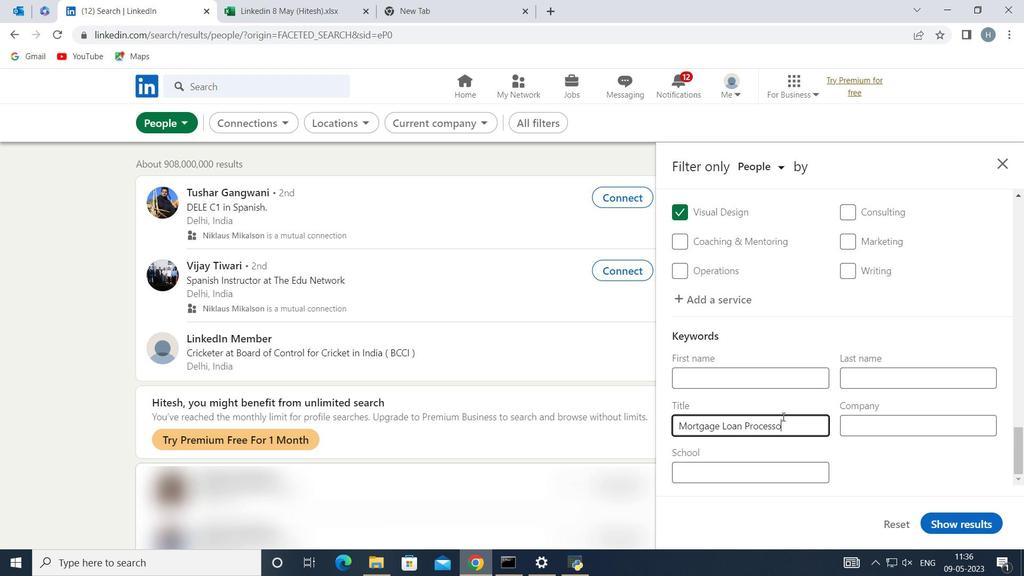
Action: Mouse moved to (967, 520)
Screenshot: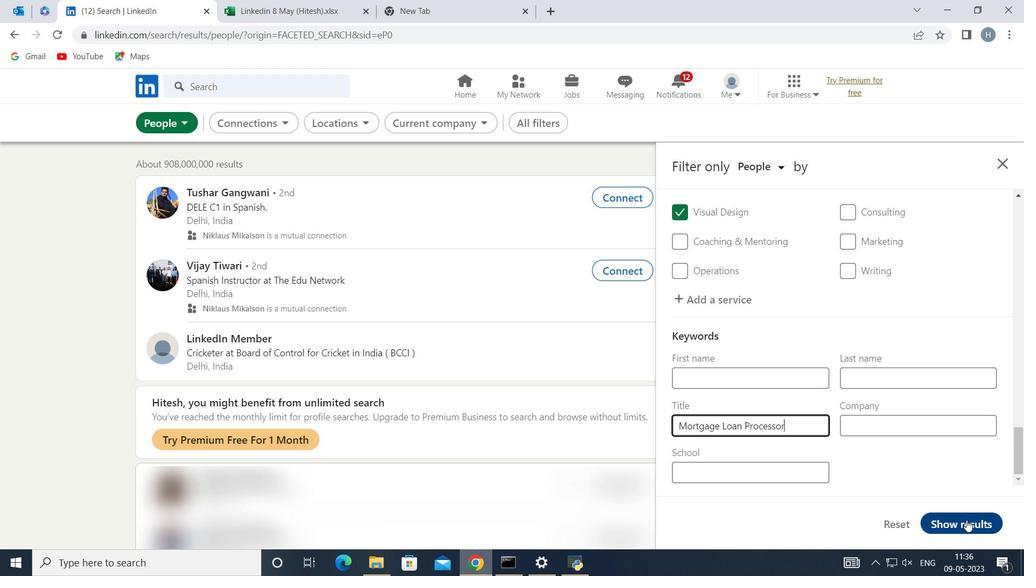 
Action: Mouse pressed left at (967, 520)
Screenshot: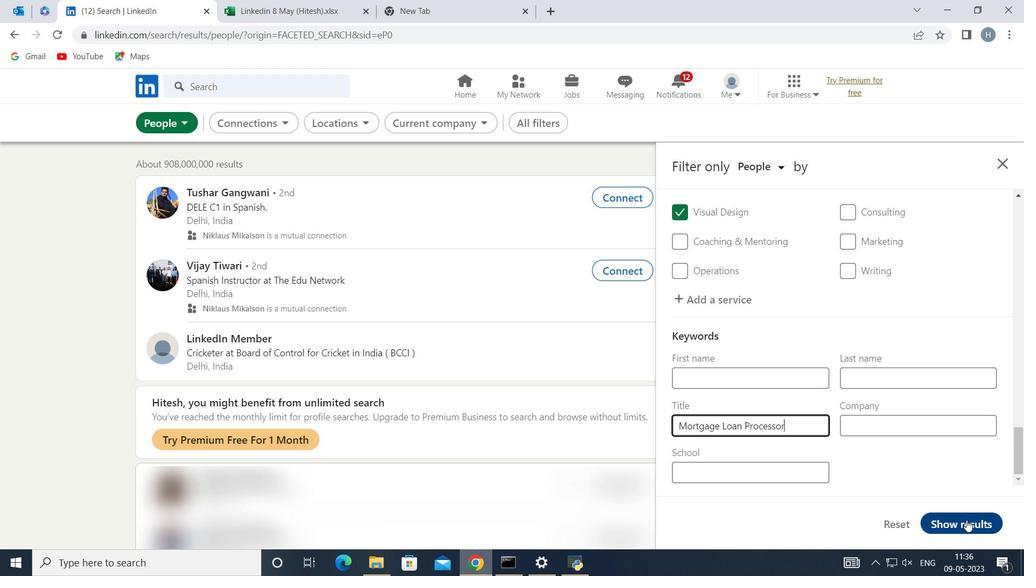 
Action: Mouse moved to (673, 272)
Screenshot: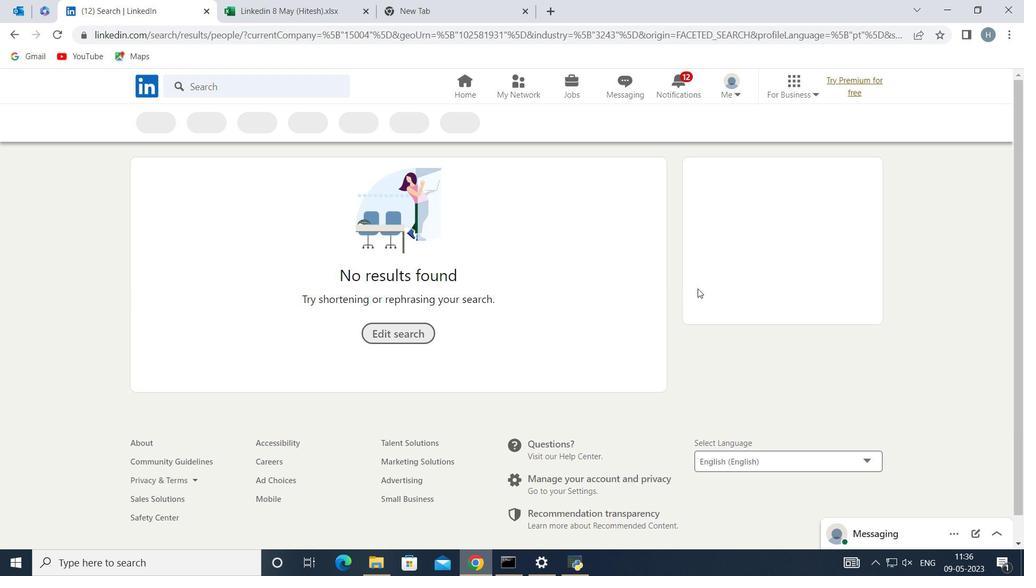 
